 Task: Look for space in Porsa, India from 2nd June, 2023 to 9th June, 2023 for 5 adults in price range Rs.7000 to Rs.13000. Place can be shared room with 2 bedrooms having 5 beds and 2 bathrooms. Property type can be house, flat, guest house. Amenities needed are: wifi. Booking option can be shelf check-in. Required host language is English.
Action: Mouse moved to (573, 80)
Screenshot: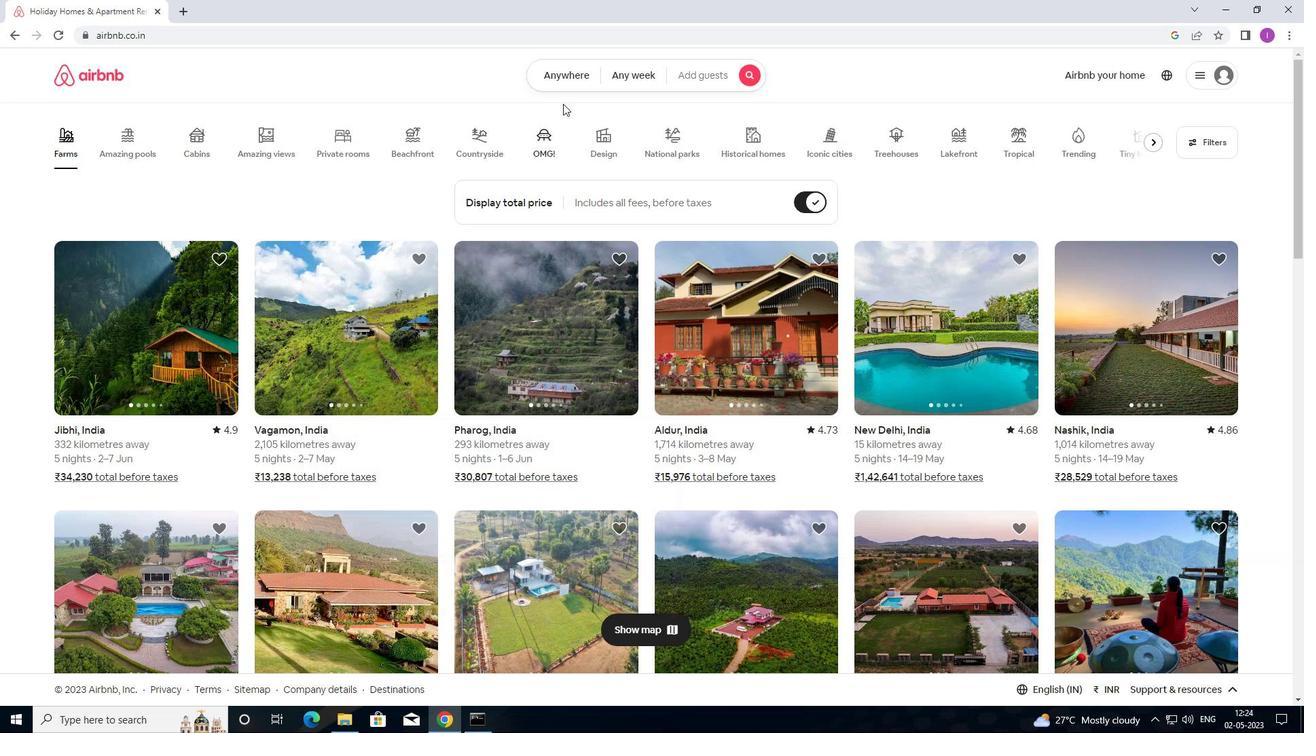 
Action: Mouse pressed left at (573, 80)
Screenshot: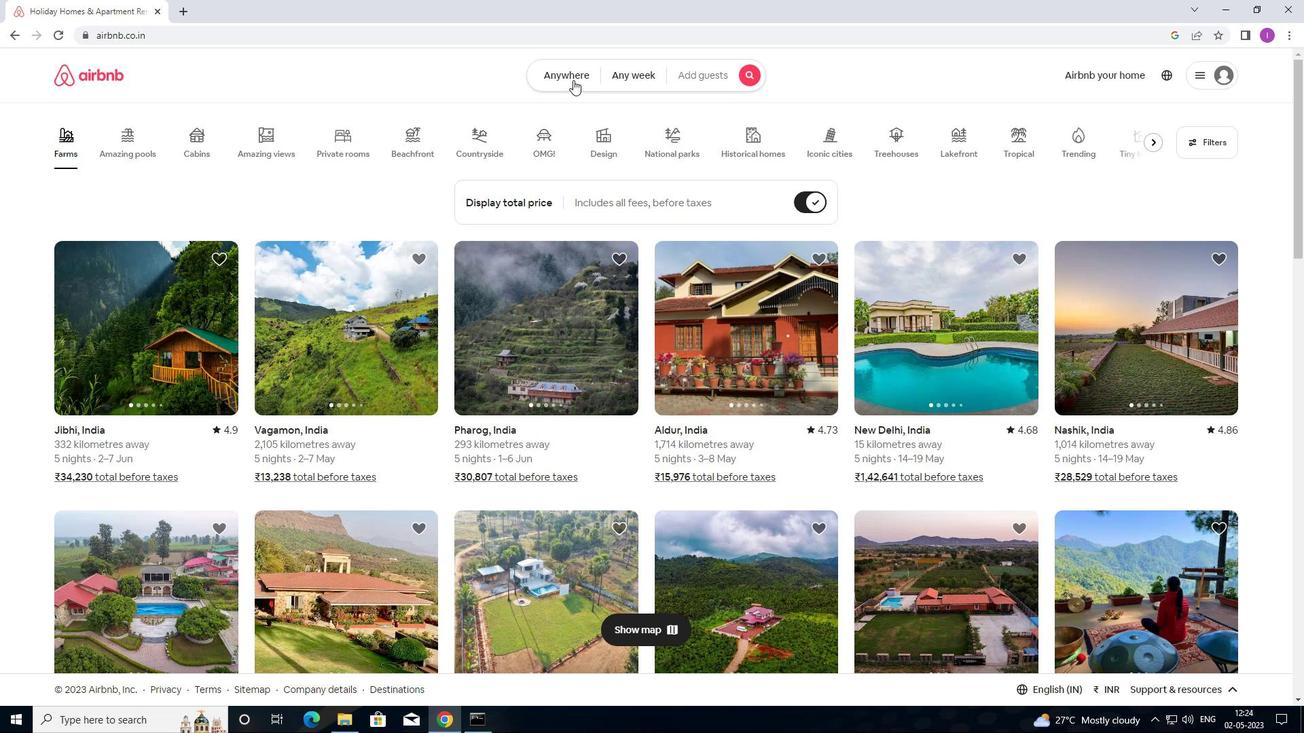 
Action: Mouse moved to (449, 133)
Screenshot: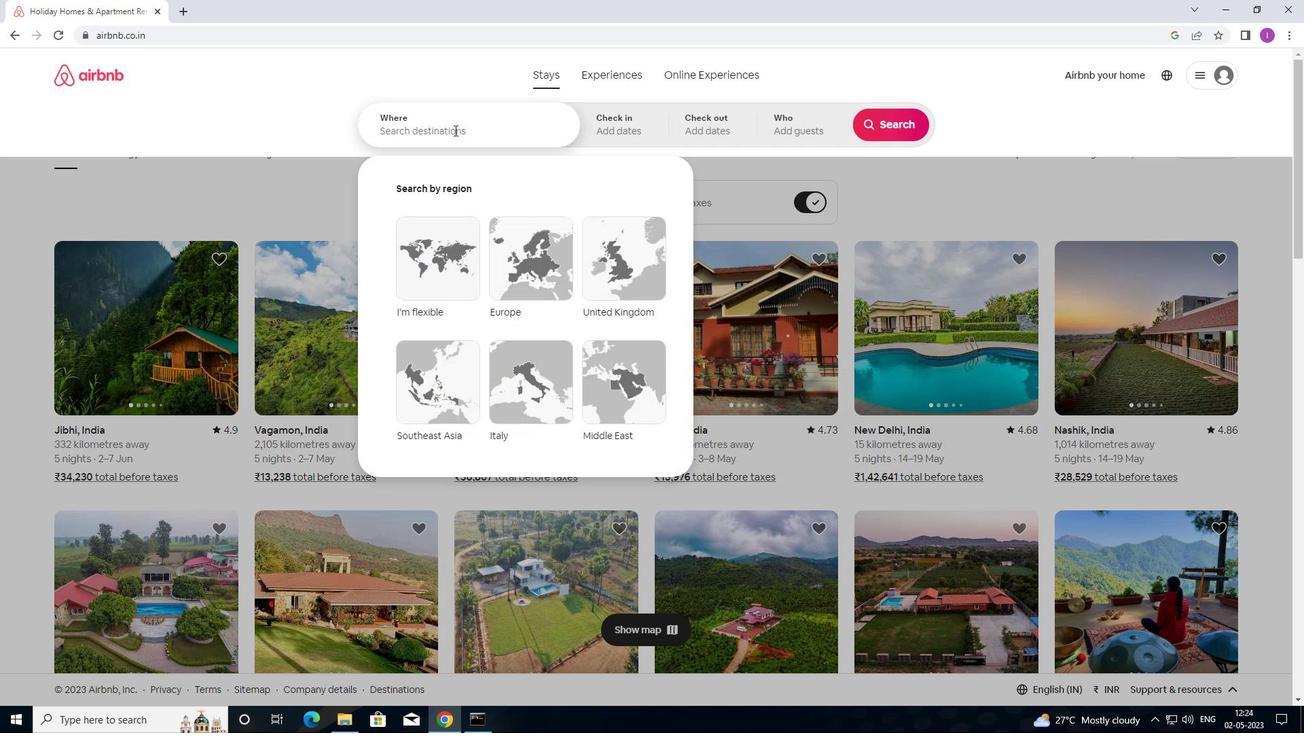 
Action: Mouse pressed left at (449, 133)
Screenshot: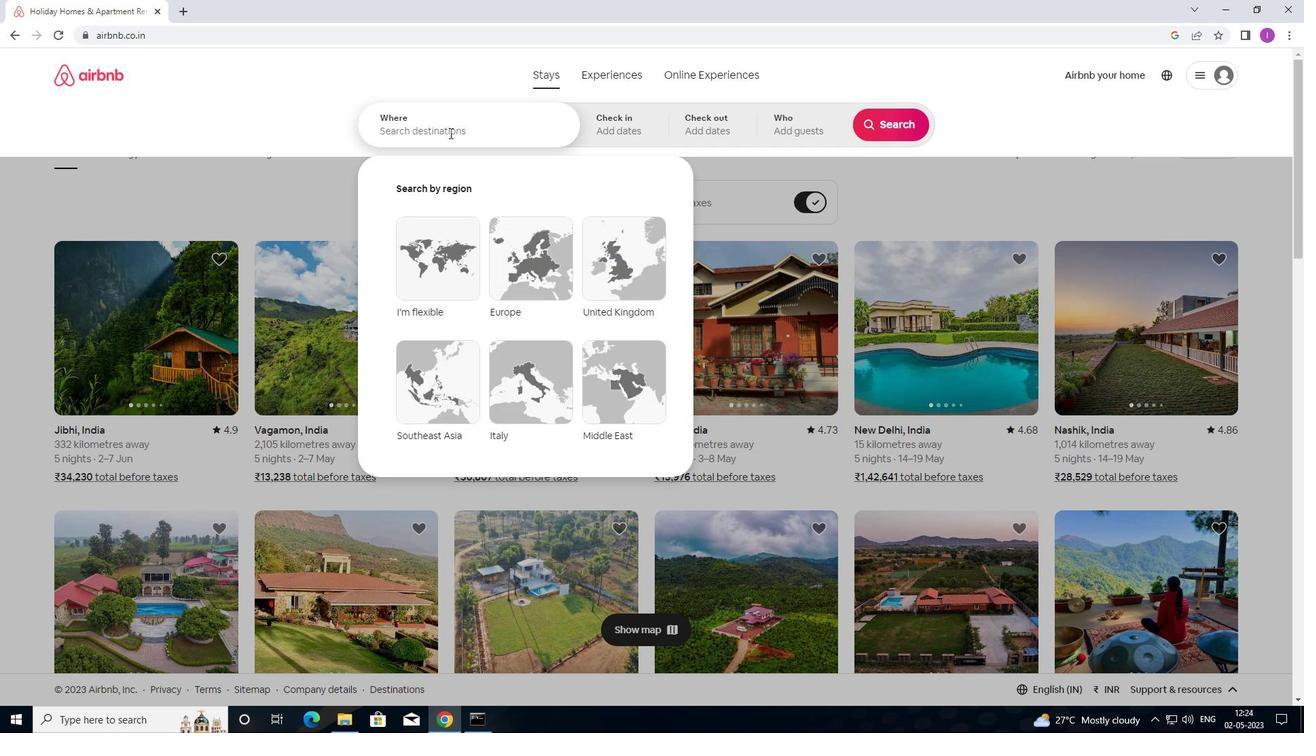 
Action: Mouse moved to (766, 114)
Screenshot: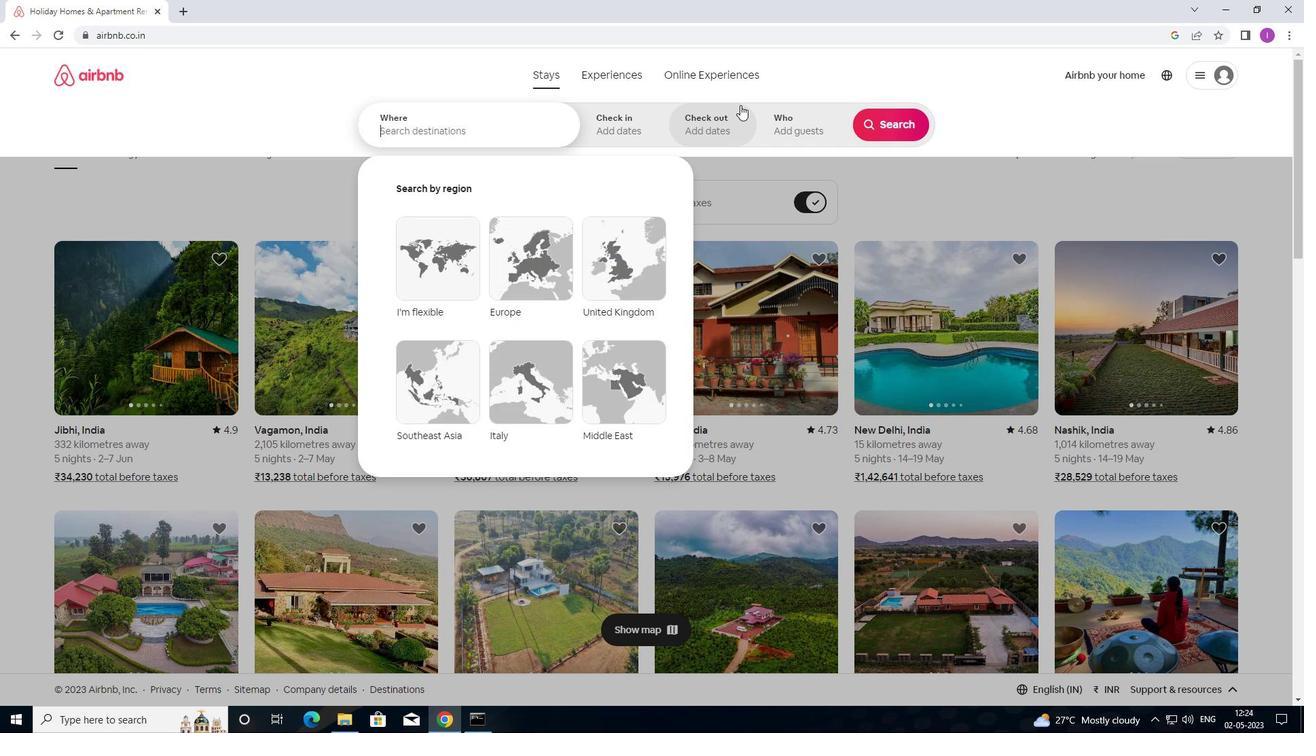 
Action: Key pressed <Key.shift>P
Screenshot: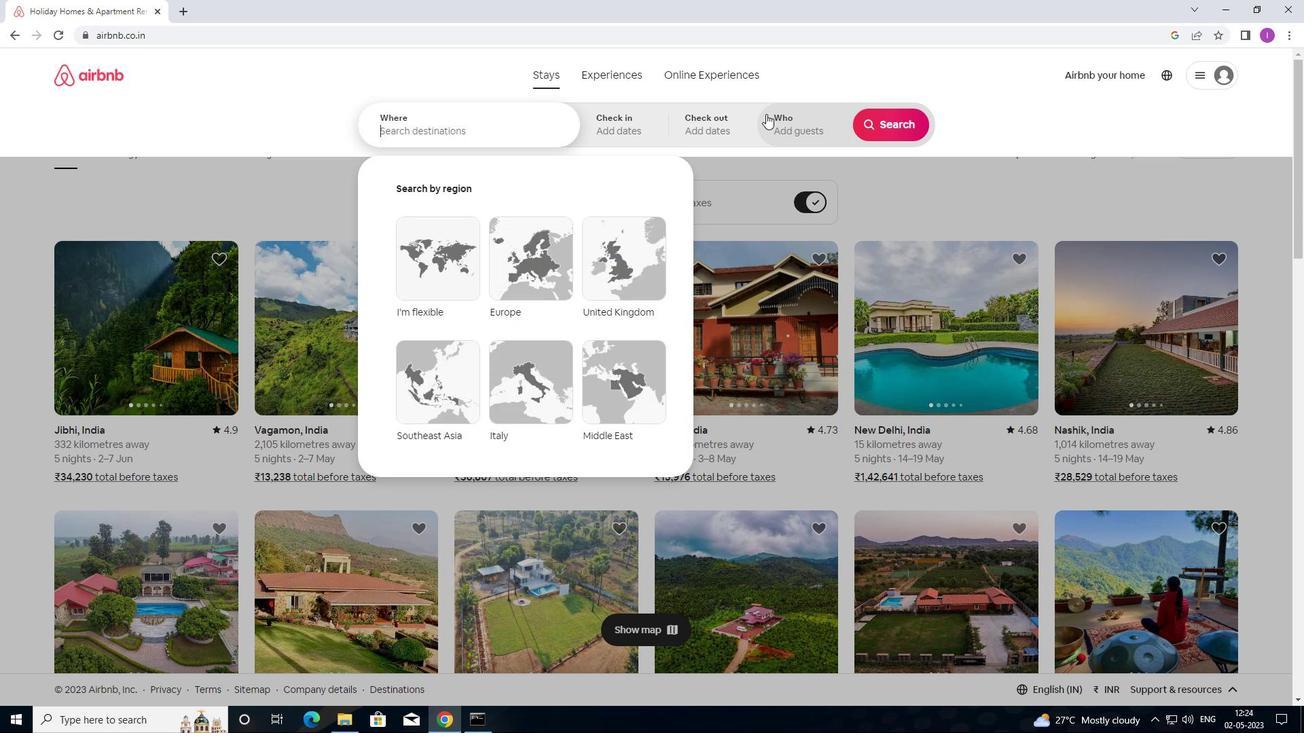
Action: Mouse moved to (765, 114)
Screenshot: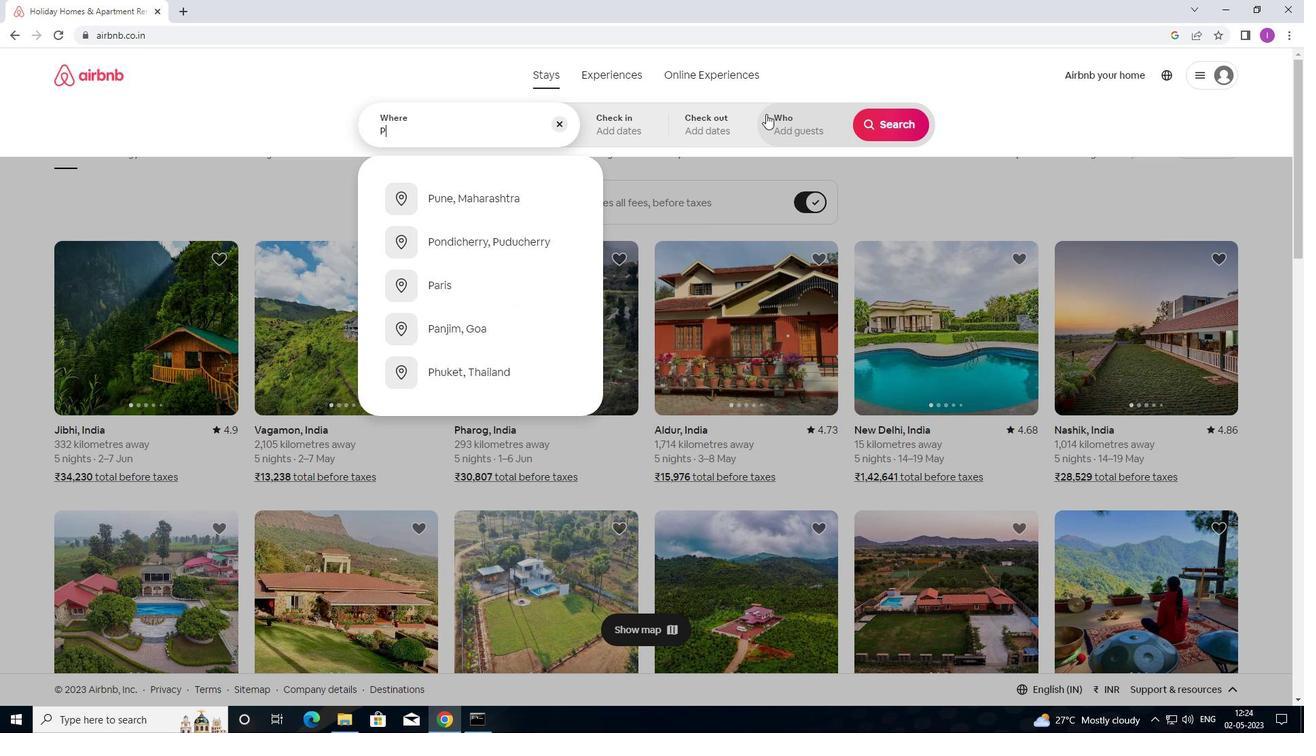 
Action: Key pressed ORSA,<Key.shift>INDIA
Screenshot: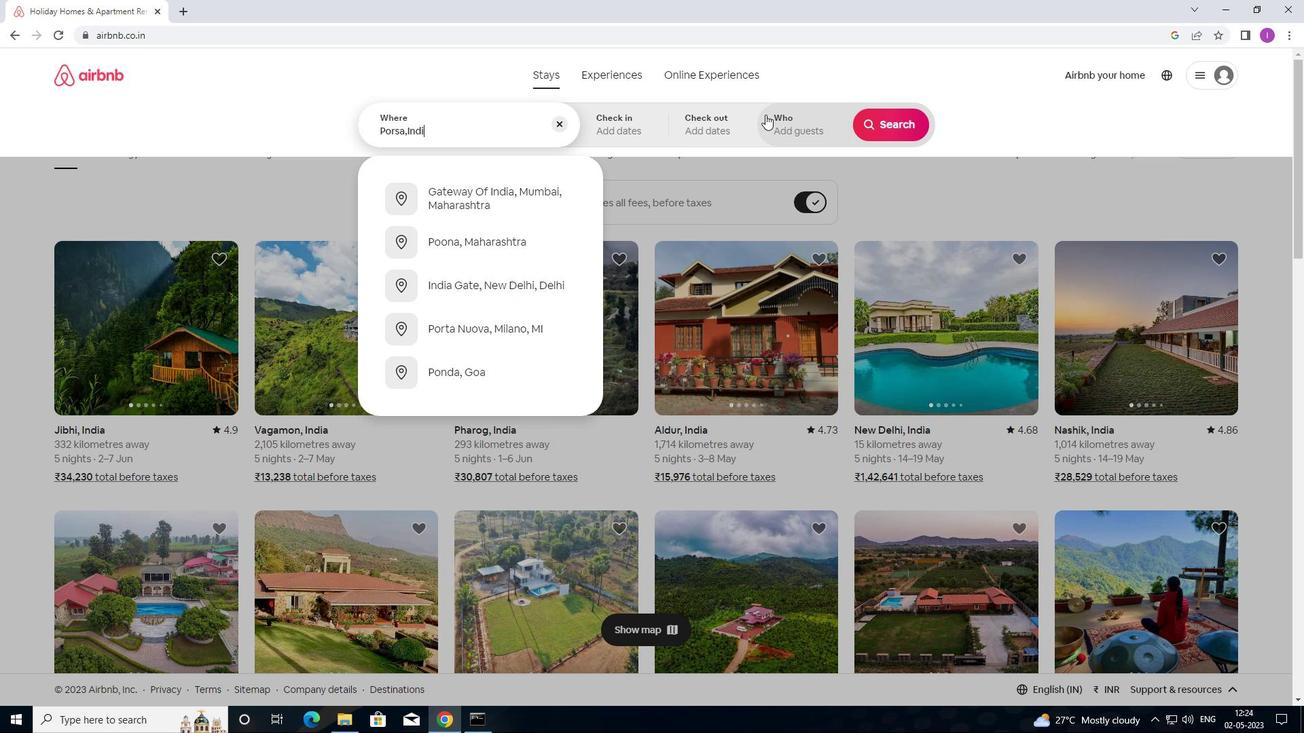 
Action: Mouse moved to (585, 116)
Screenshot: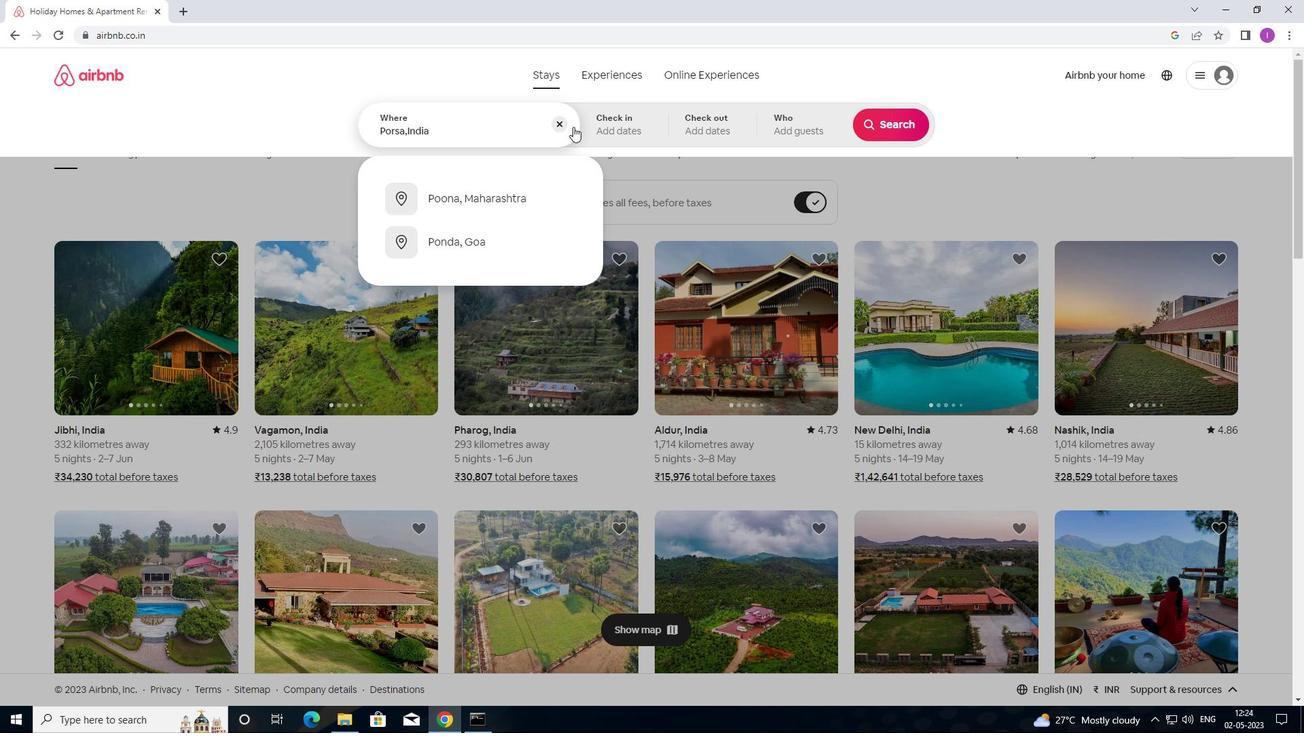 
Action: Mouse pressed left at (585, 116)
Screenshot: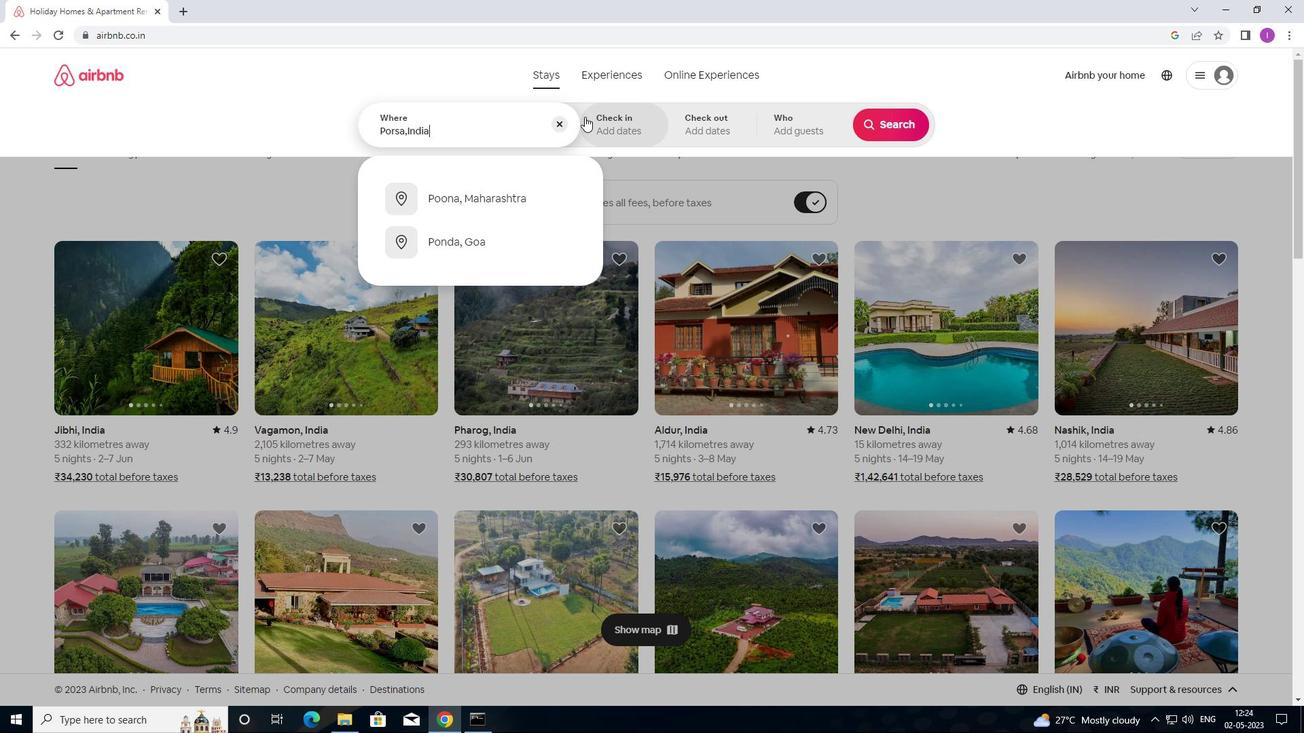 
Action: Mouse moved to (835, 285)
Screenshot: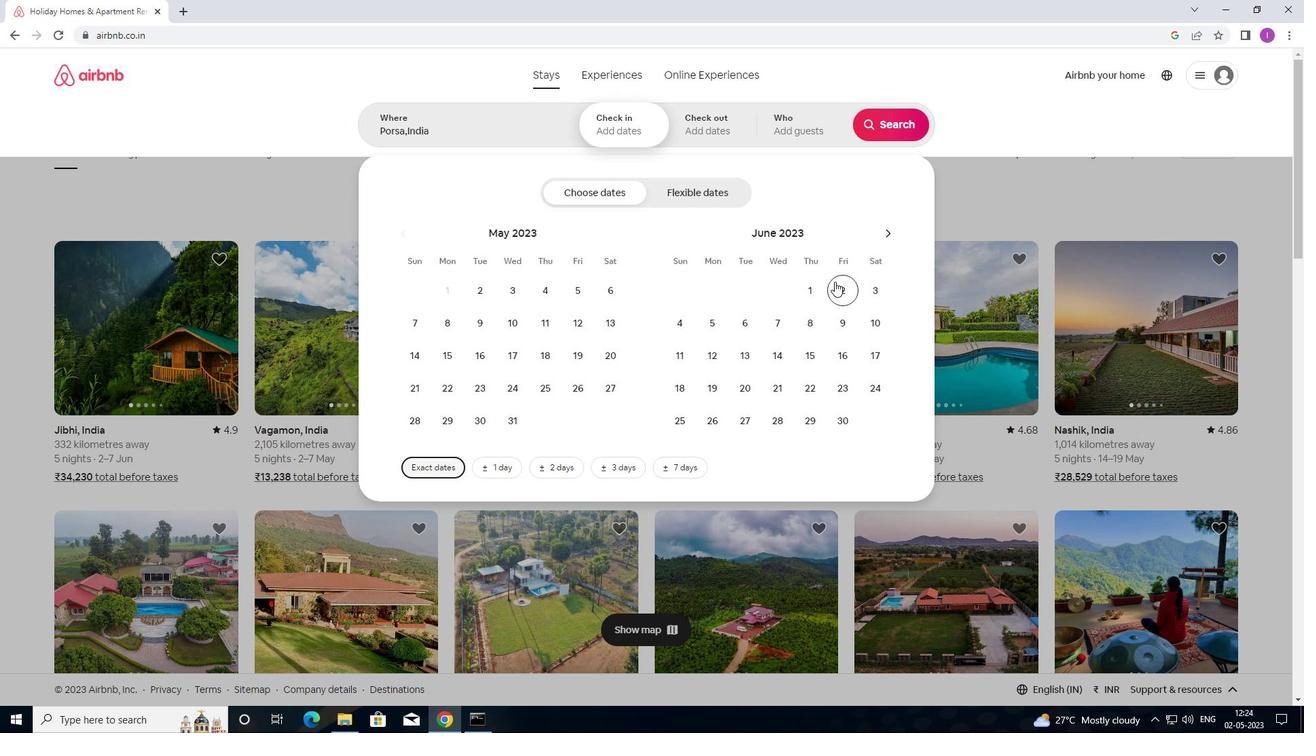 
Action: Mouse pressed left at (835, 285)
Screenshot: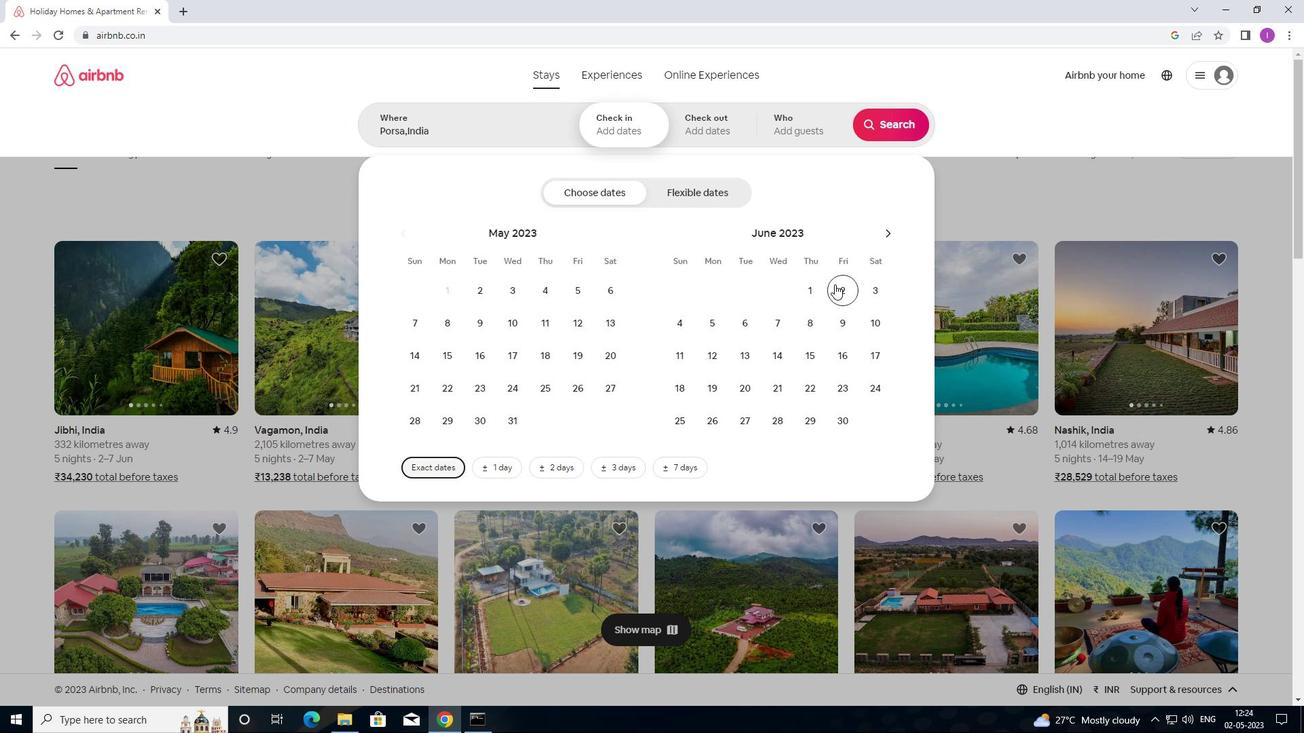
Action: Mouse moved to (837, 329)
Screenshot: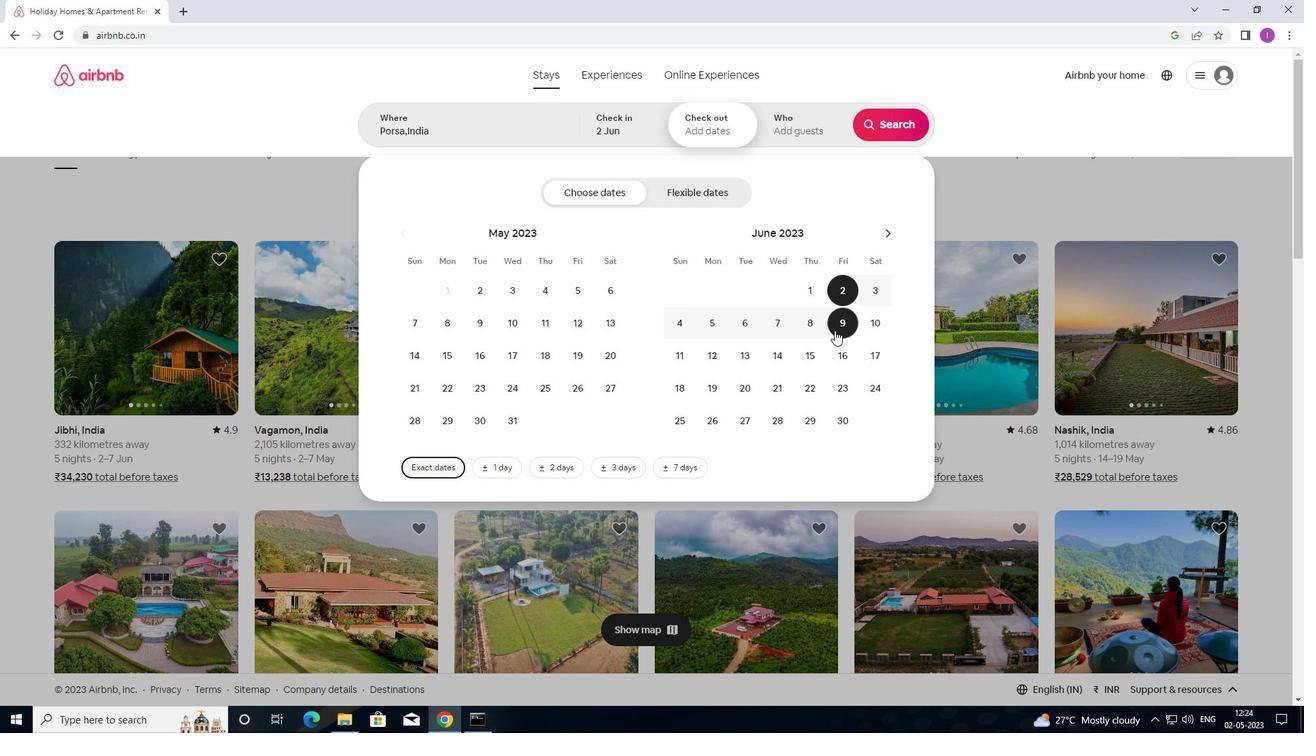 
Action: Mouse pressed left at (837, 329)
Screenshot: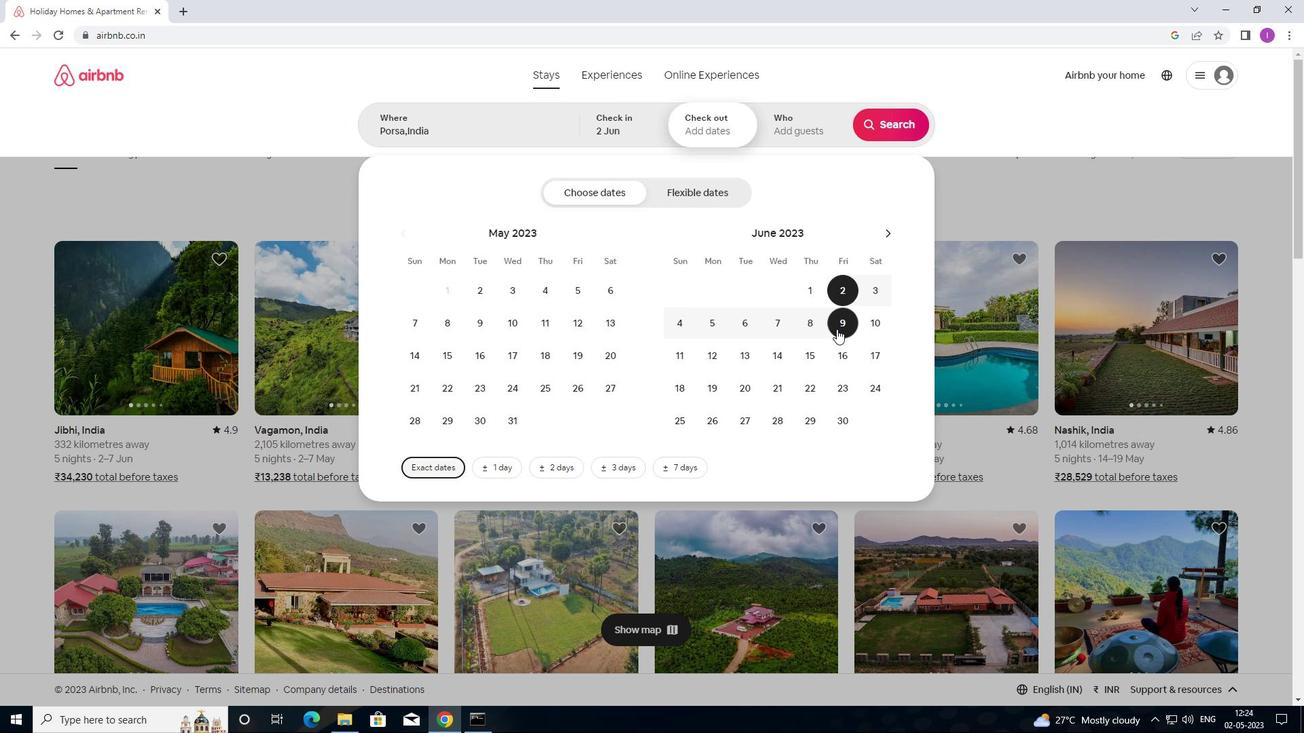 
Action: Mouse moved to (818, 129)
Screenshot: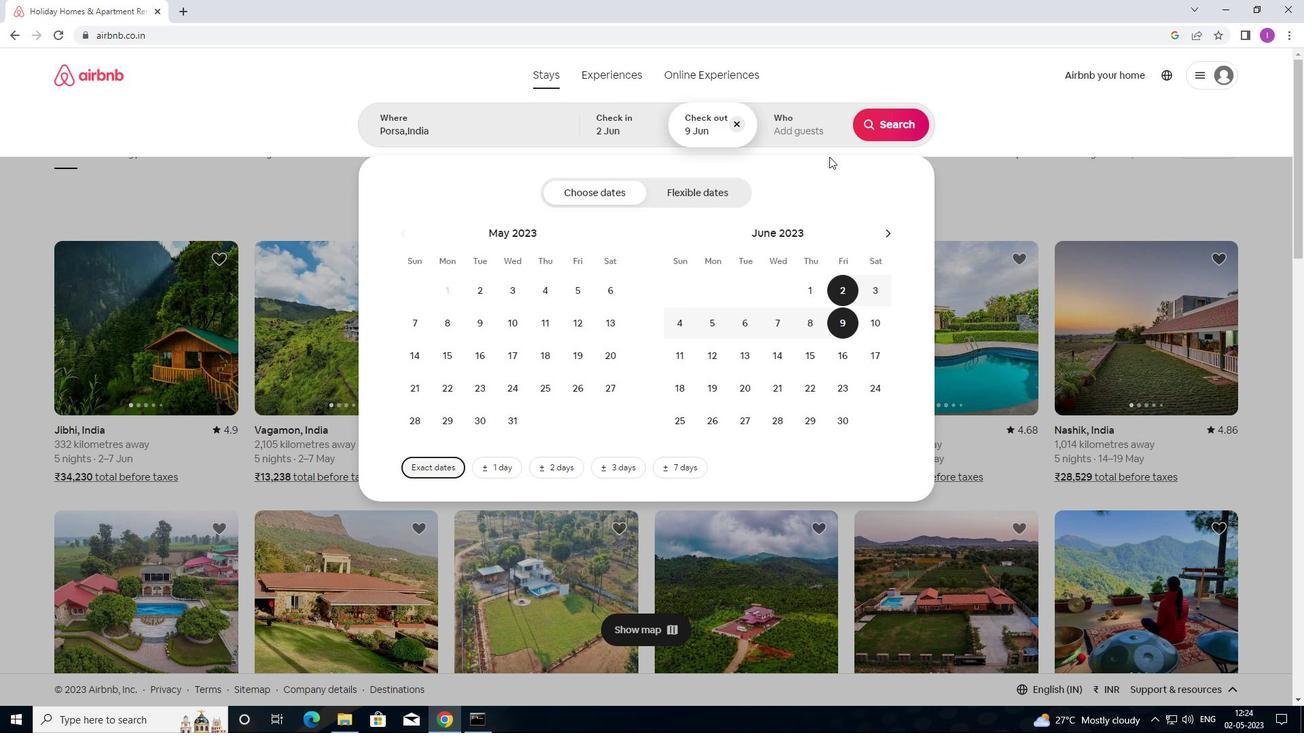 
Action: Mouse pressed left at (818, 129)
Screenshot: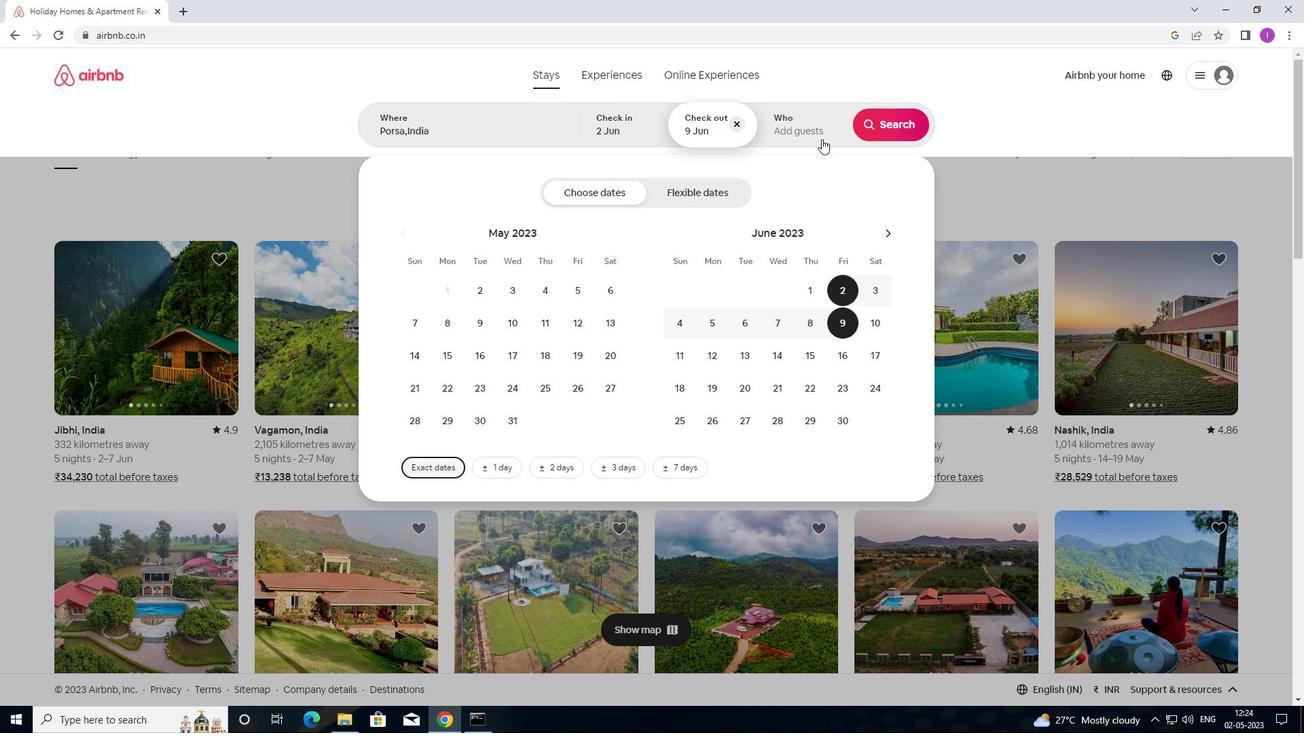 
Action: Mouse moved to (894, 197)
Screenshot: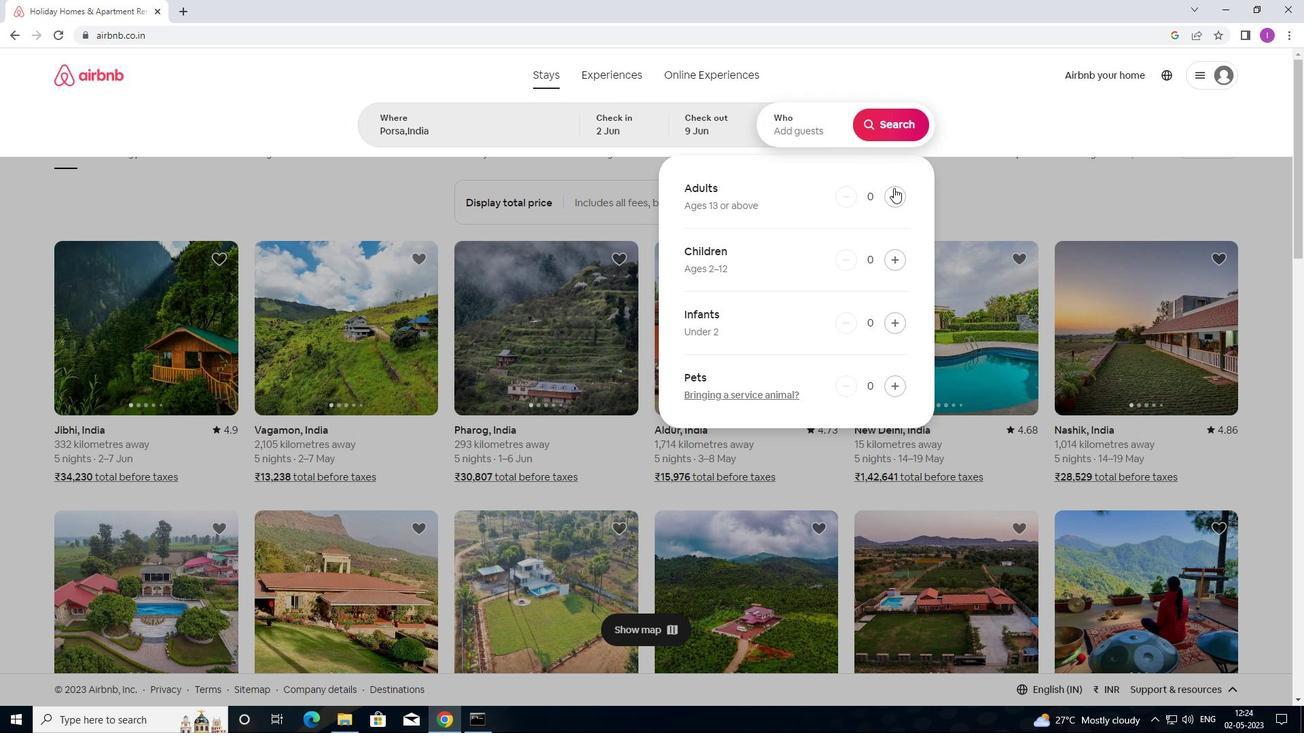 
Action: Mouse pressed left at (894, 197)
Screenshot: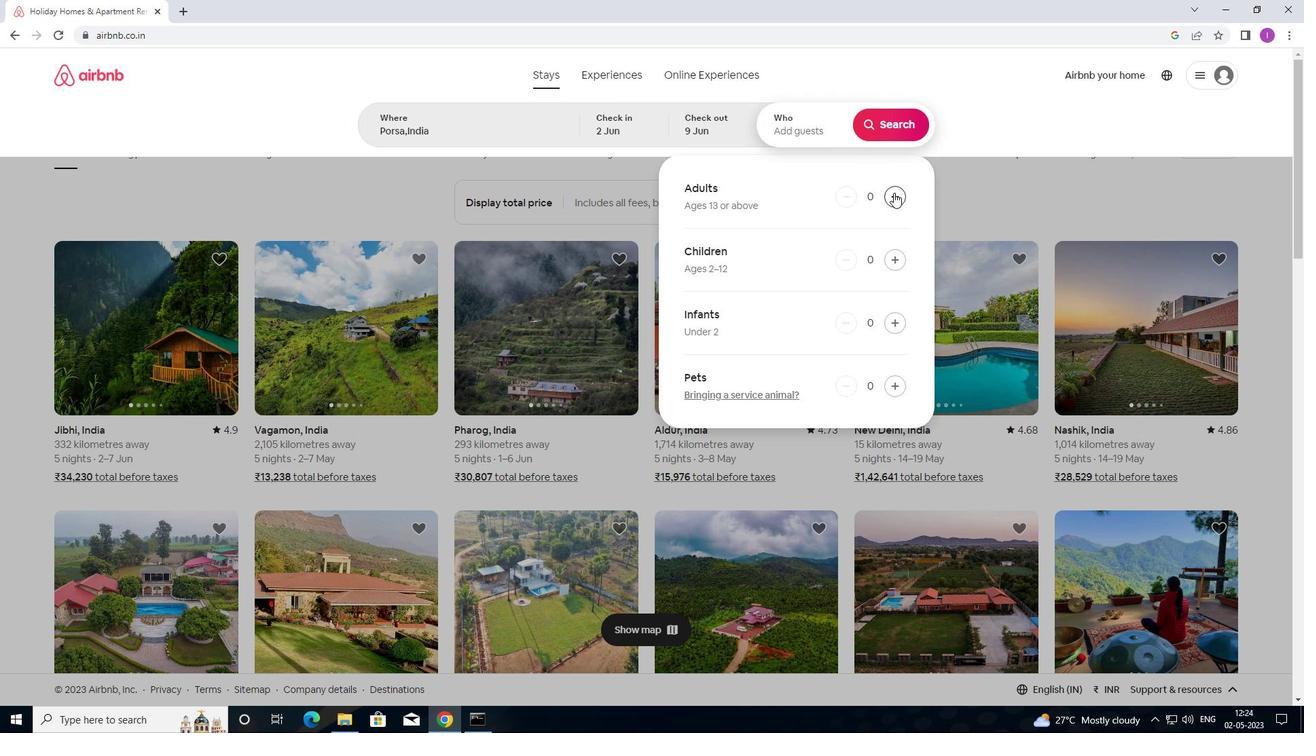 
Action: Mouse pressed left at (894, 197)
Screenshot: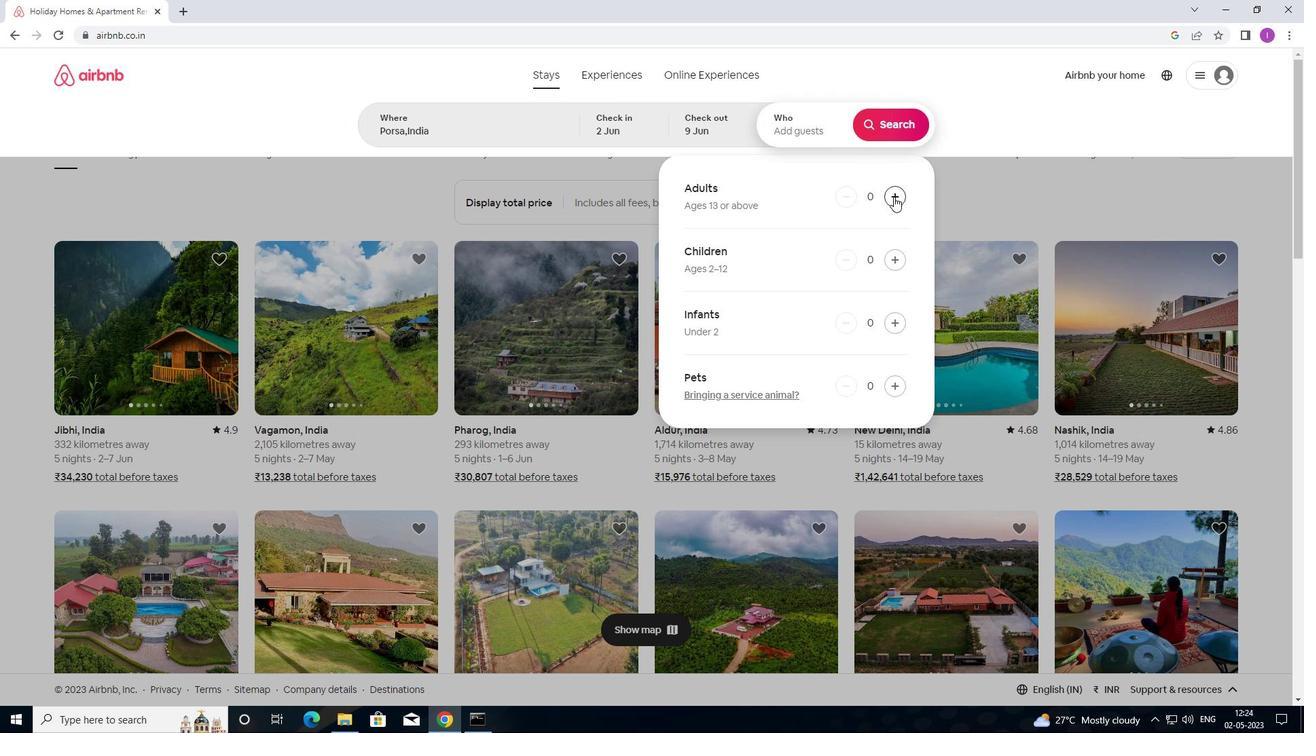 
Action: Mouse pressed left at (894, 197)
Screenshot: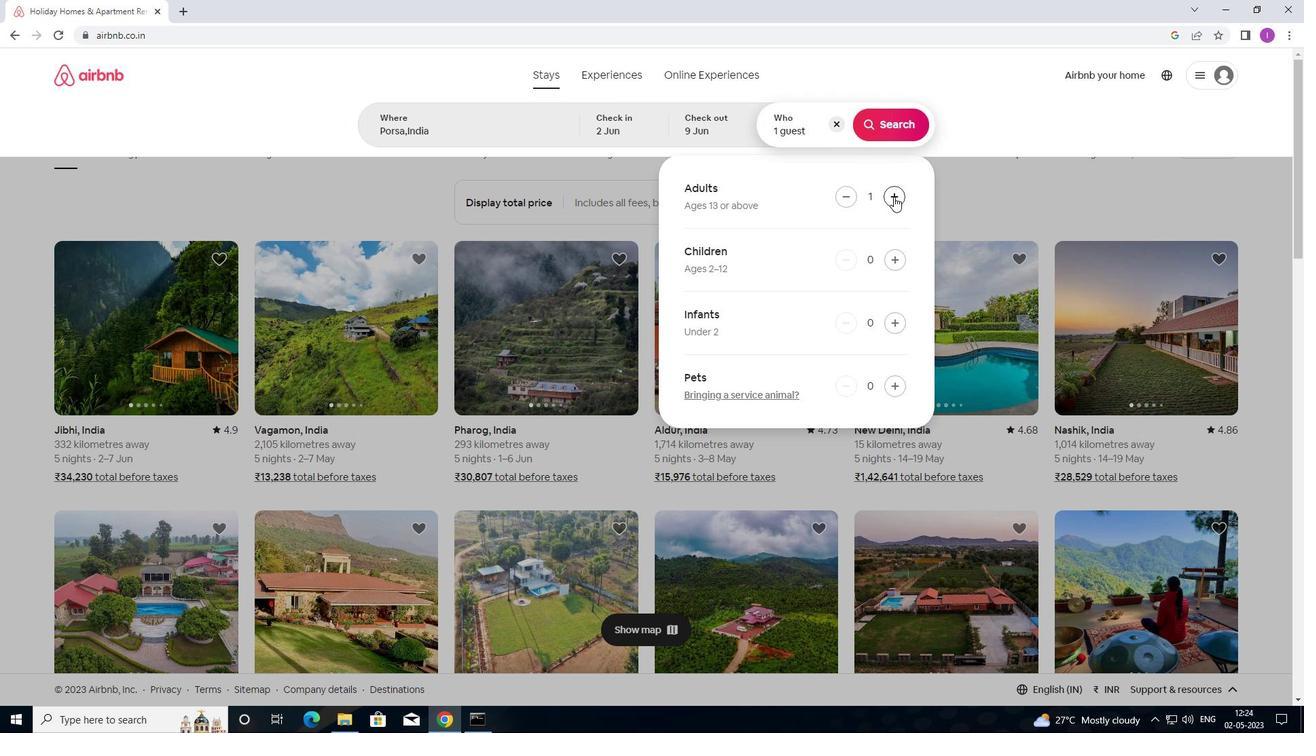 
Action: Mouse moved to (894, 197)
Screenshot: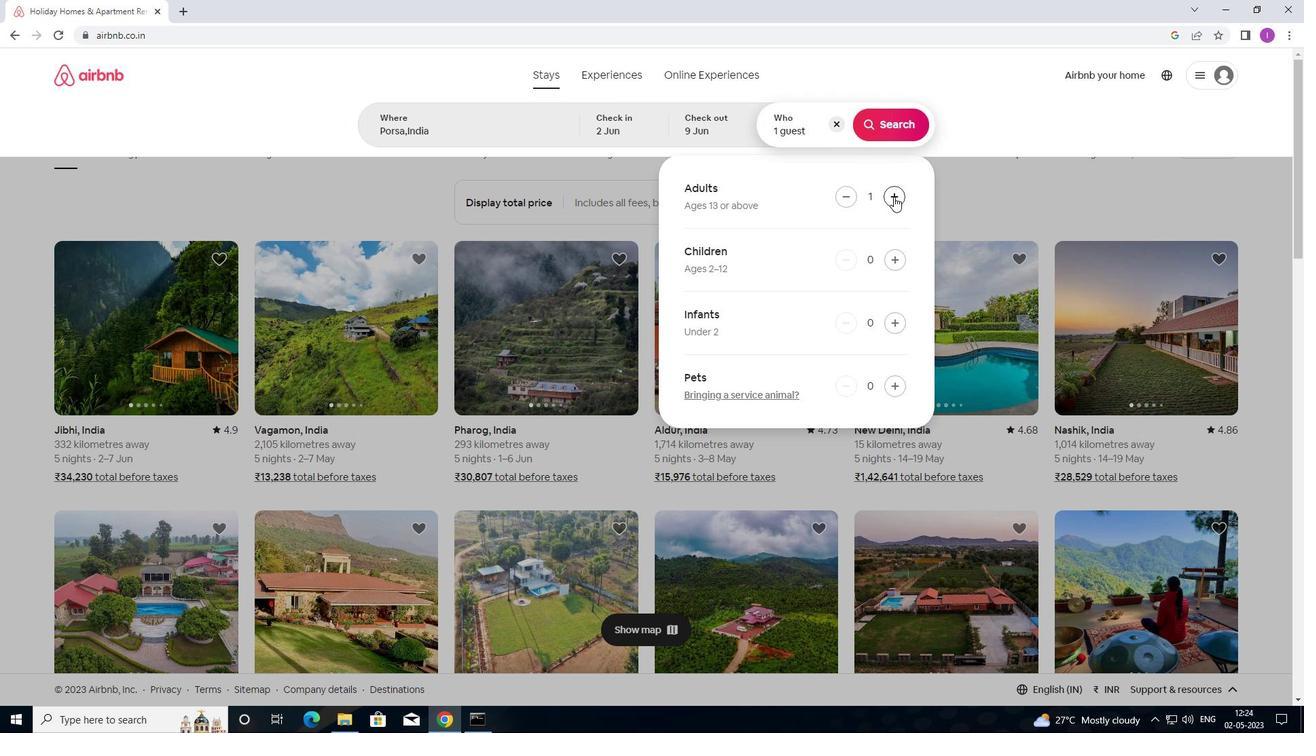 
Action: Mouse pressed left at (894, 197)
Screenshot: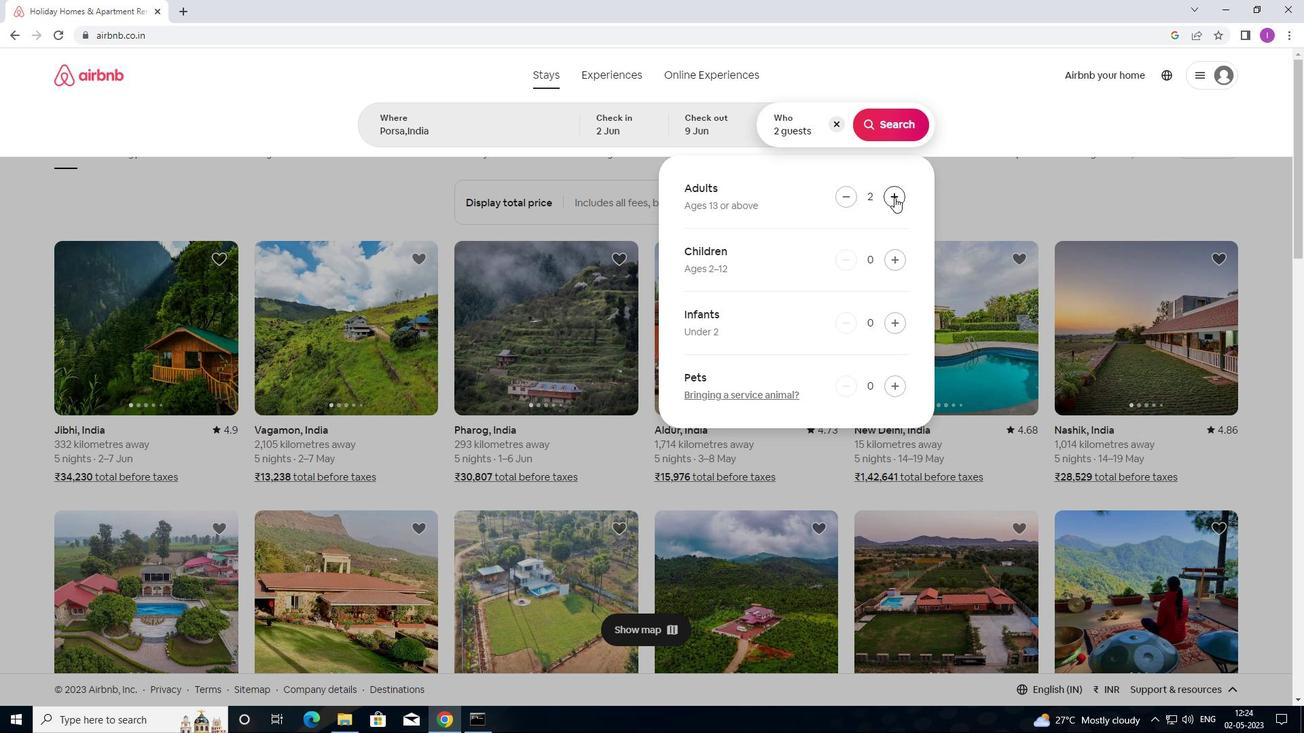
Action: Mouse moved to (894, 196)
Screenshot: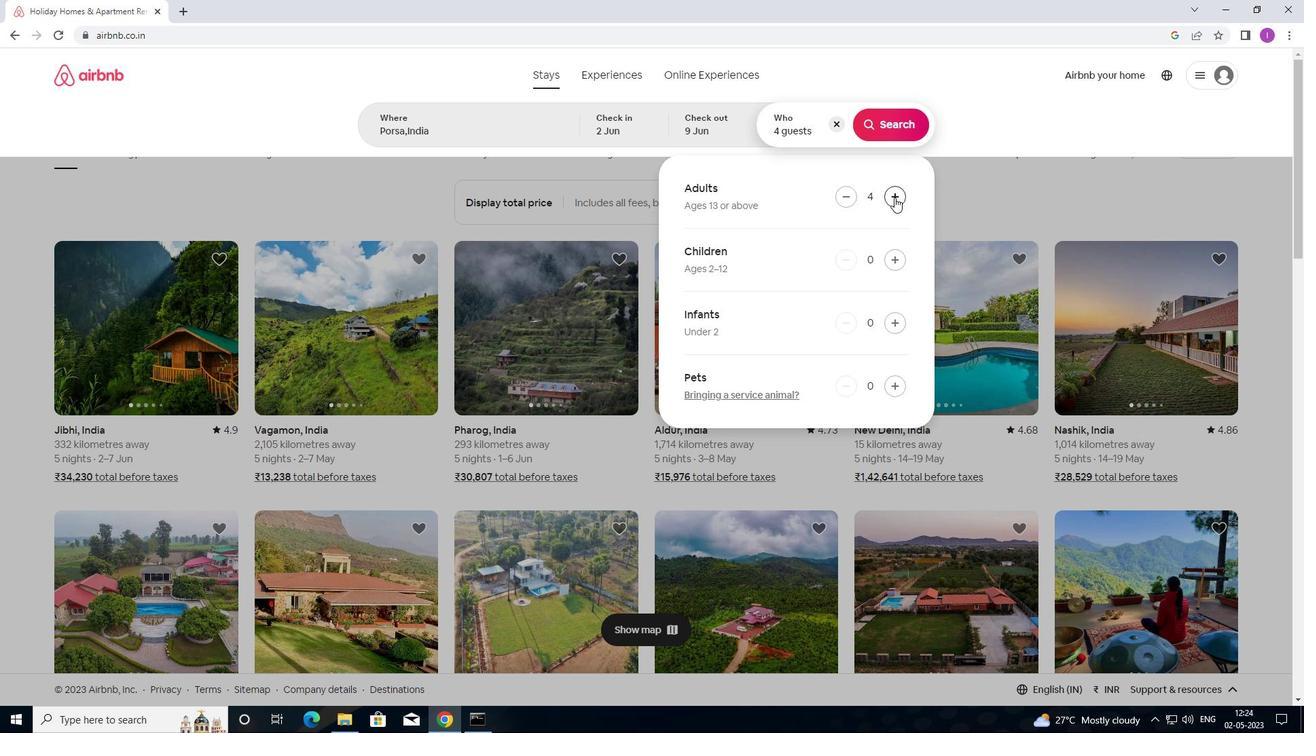 
Action: Mouse pressed left at (894, 196)
Screenshot: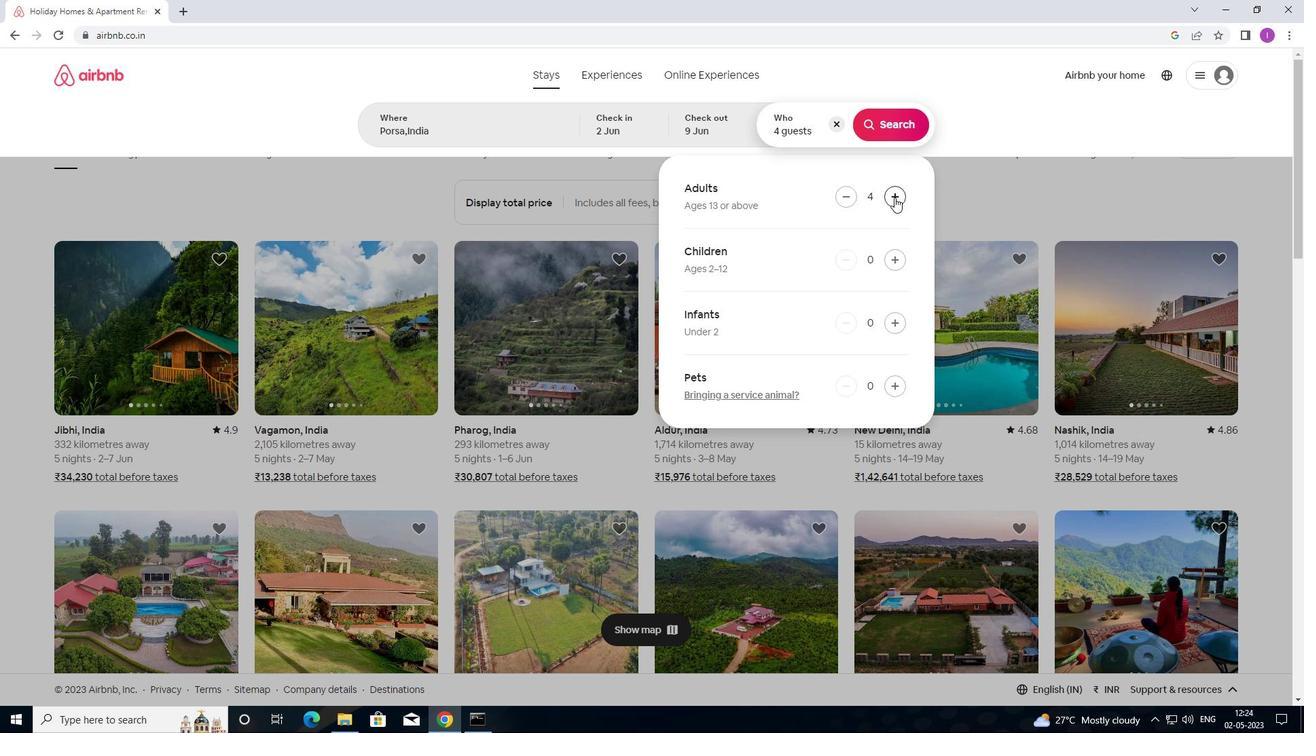 
Action: Mouse moved to (869, 120)
Screenshot: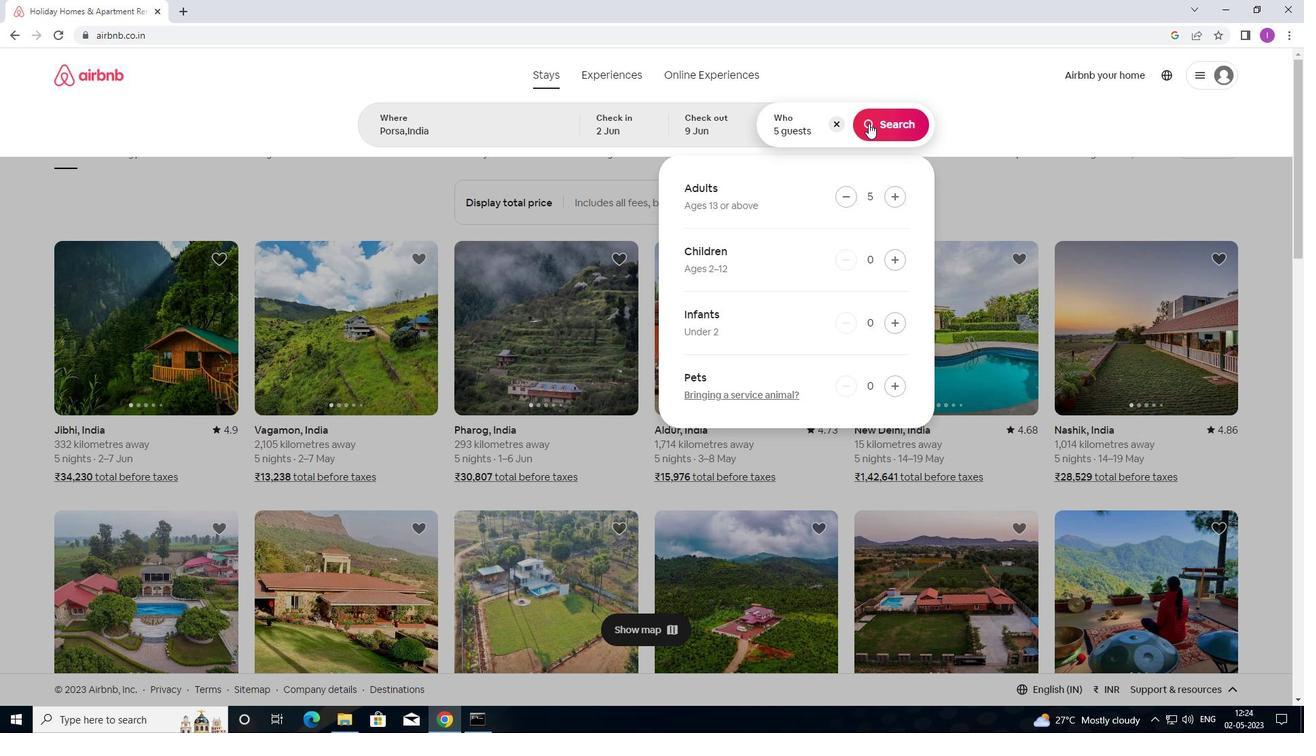 
Action: Mouse pressed left at (869, 120)
Screenshot: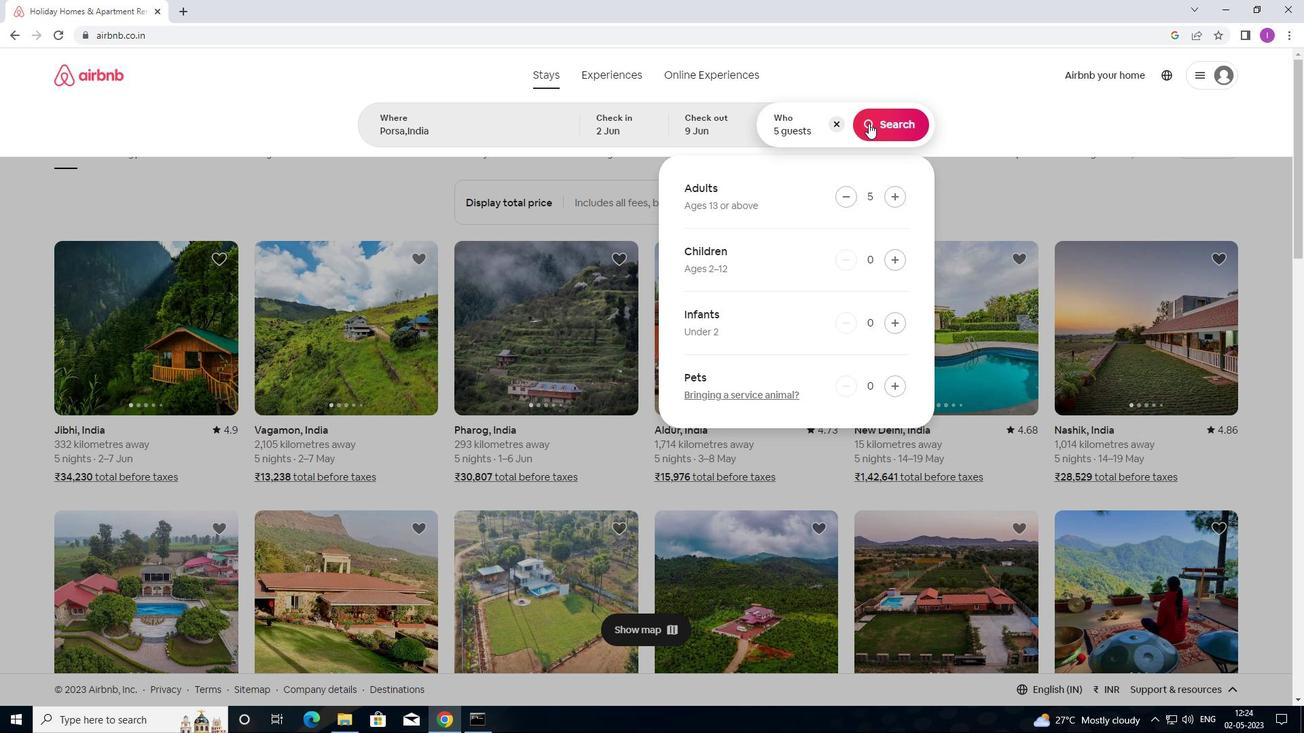 
Action: Mouse moved to (1230, 125)
Screenshot: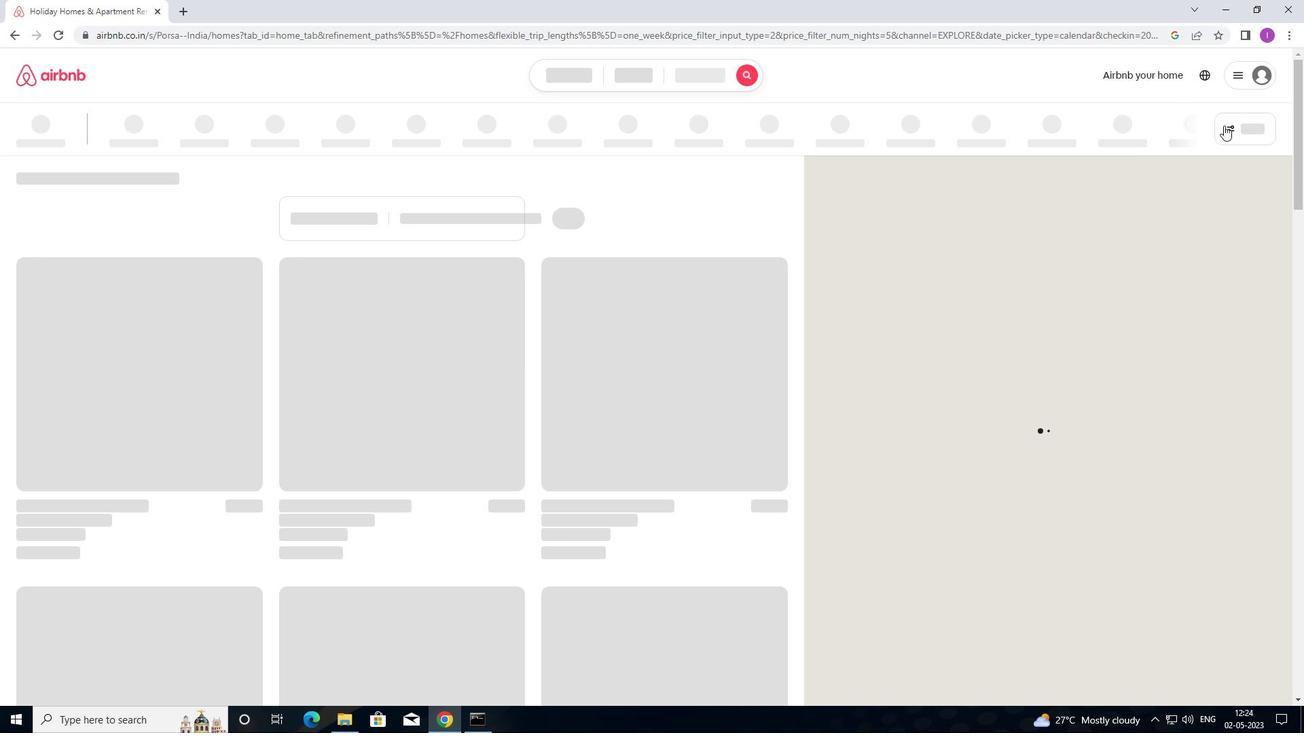 
Action: Mouse pressed left at (1230, 125)
Screenshot: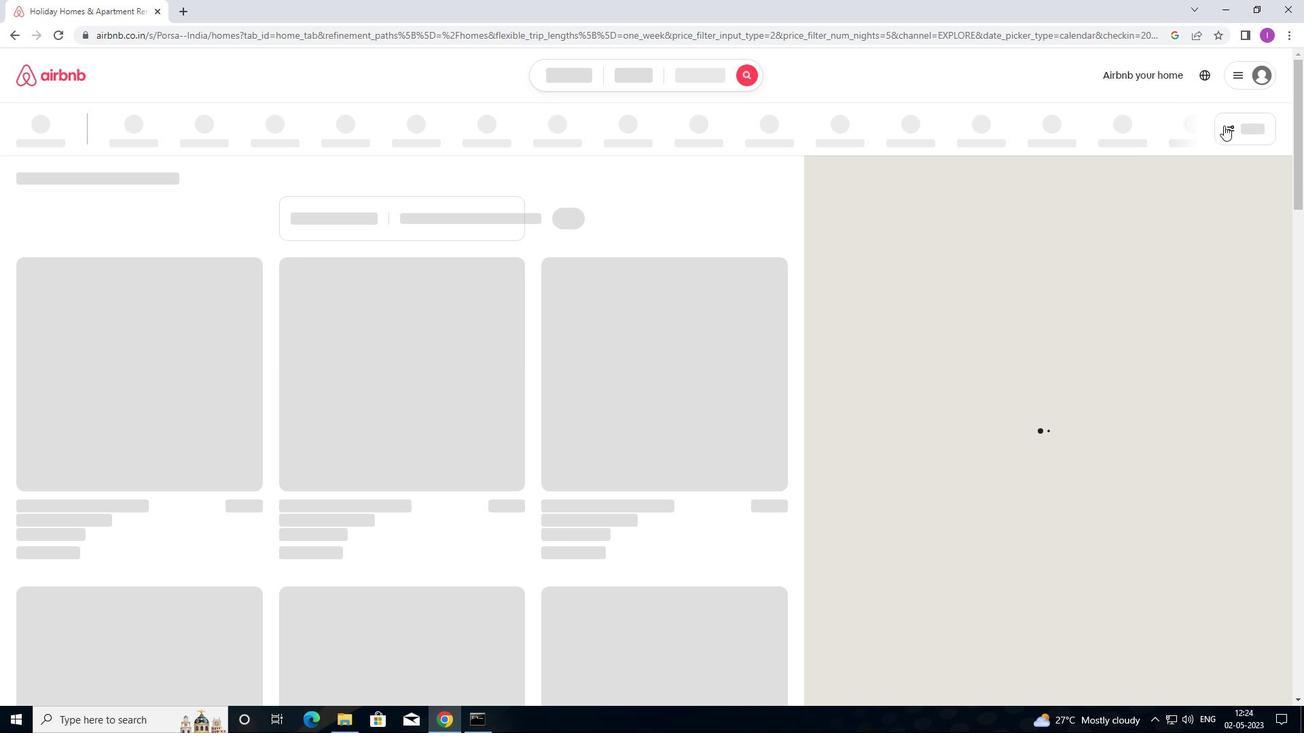 
Action: Mouse moved to (486, 296)
Screenshot: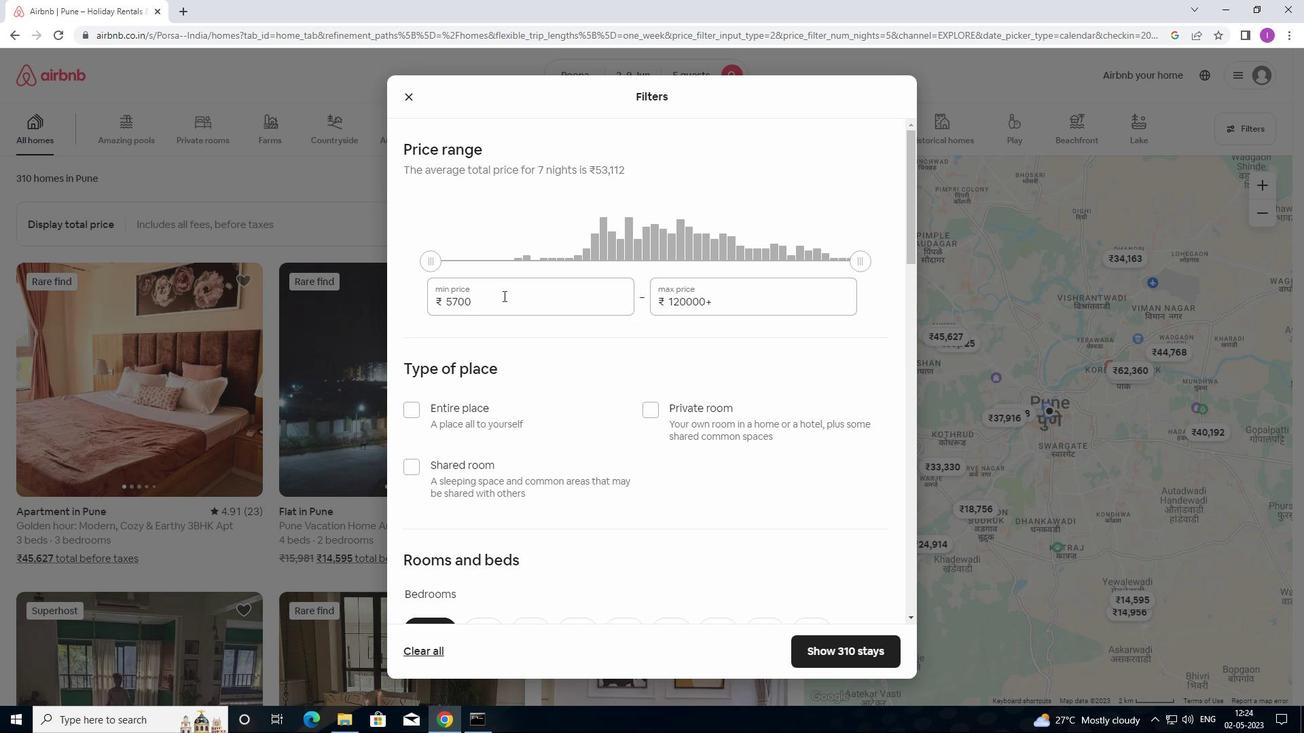 
Action: Mouse pressed left at (486, 296)
Screenshot: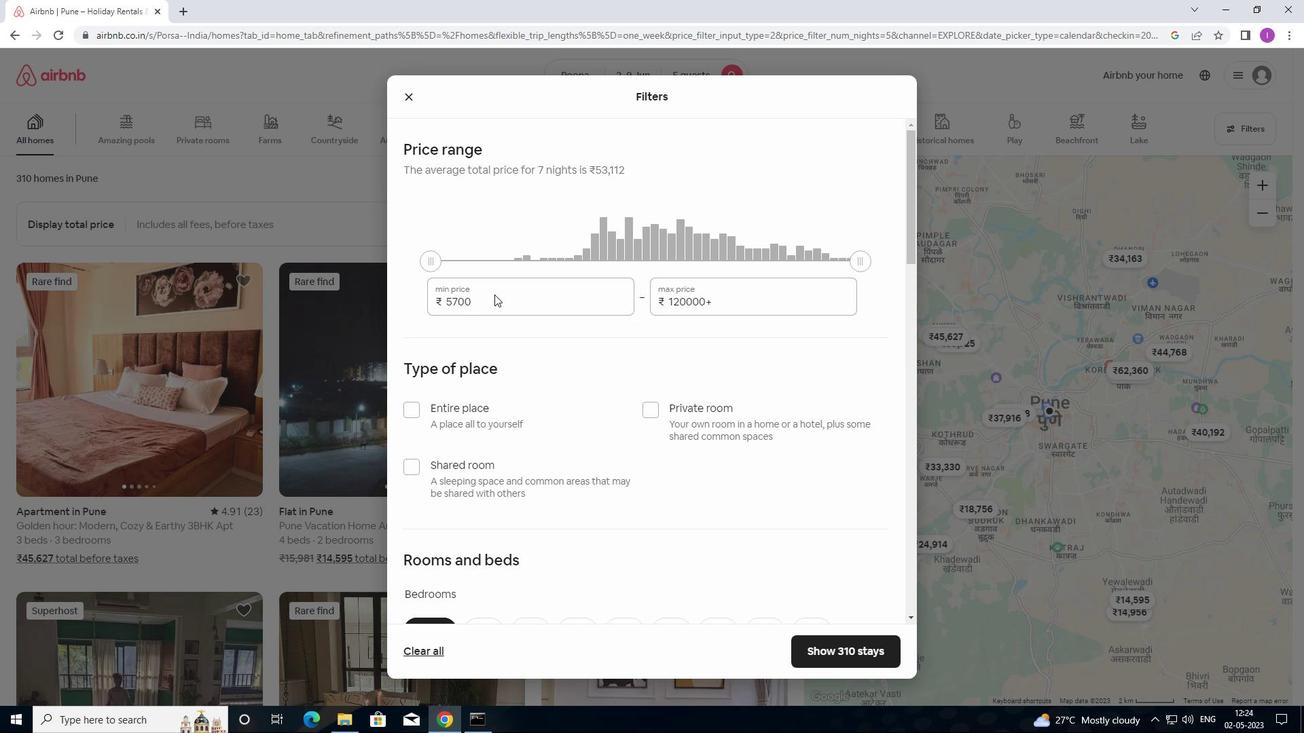 
Action: Mouse moved to (434, 305)
Screenshot: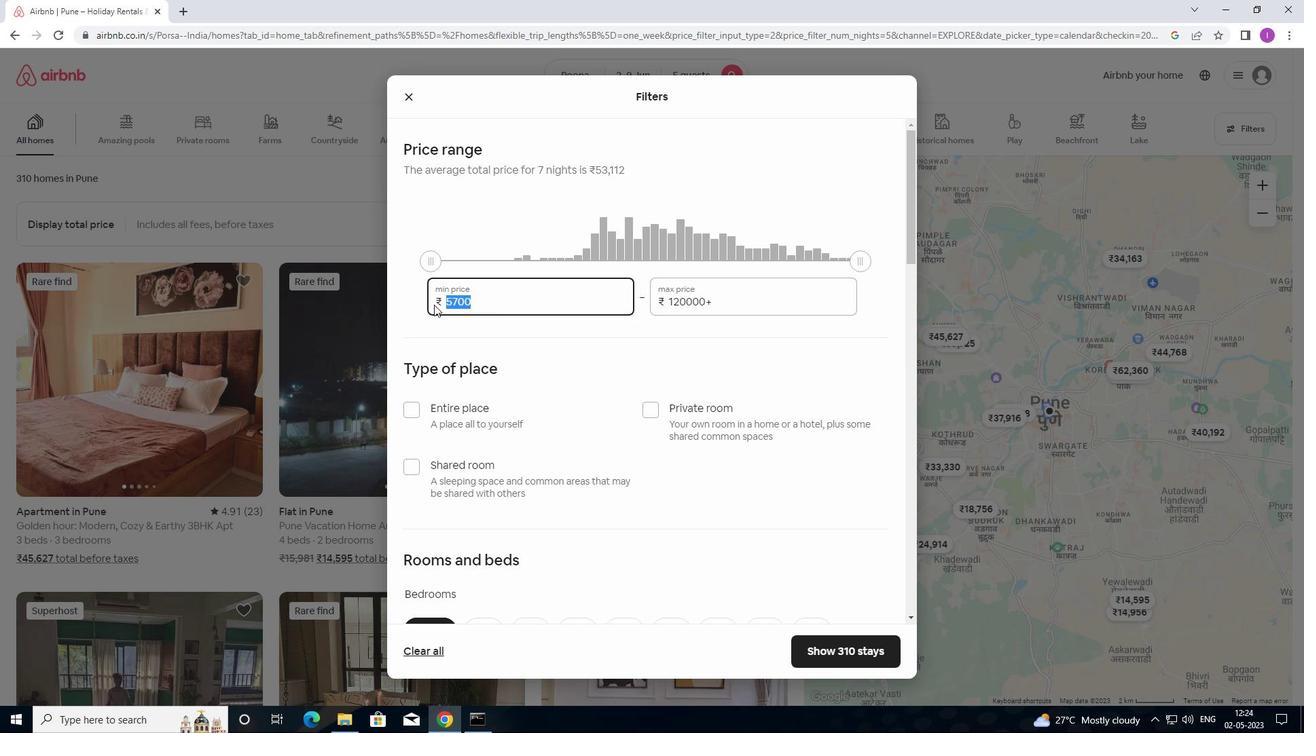 
Action: Key pressed 7000
Screenshot: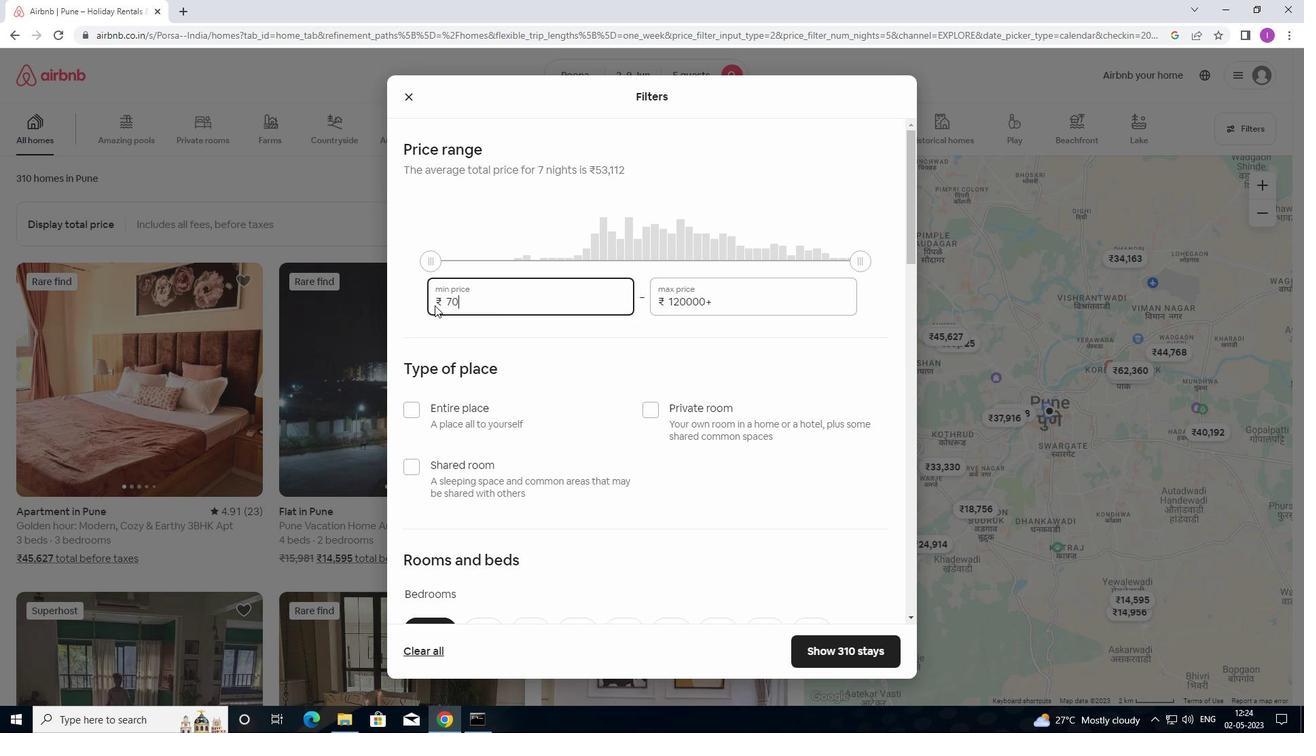 
Action: Mouse moved to (718, 302)
Screenshot: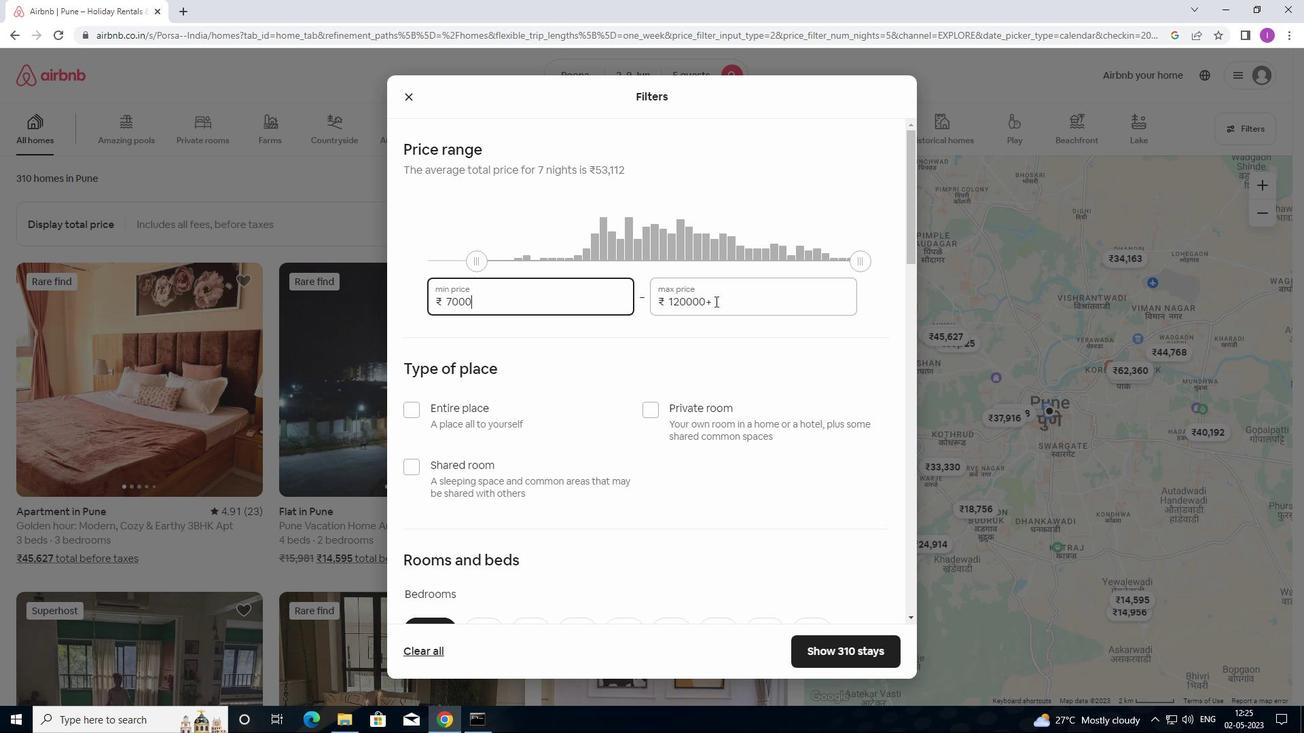 
Action: Mouse pressed left at (718, 302)
Screenshot: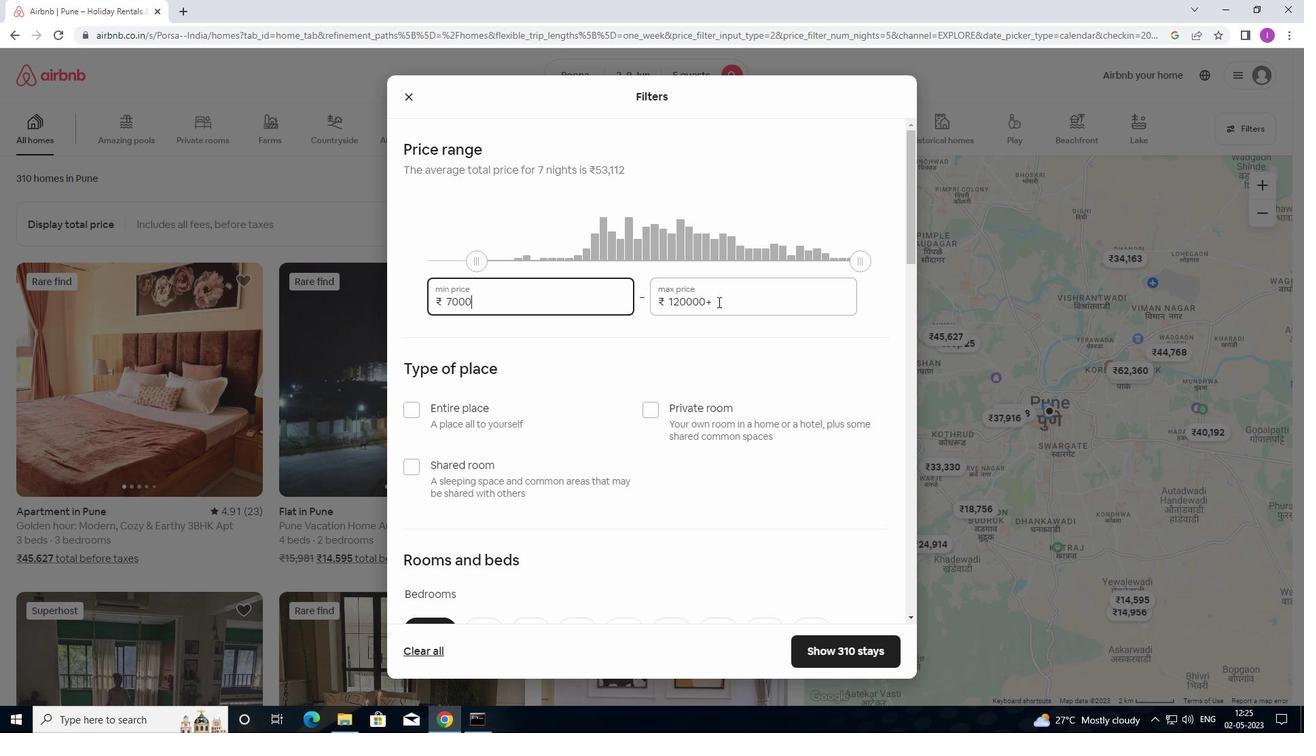
Action: Mouse moved to (671, 294)
Screenshot: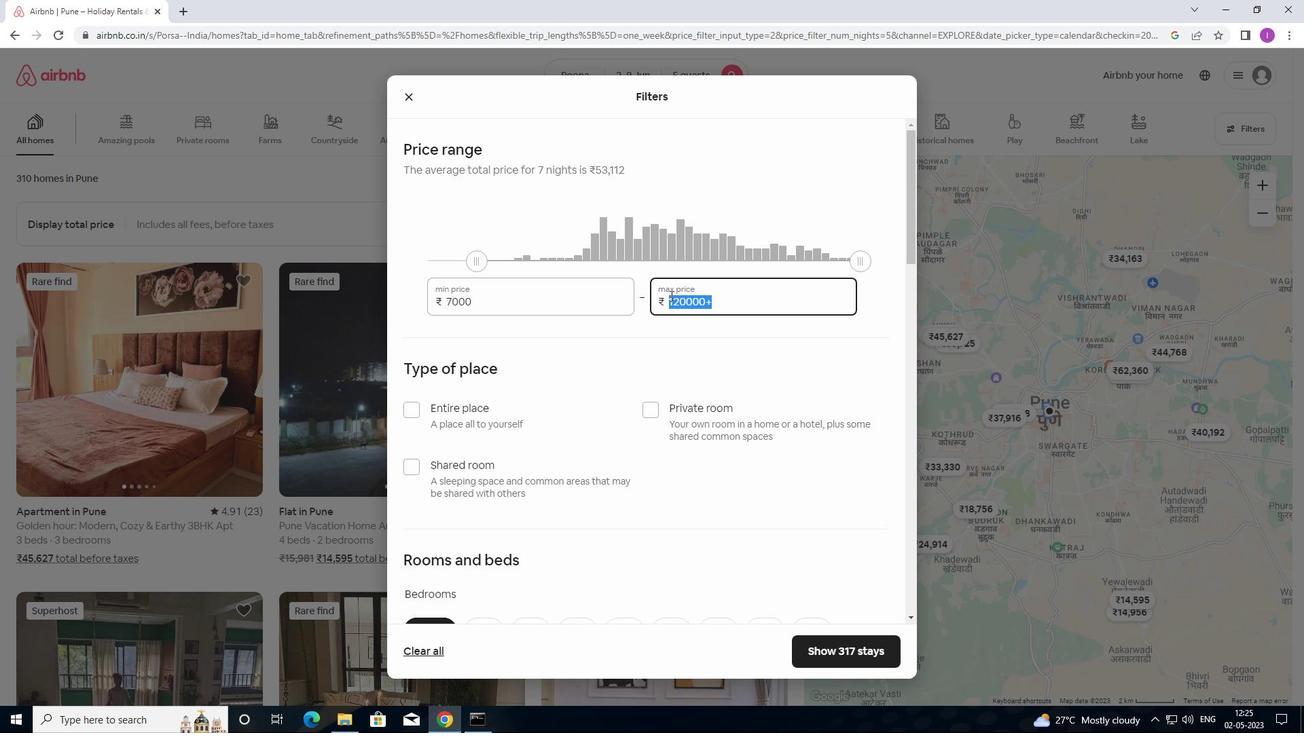 
Action: Key pressed 1
Screenshot: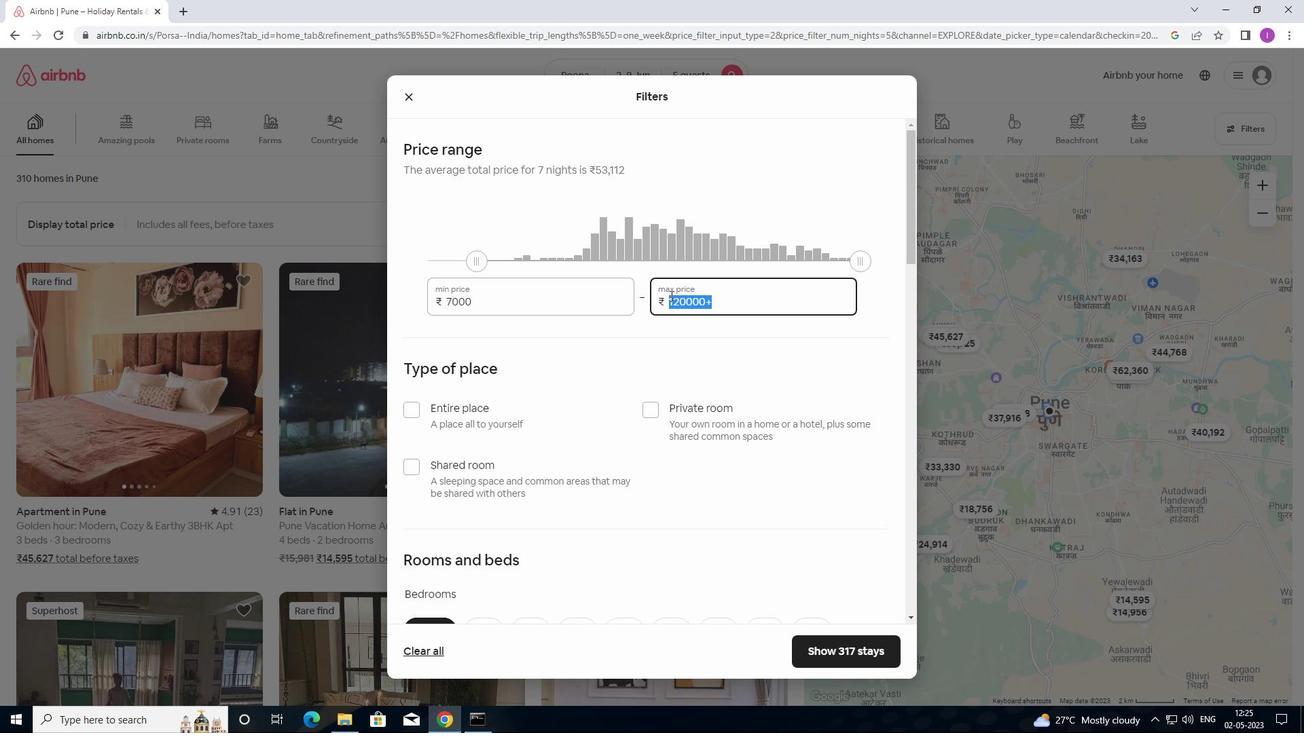 
Action: Mouse moved to (671, 294)
Screenshot: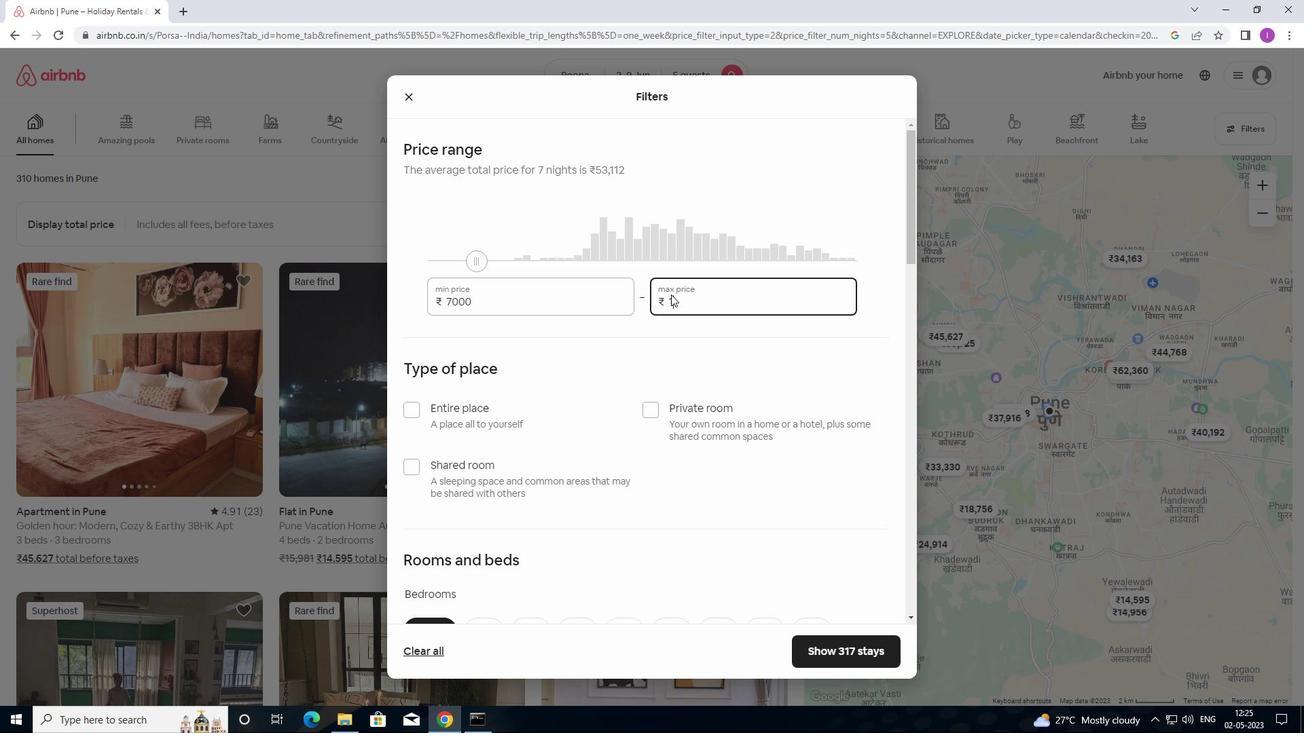 
Action: Key pressed 300
Screenshot: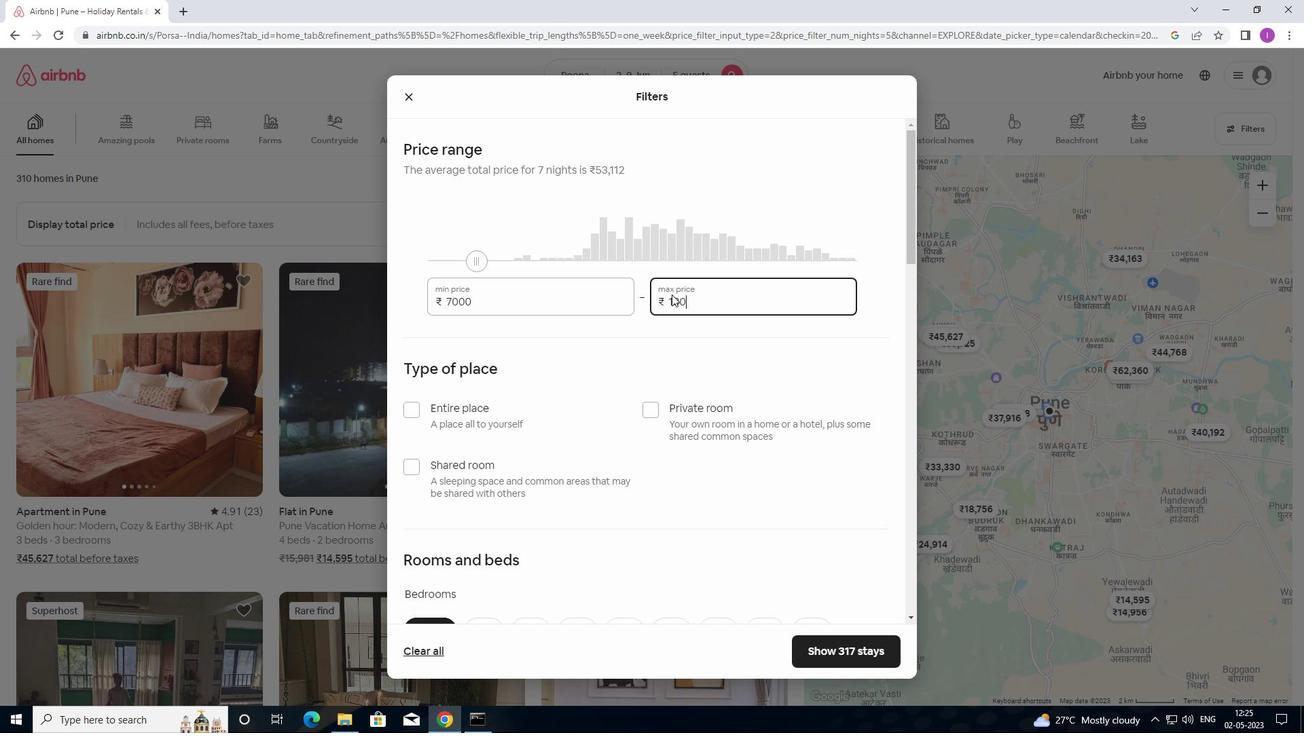 
Action: Mouse moved to (671, 294)
Screenshot: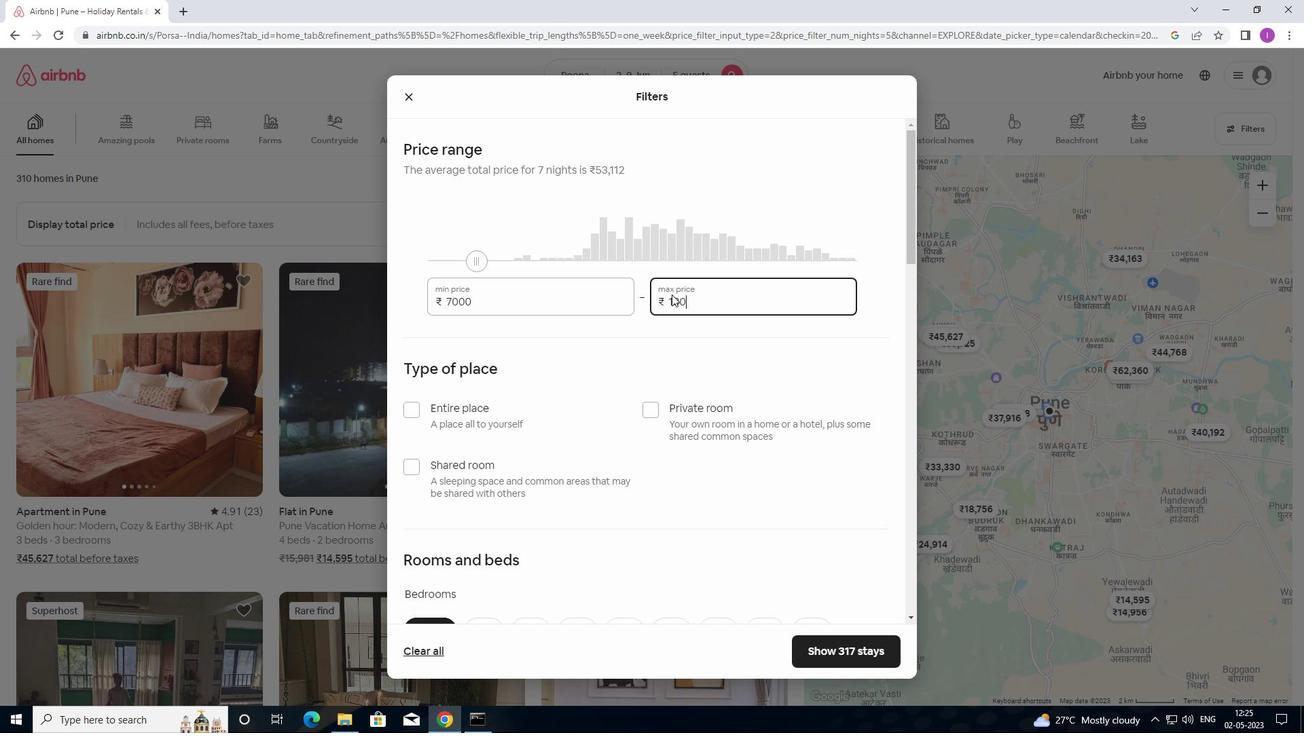 
Action: Key pressed 0
Screenshot: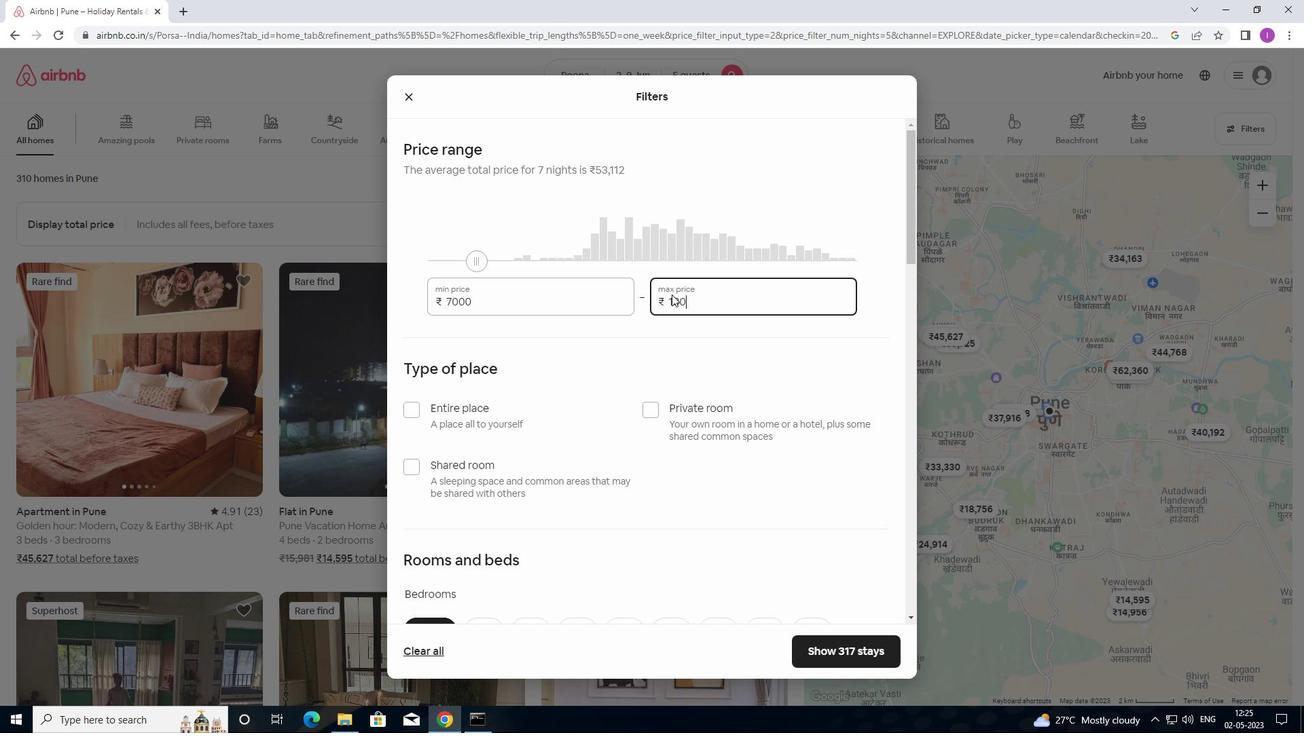 
Action: Mouse moved to (639, 392)
Screenshot: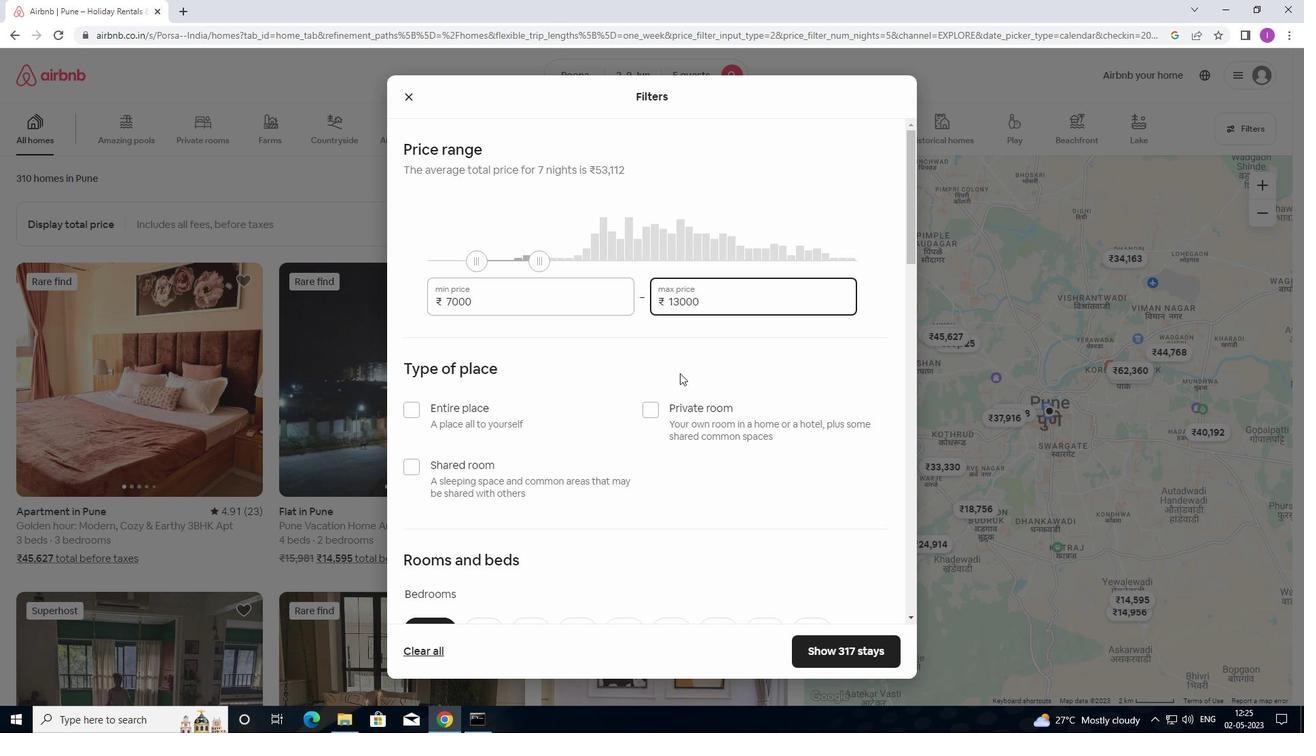 
Action: Mouse scrolled (639, 392) with delta (0, 0)
Screenshot: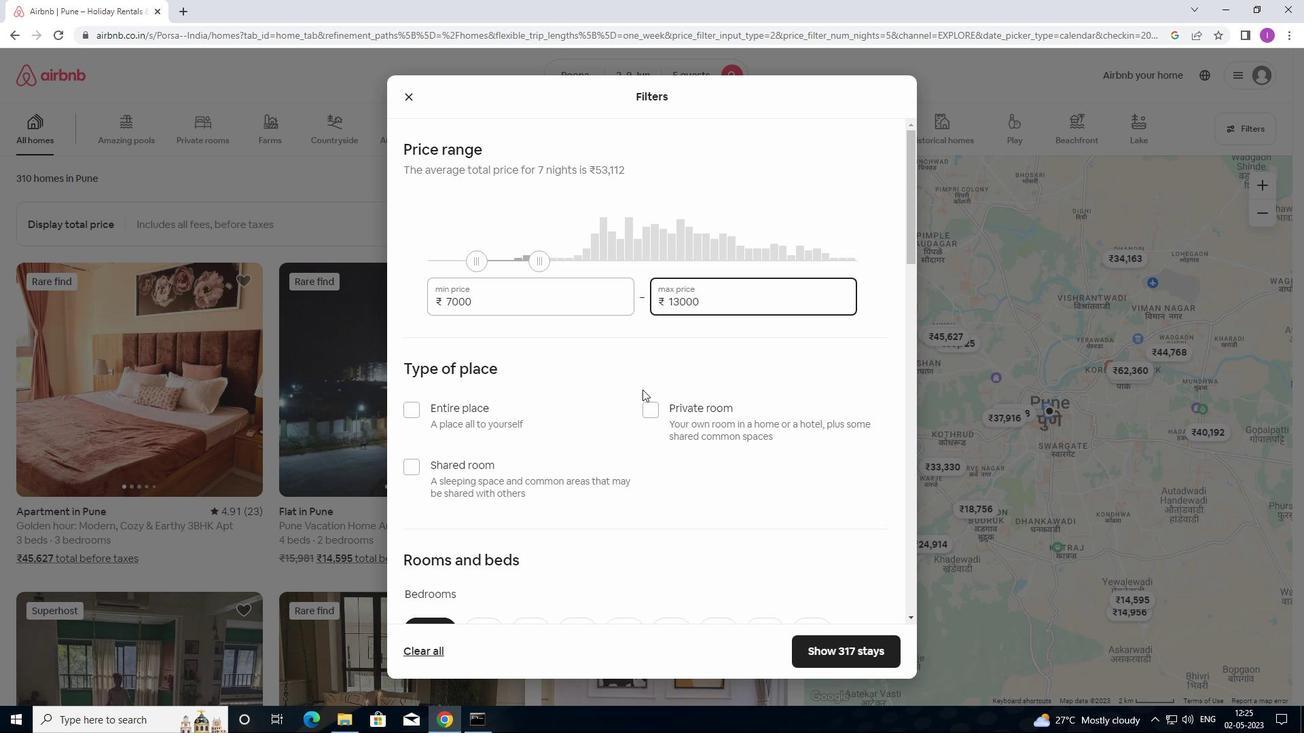 
Action: Mouse moved to (639, 394)
Screenshot: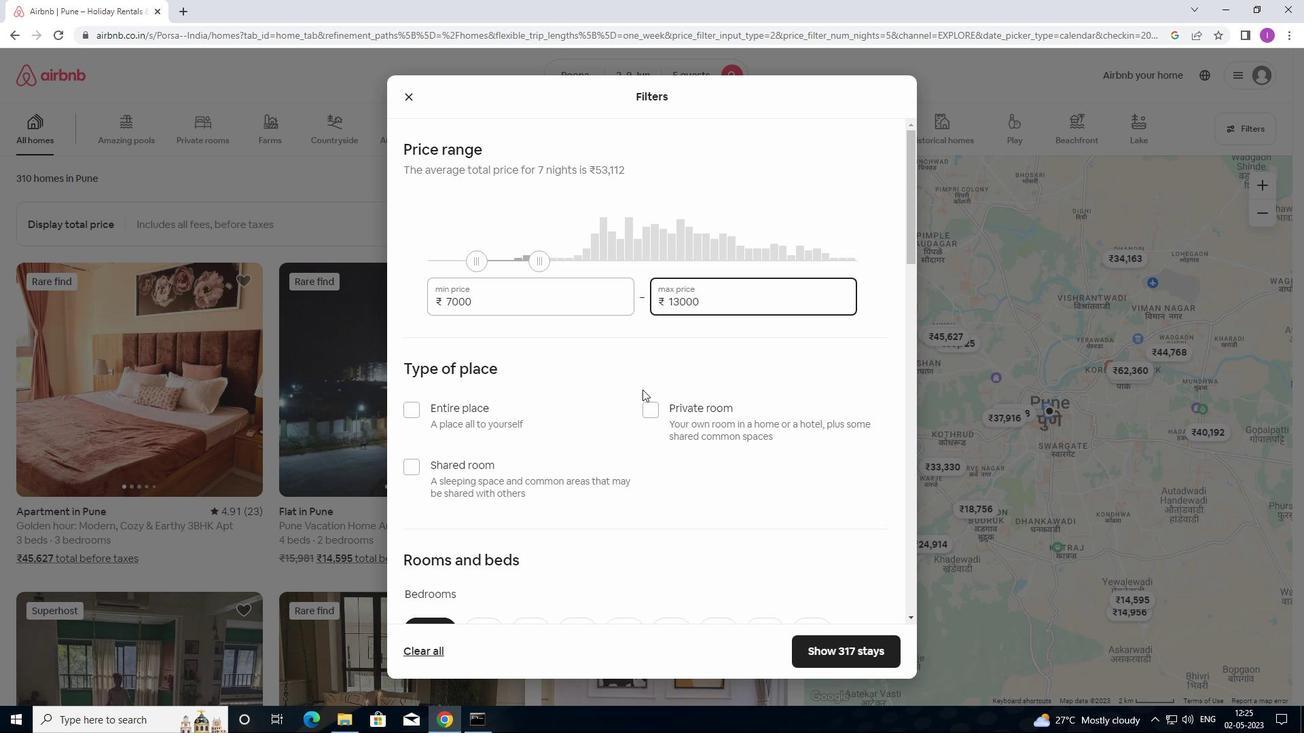 
Action: Mouse scrolled (639, 393) with delta (0, 0)
Screenshot: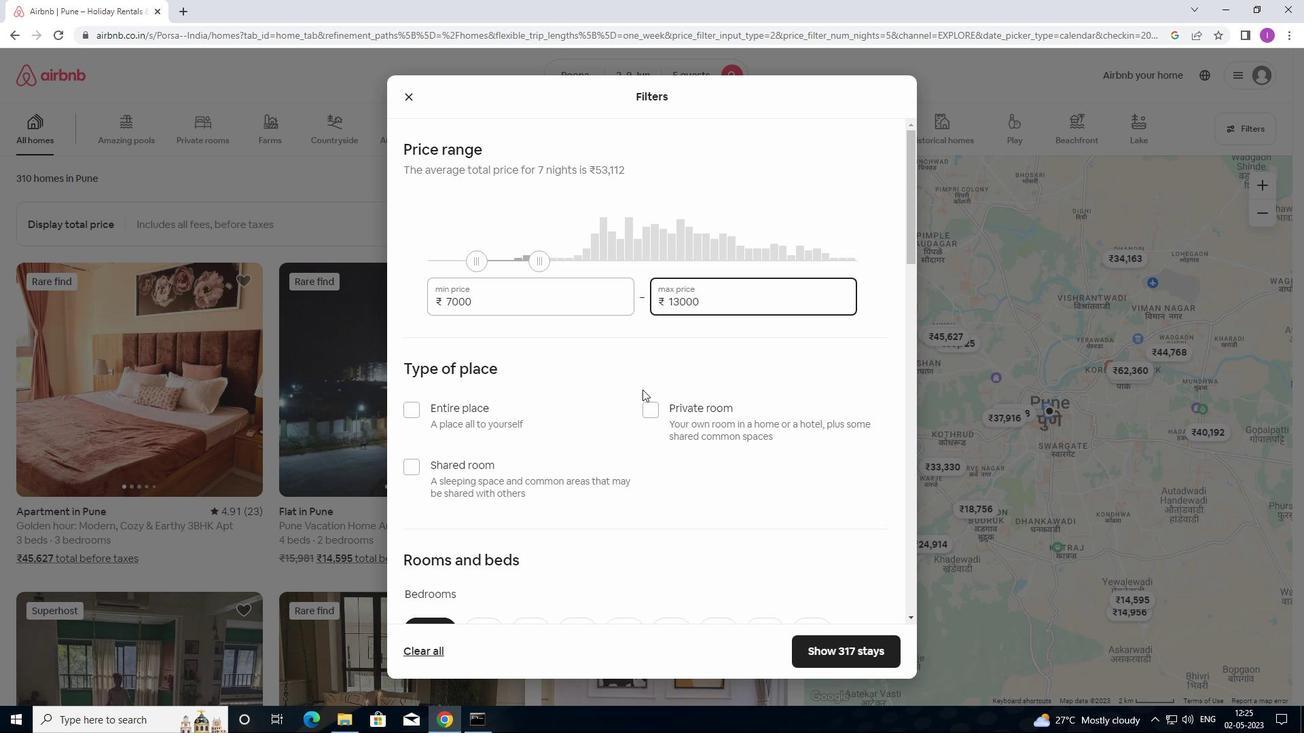 
Action: Mouse scrolled (639, 393) with delta (0, 0)
Screenshot: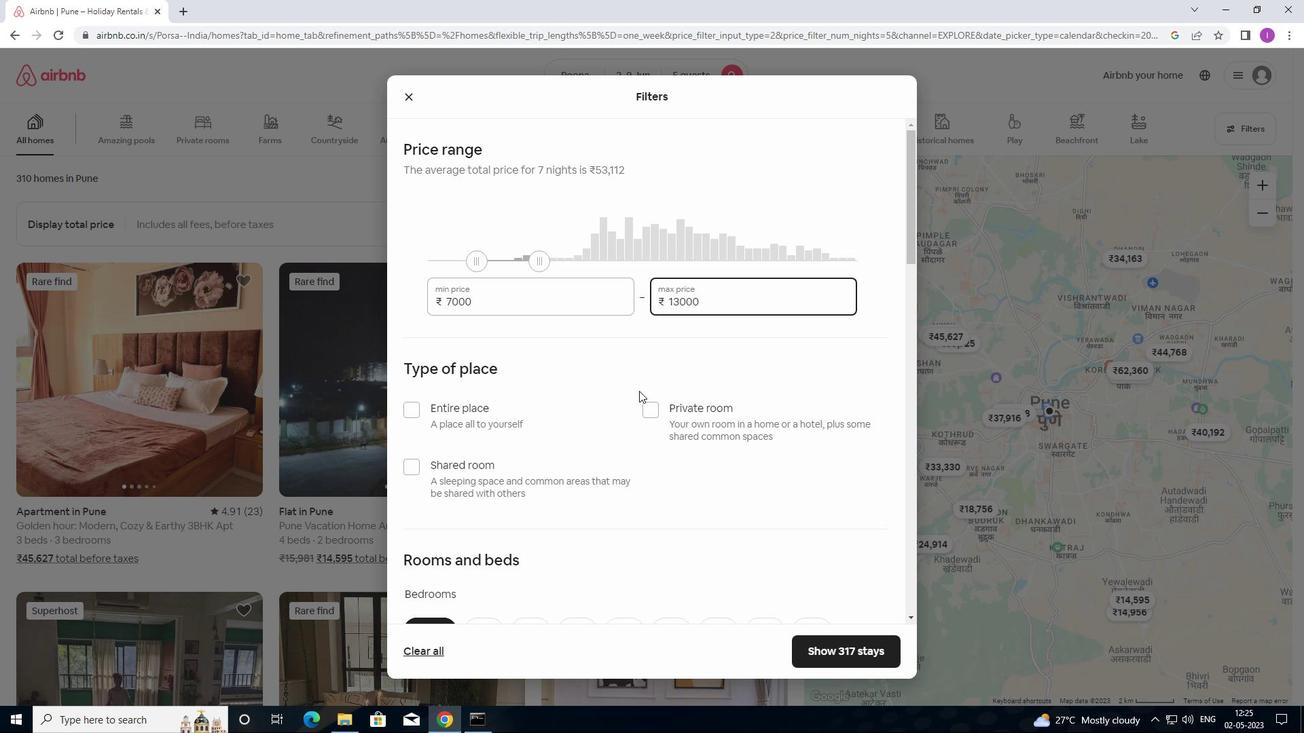 
Action: Mouse scrolled (639, 393) with delta (0, 0)
Screenshot: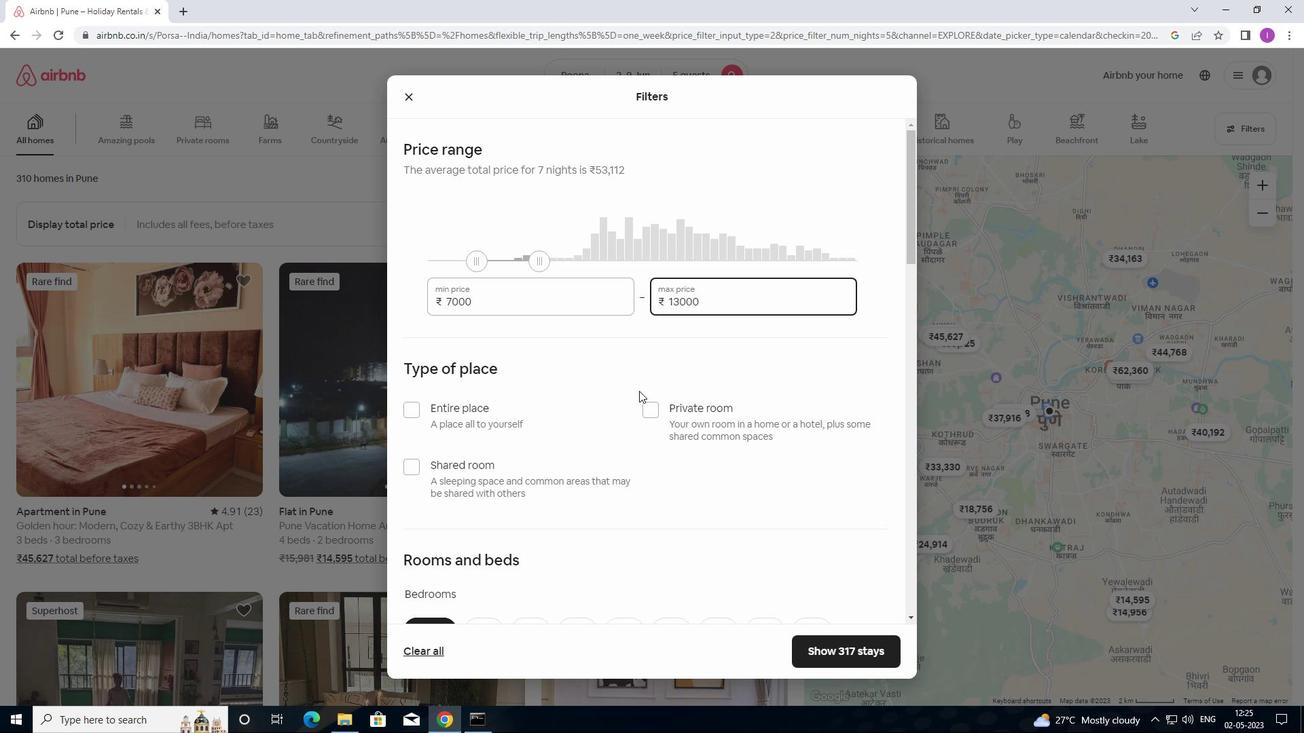 
Action: Mouse moved to (415, 194)
Screenshot: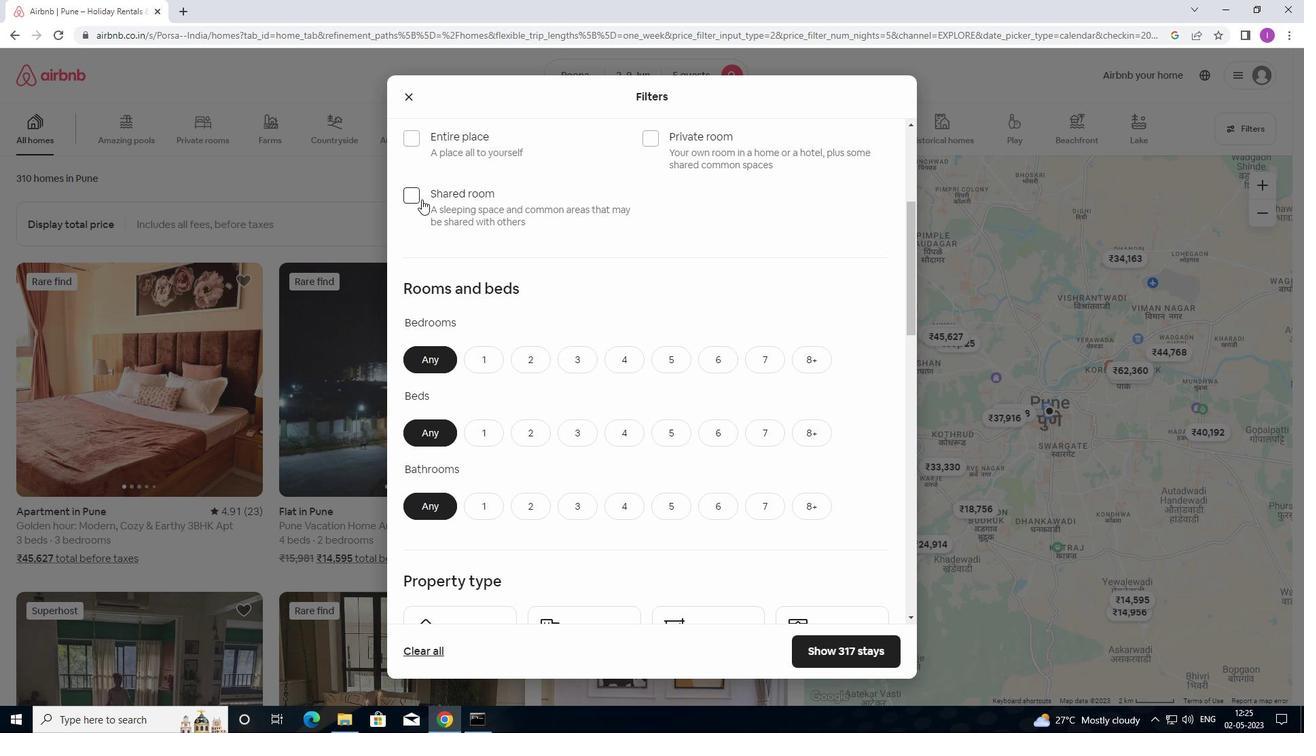 
Action: Mouse pressed left at (415, 194)
Screenshot: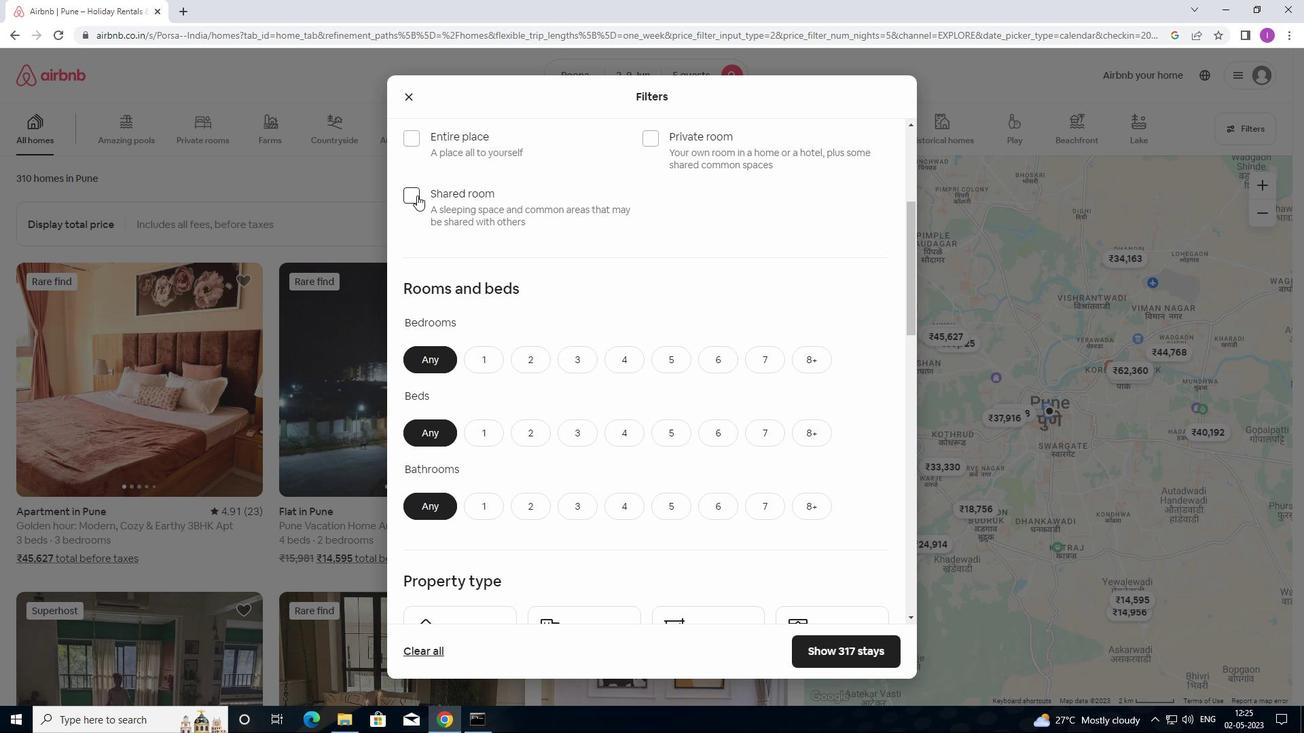 
Action: Mouse moved to (539, 356)
Screenshot: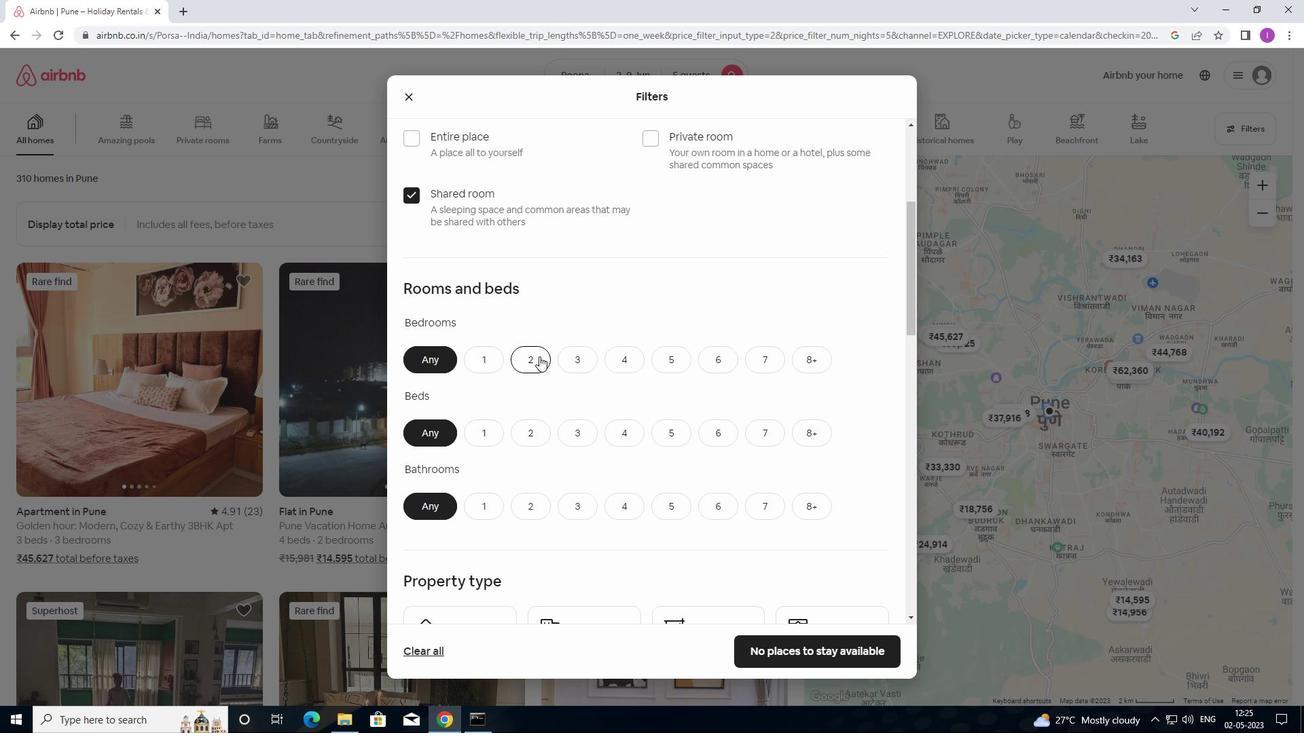 
Action: Mouse pressed left at (539, 356)
Screenshot: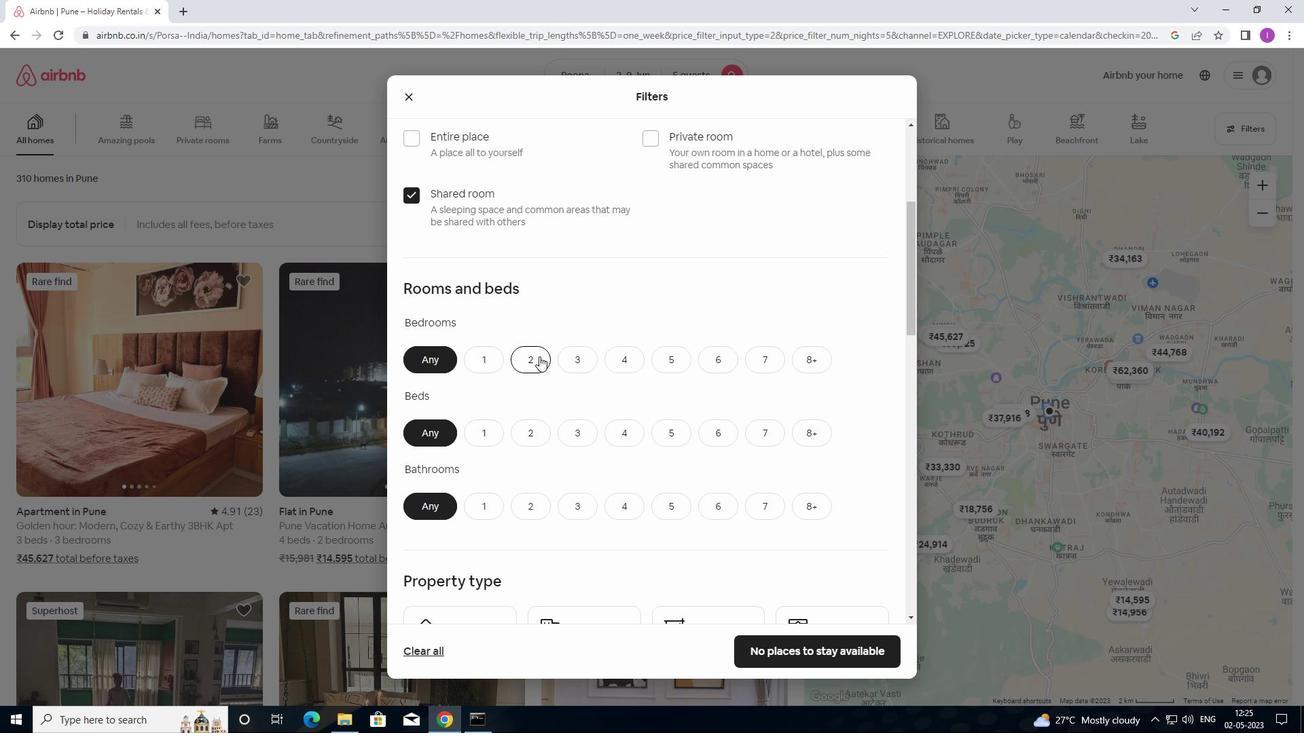 
Action: Mouse moved to (576, 425)
Screenshot: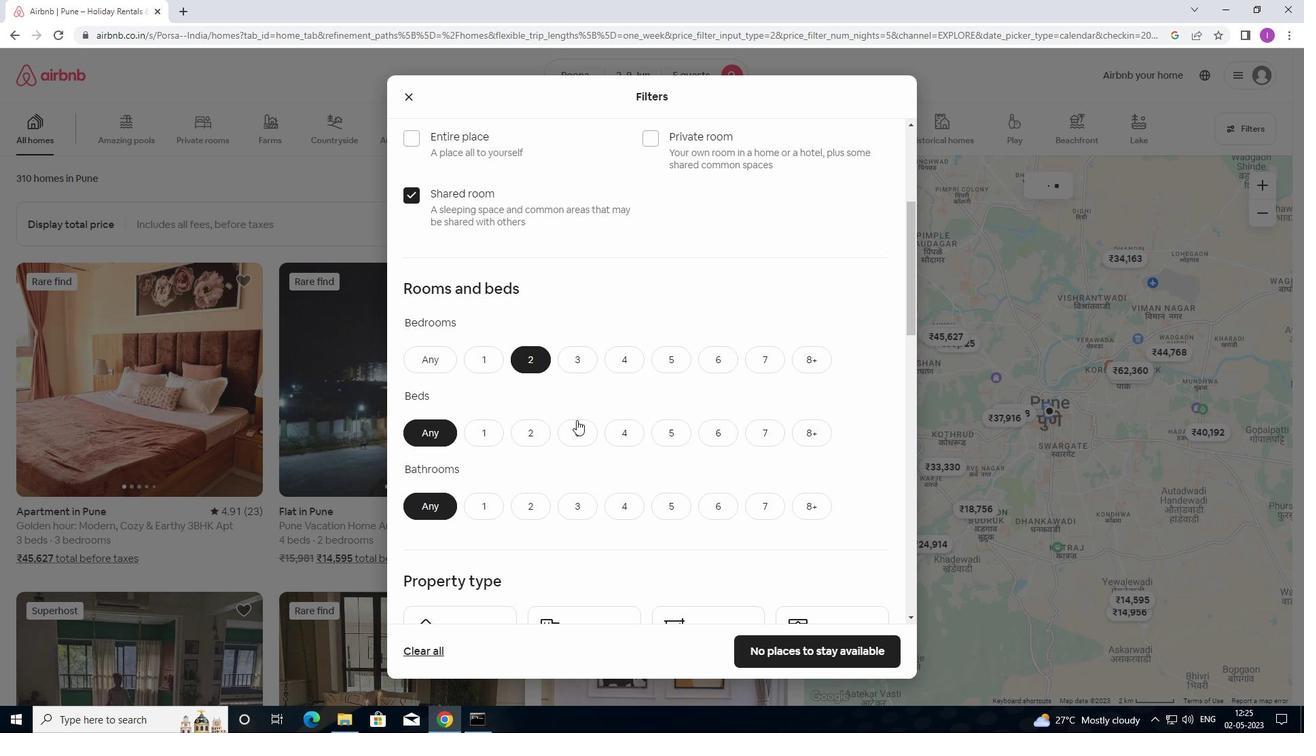 
Action: Mouse pressed left at (576, 425)
Screenshot: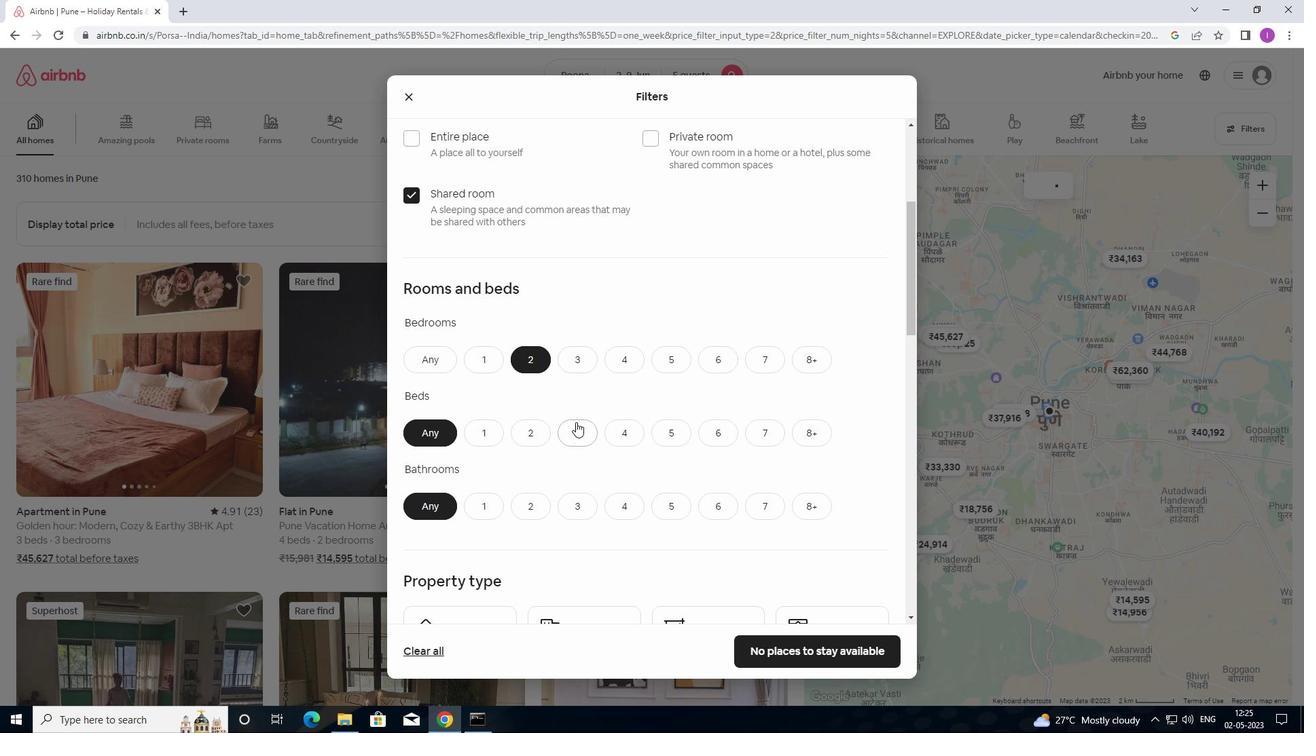 
Action: Mouse moved to (587, 423)
Screenshot: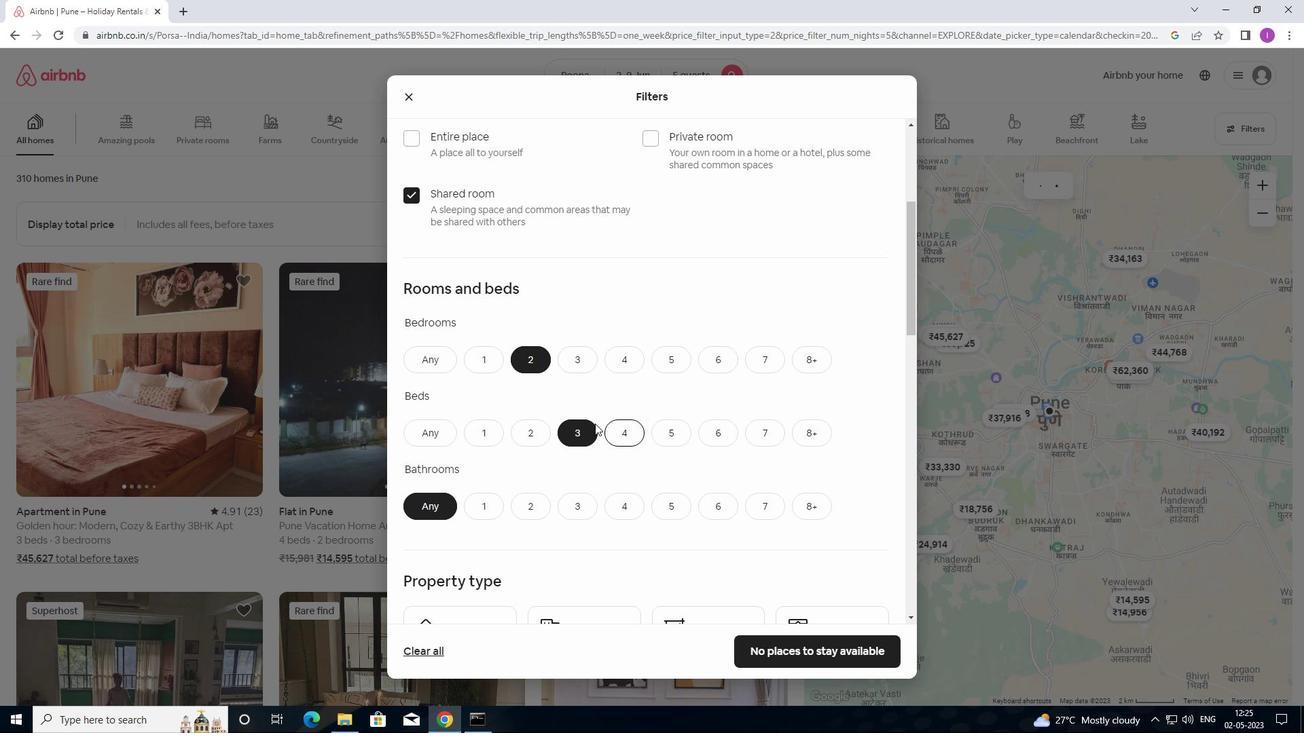 
Action: Mouse pressed left at (587, 423)
Screenshot: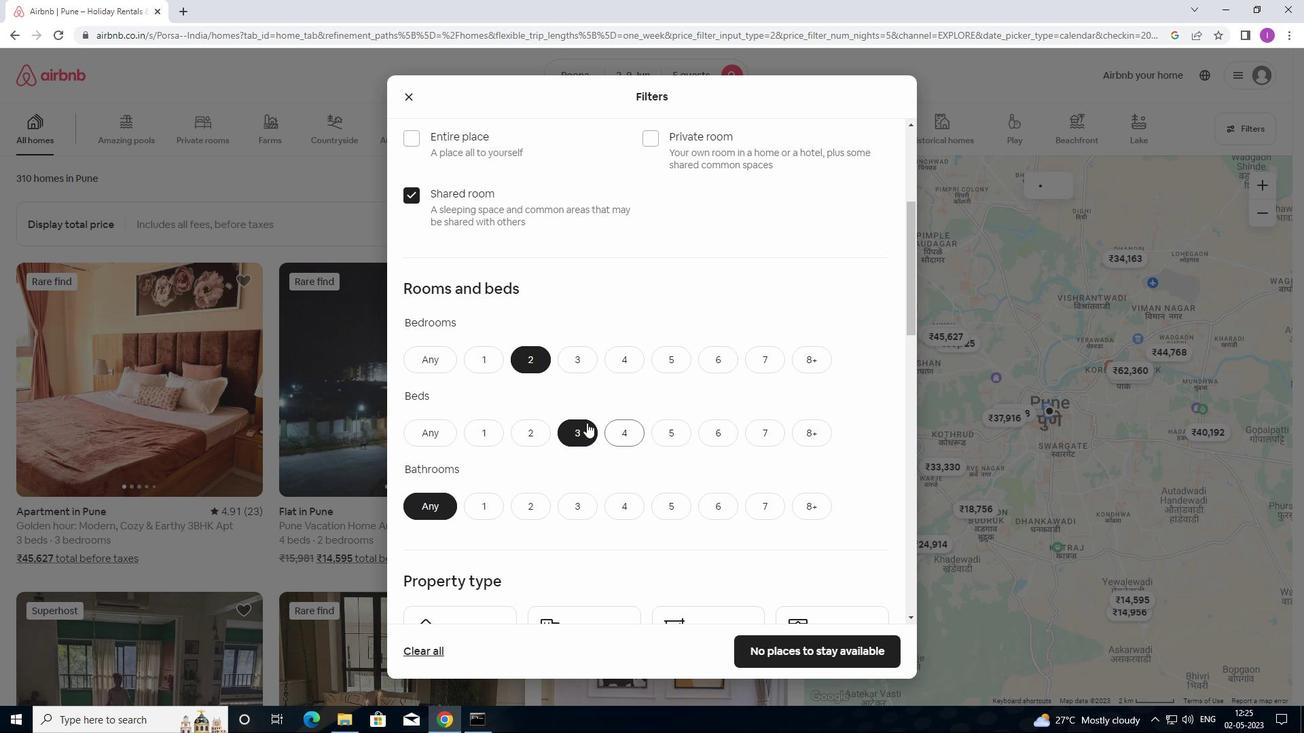 
Action: Mouse moved to (681, 428)
Screenshot: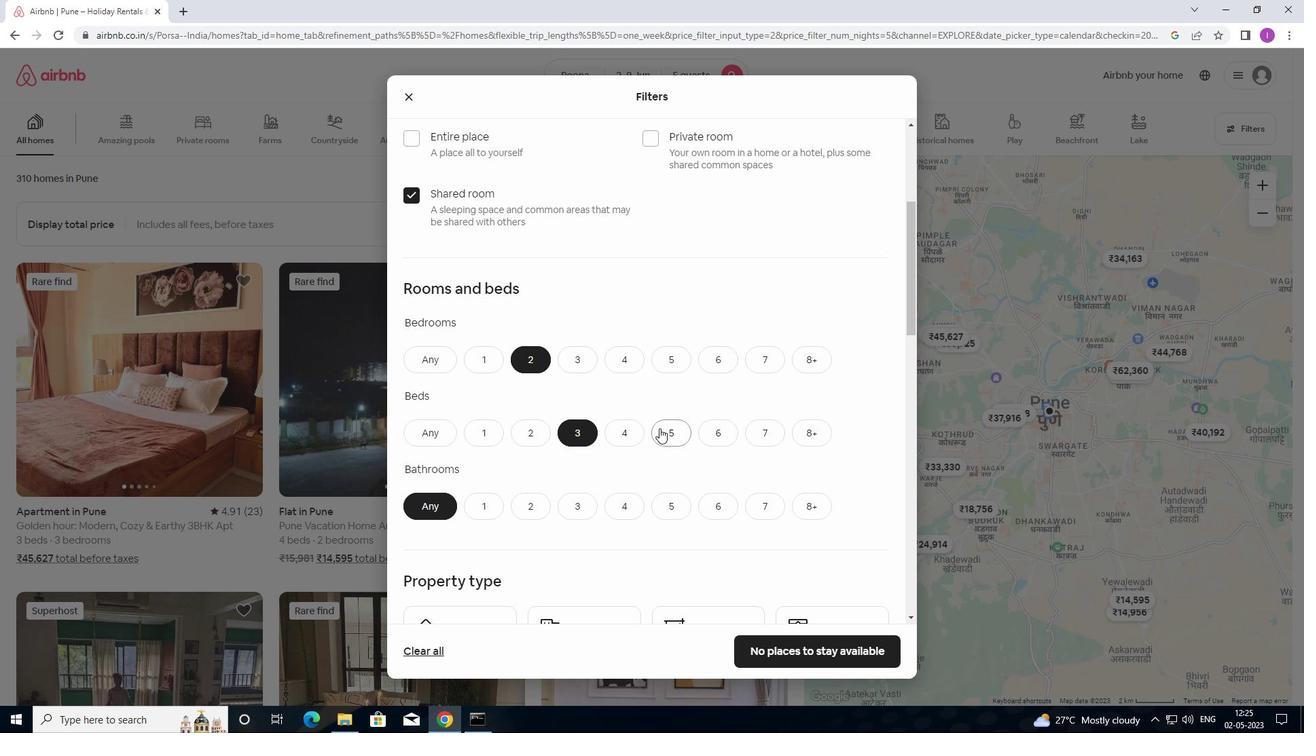 
Action: Mouse pressed left at (681, 428)
Screenshot: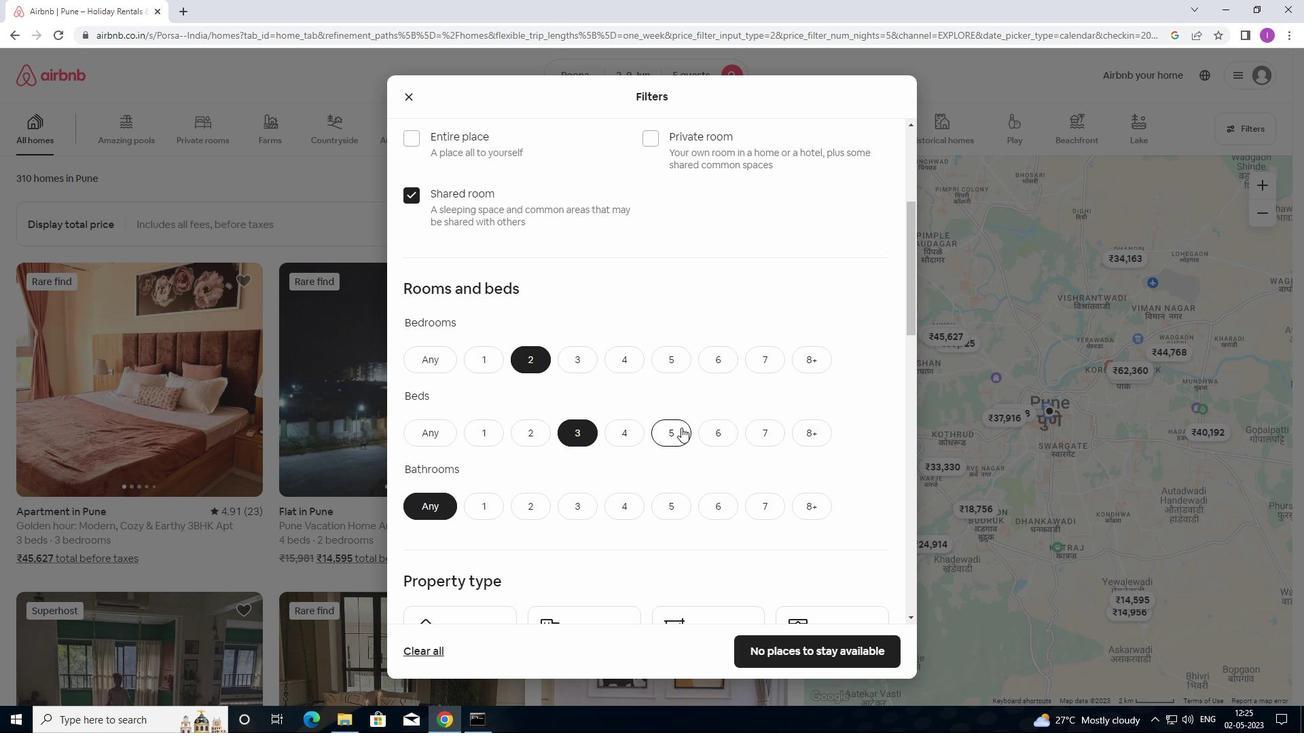
Action: Mouse moved to (529, 507)
Screenshot: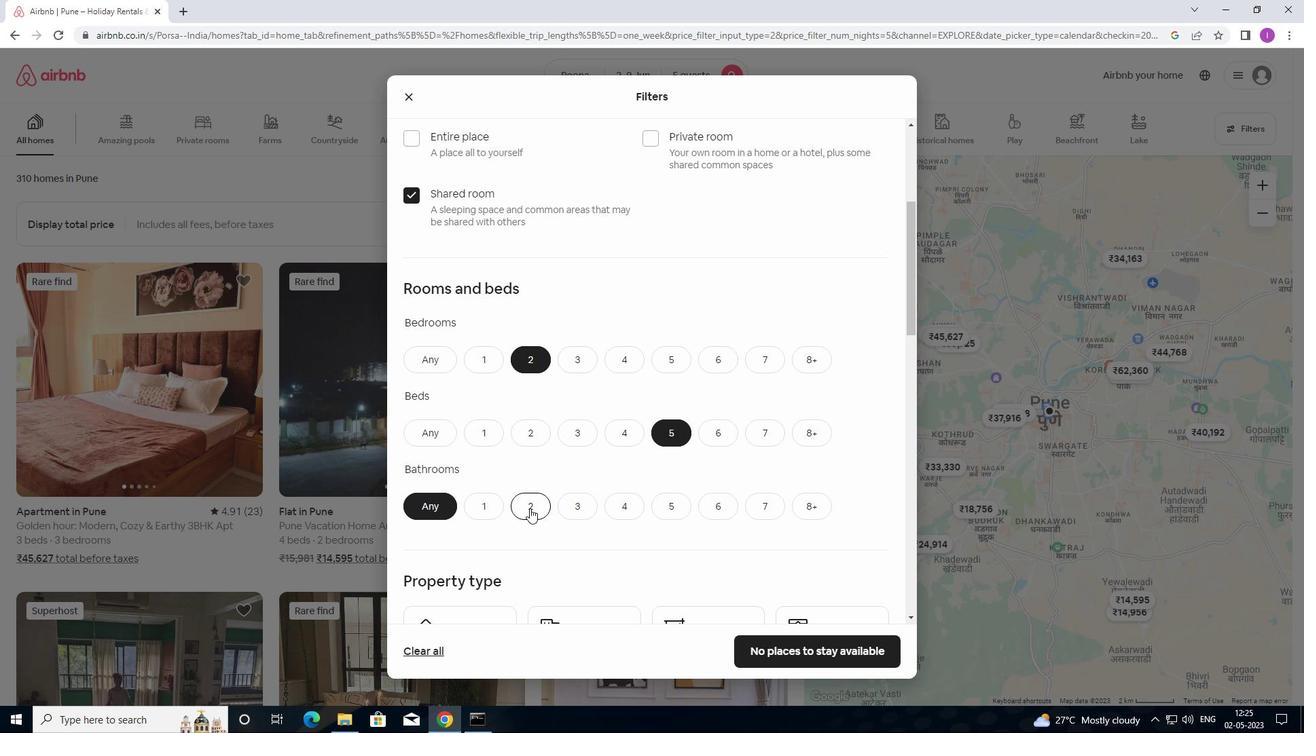 
Action: Mouse pressed left at (529, 507)
Screenshot: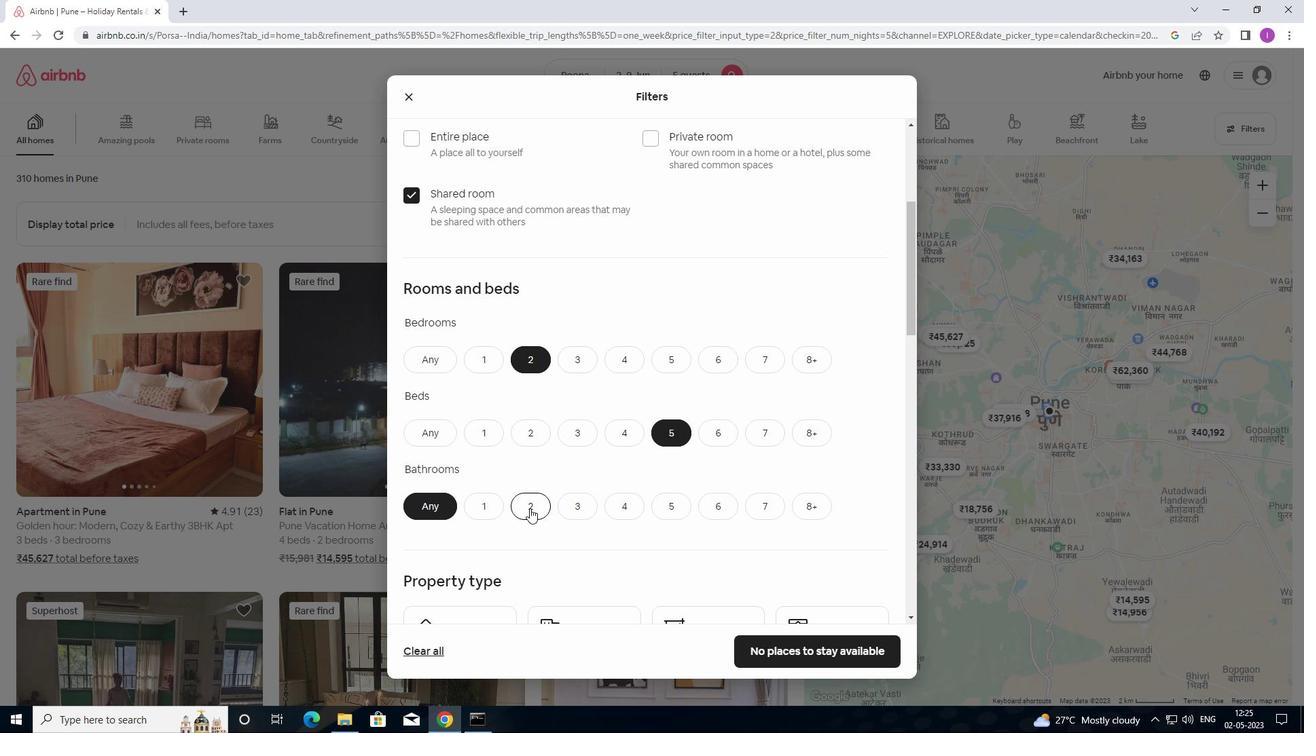 
Action: Mouse moved to (560, 500)
Screenshot: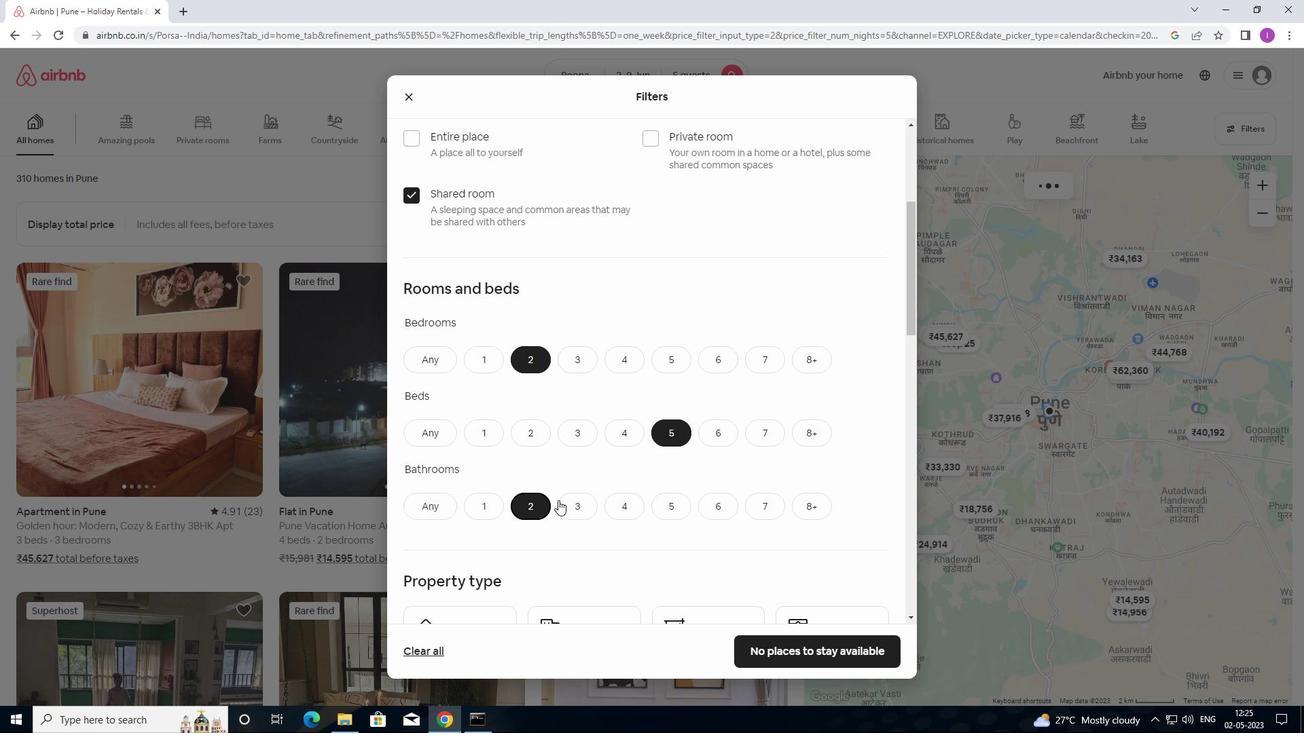
Action: Mouse scrolled (560, 500) with delta (0, 0)
Screenshot: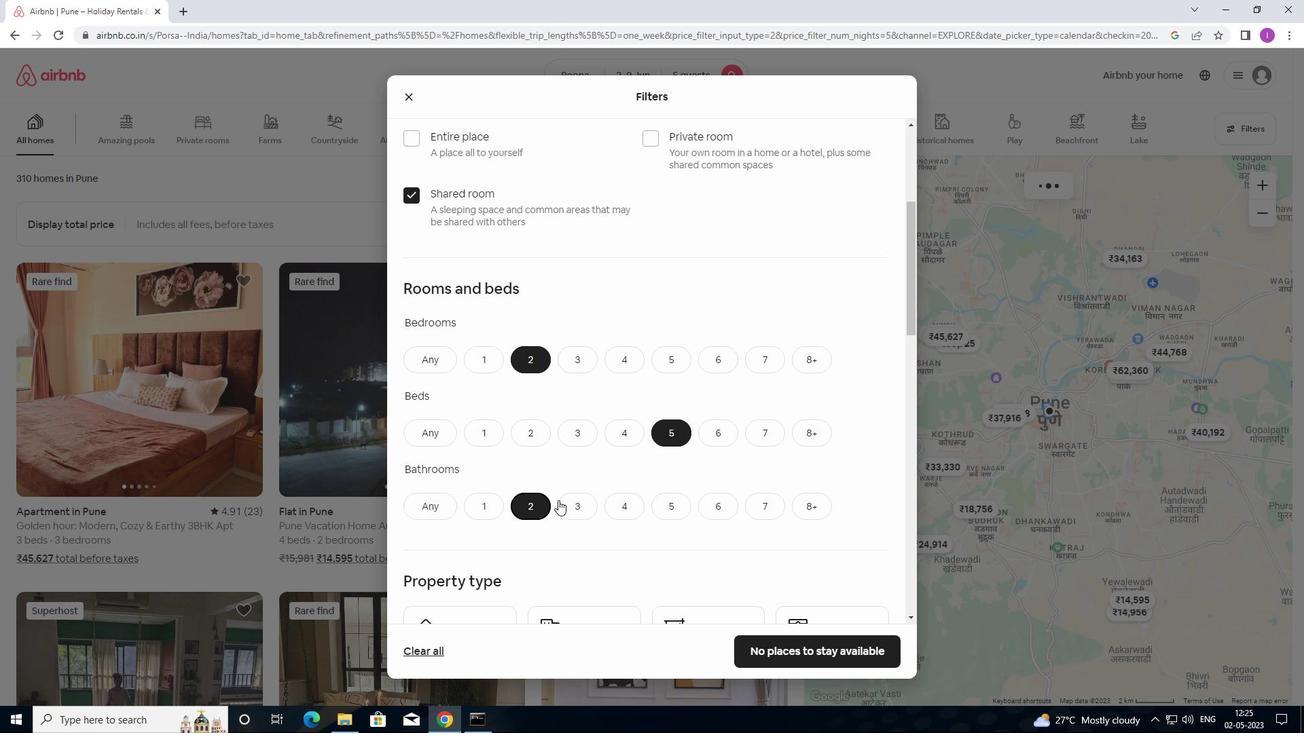 
Action: Mouse moved to (562, 500)
Screenshot: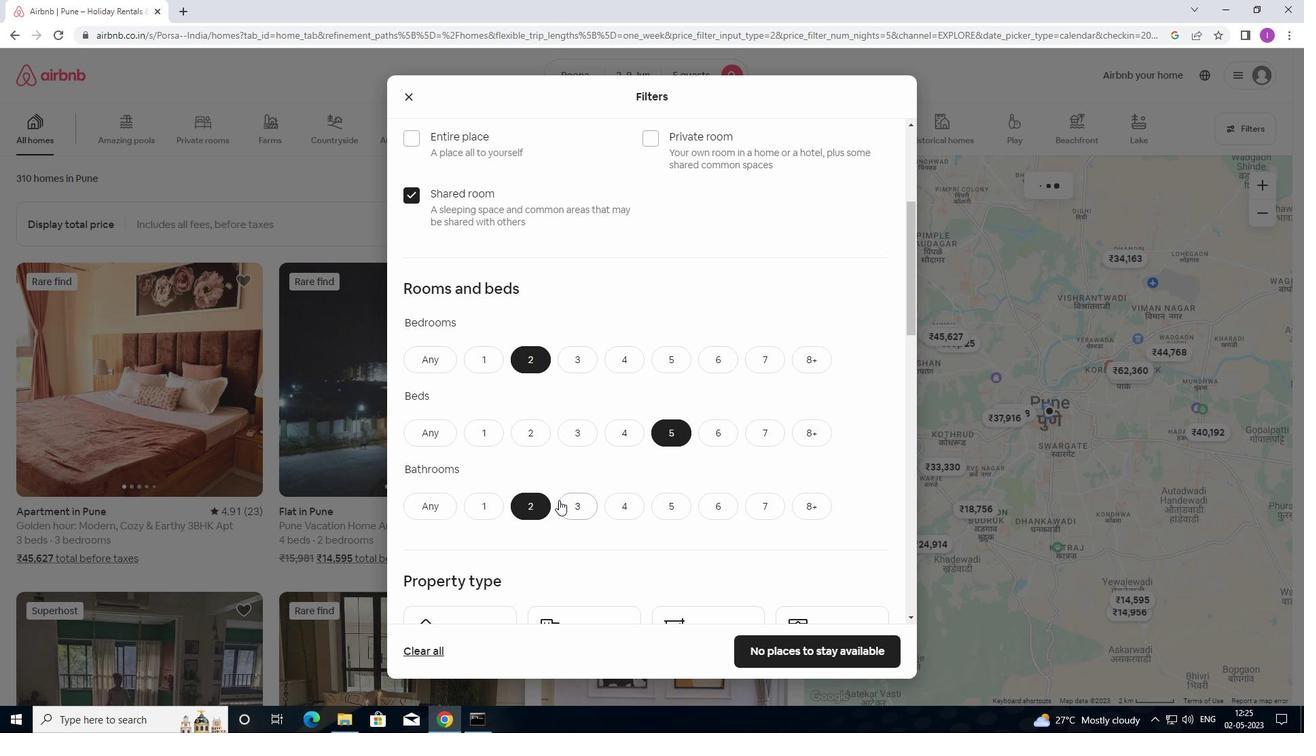 
Action: Mouse scrolled (562, 499) with delta (0, 0)
Screenshot: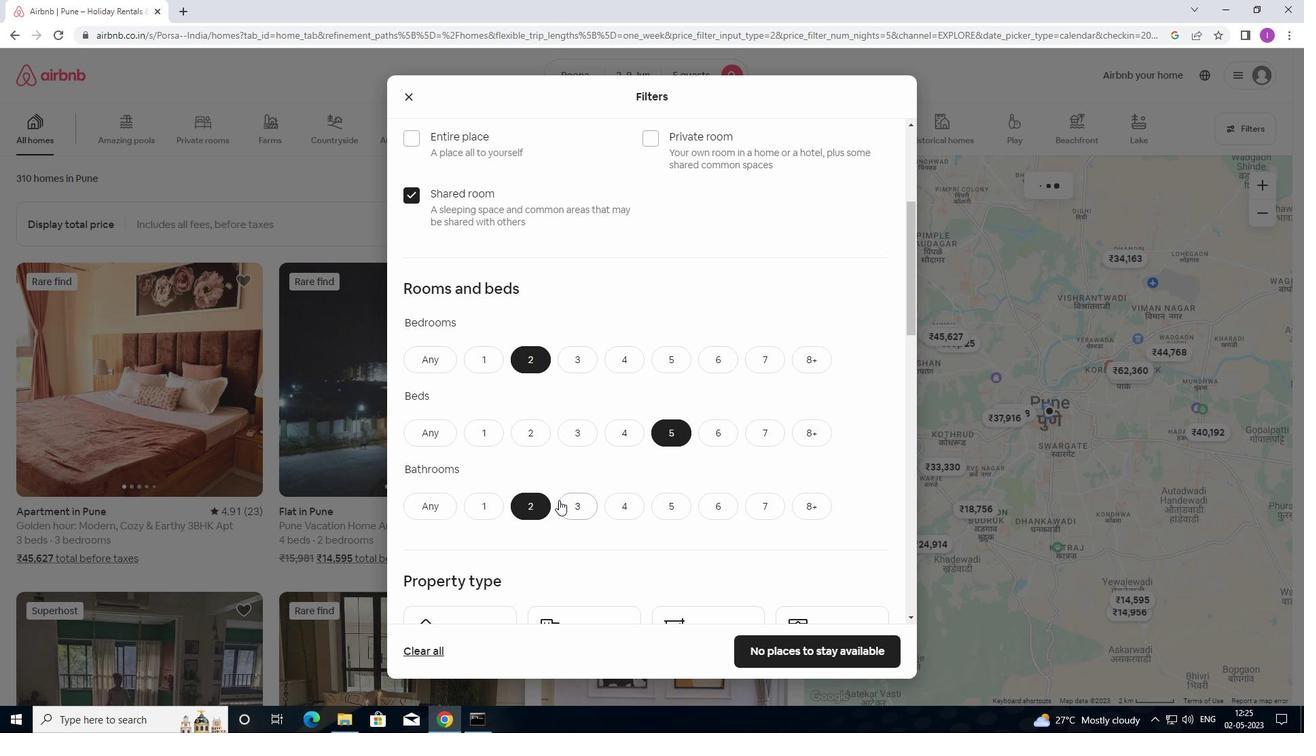 
Action: Mouse moved to (570, 489)
Screenshot: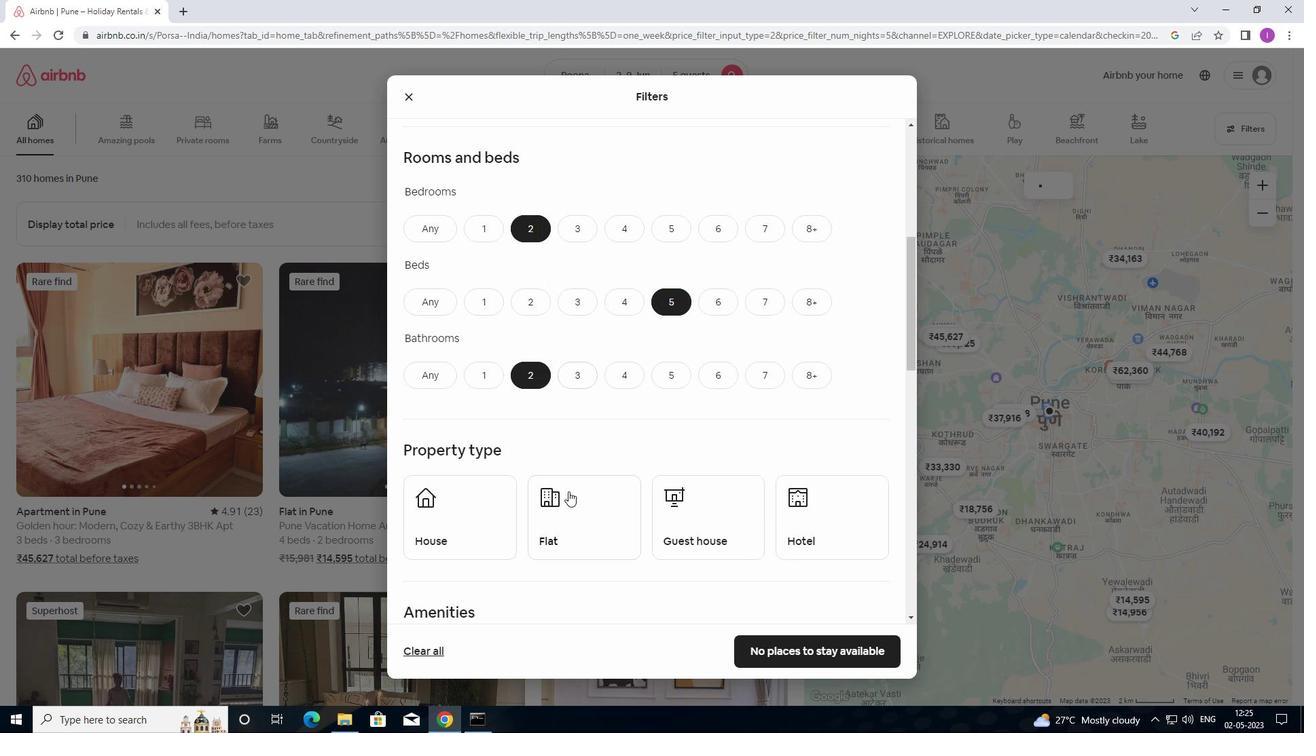 
Action: Mouse scrolled (570, 489) with delta (0, 0)
Screenshot: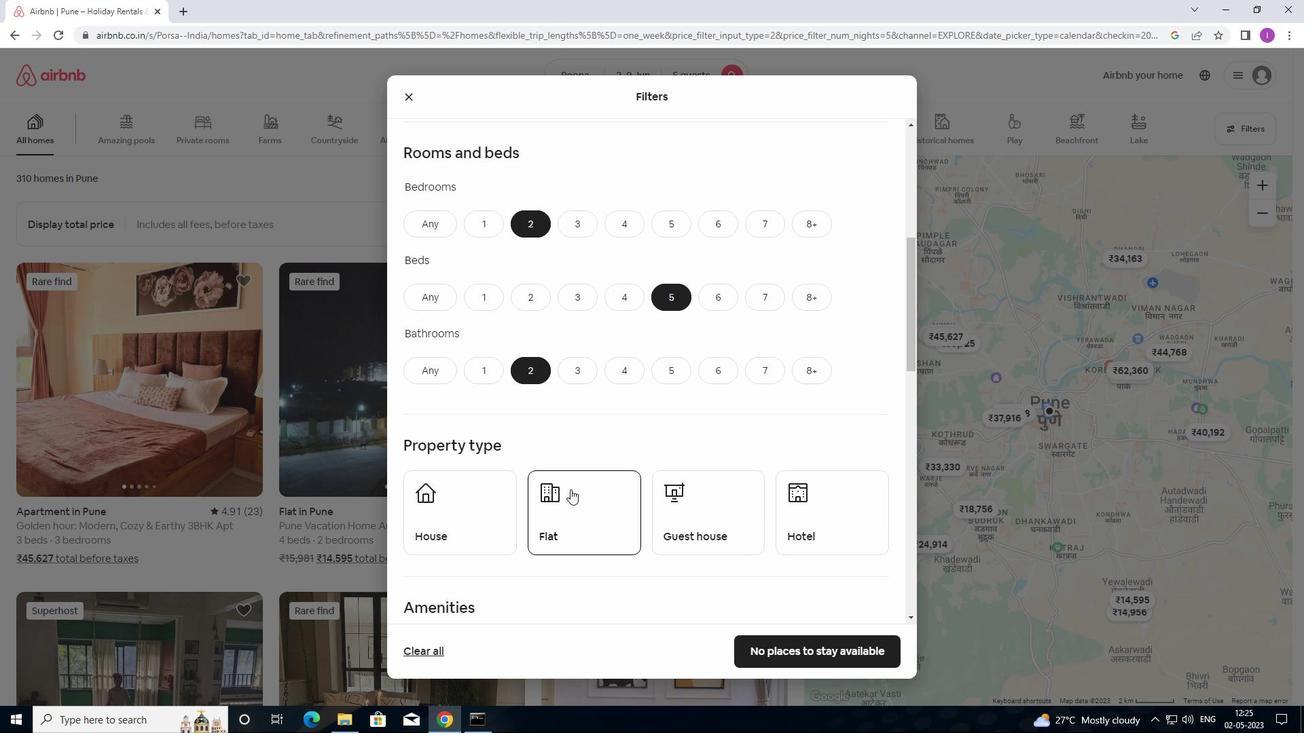 
Action: Mouse moved to (570, 482)
Screenshot: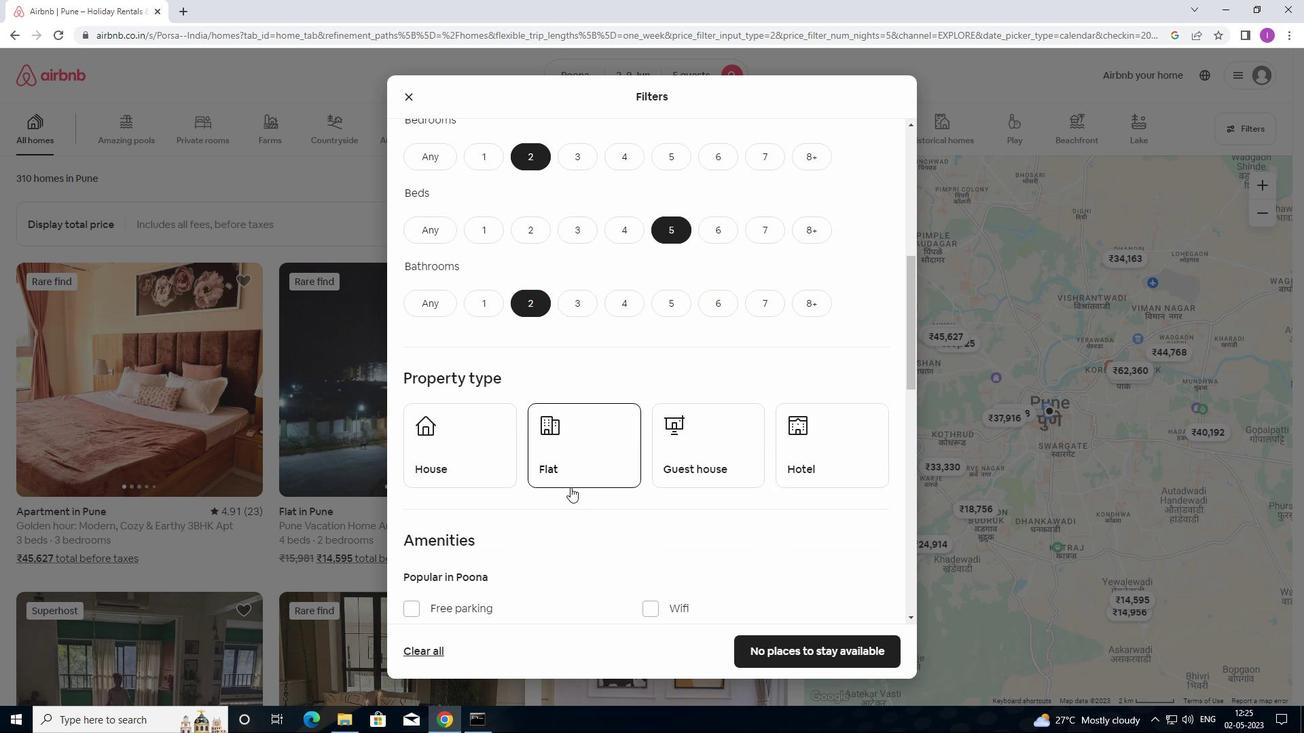 
Action: Mouse scrolled (570, 481) with delta (0, 0)
Screenshot: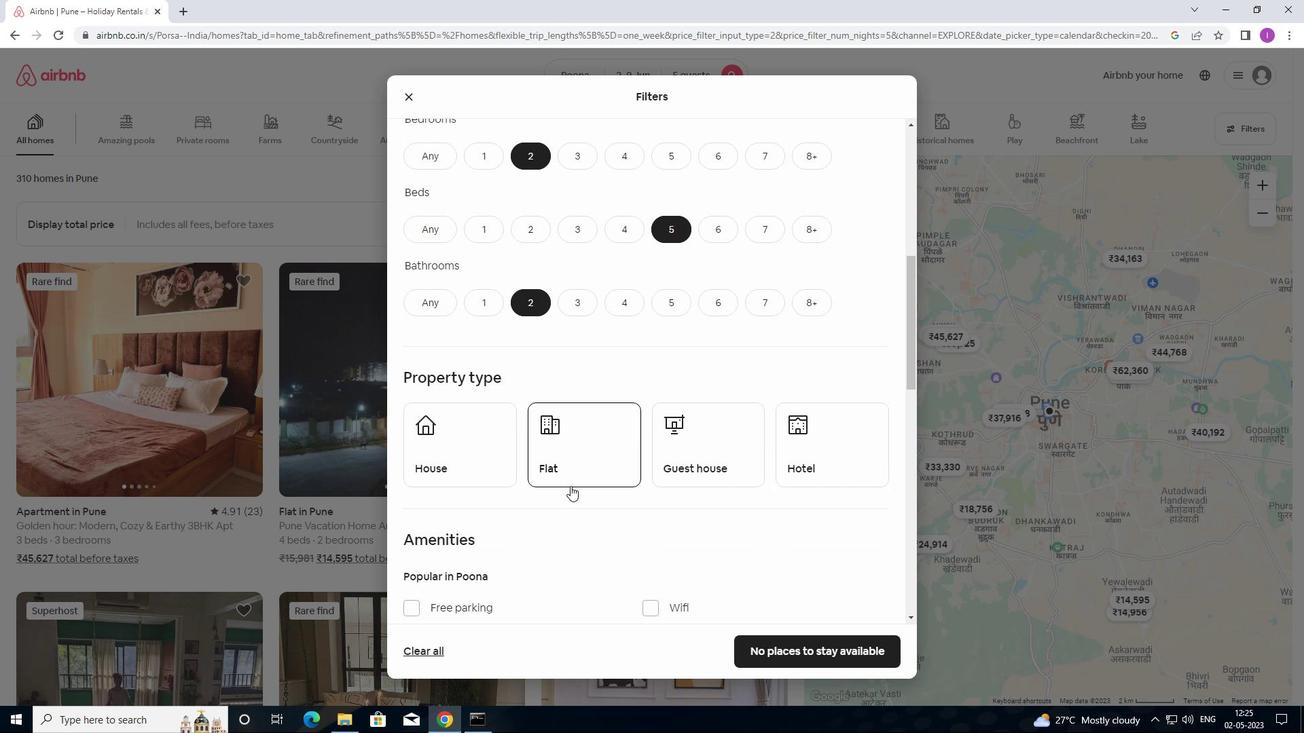
Action: Mouse scrolled (570, 481) with delta (0, 0)
Screenshot: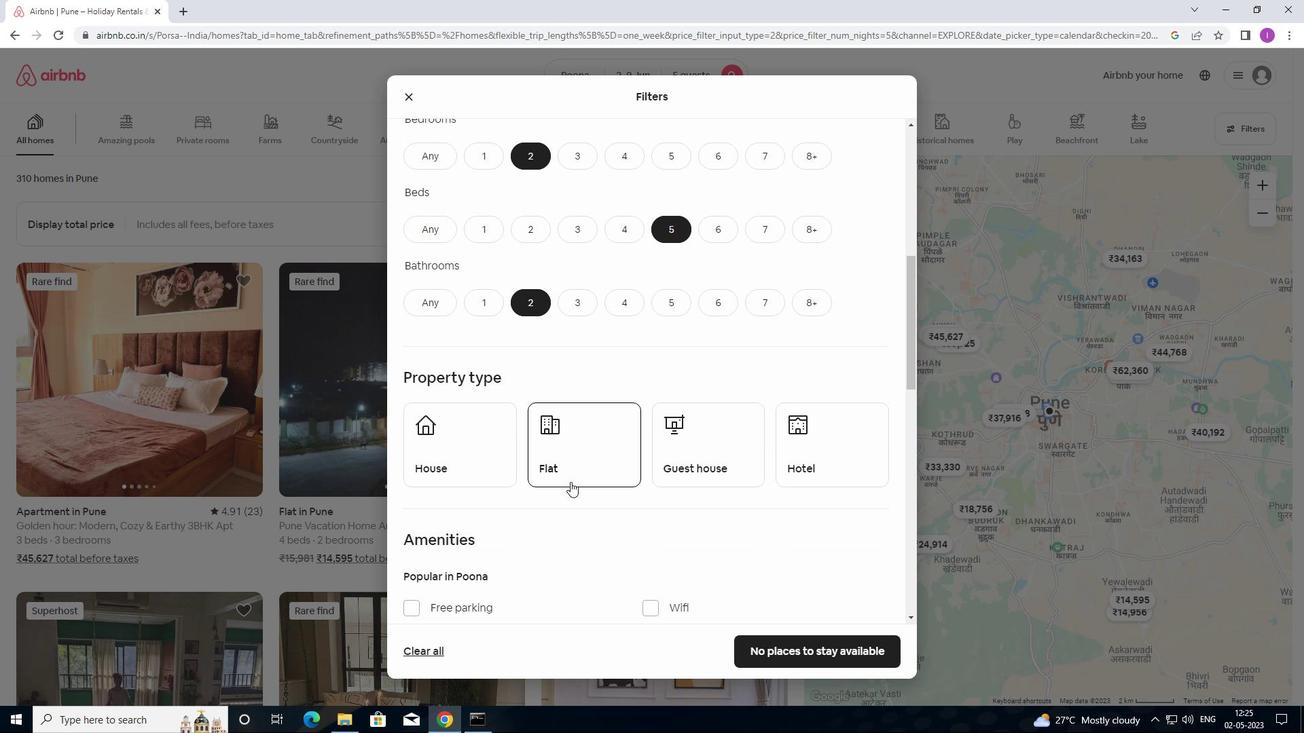 
Action: Mouse moved to (469, 329)
Screenshot: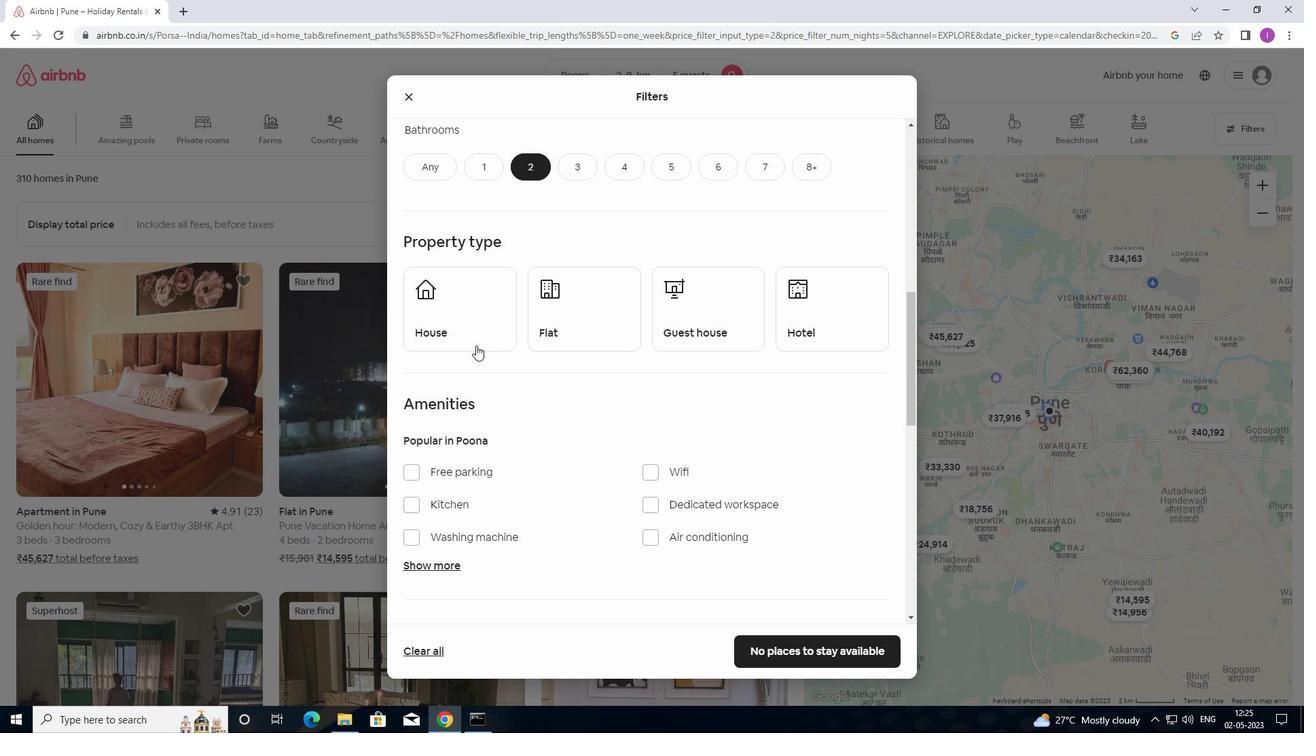 
Action: Mouse pressed left at (469, 329)
Screenshot: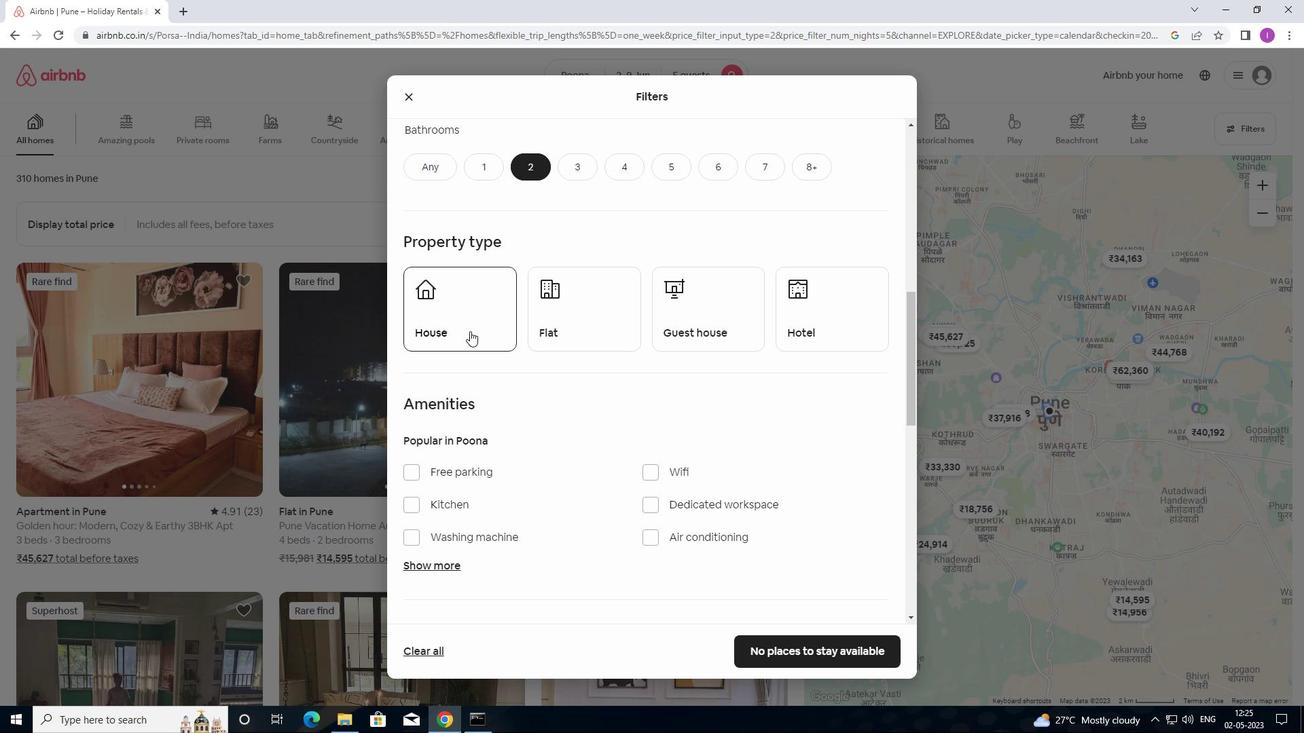 
Action: Mouse moved to (578, 333)
Screenshot: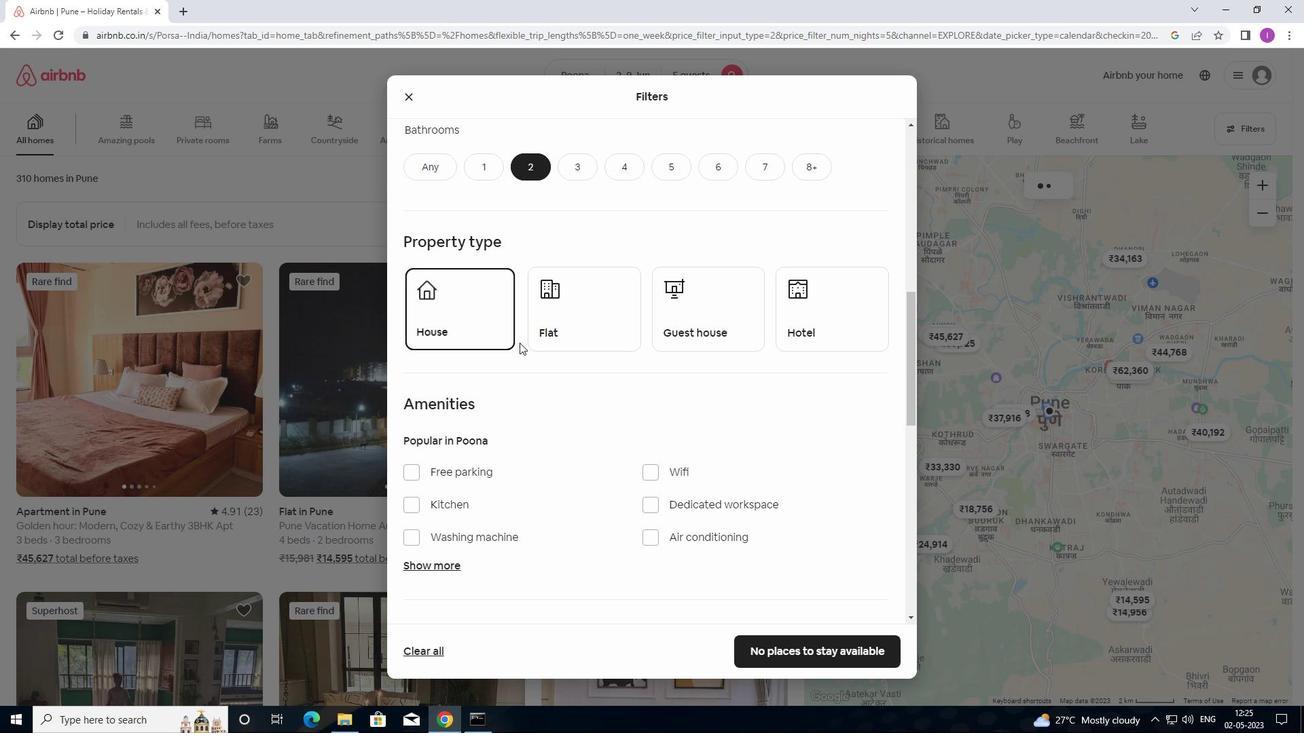 
Action: Mouse pressed left at (578, 333)
Screenshot: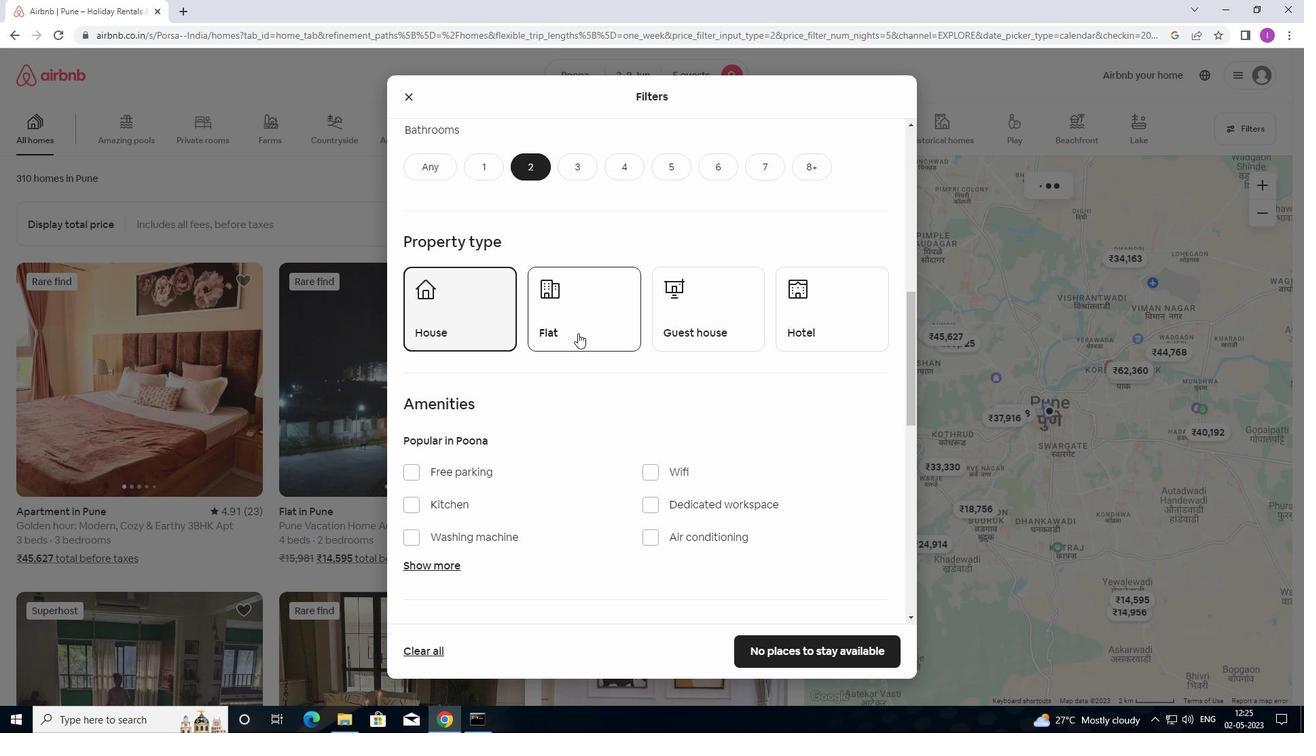 
Action: Mouse moved to (790, 337)
Screenshot: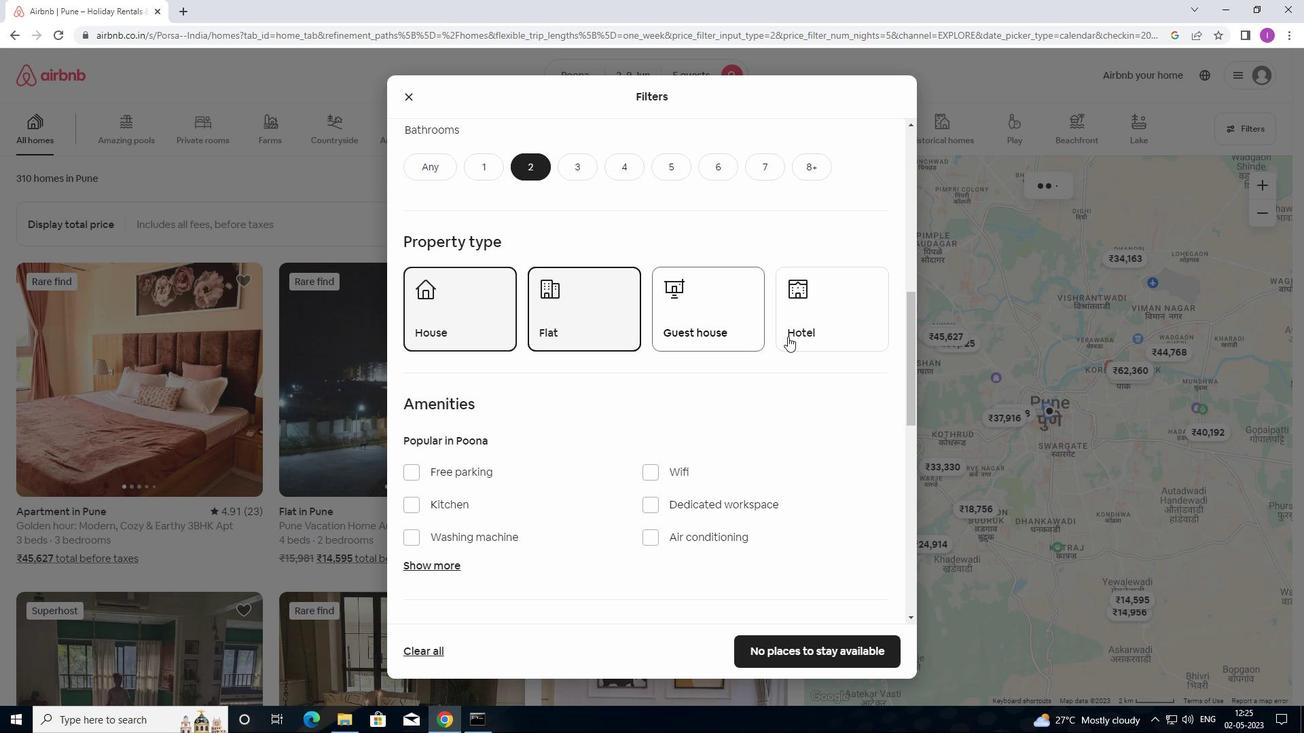 
Action: Mouse pressed left at (790, 337)
Screenshot: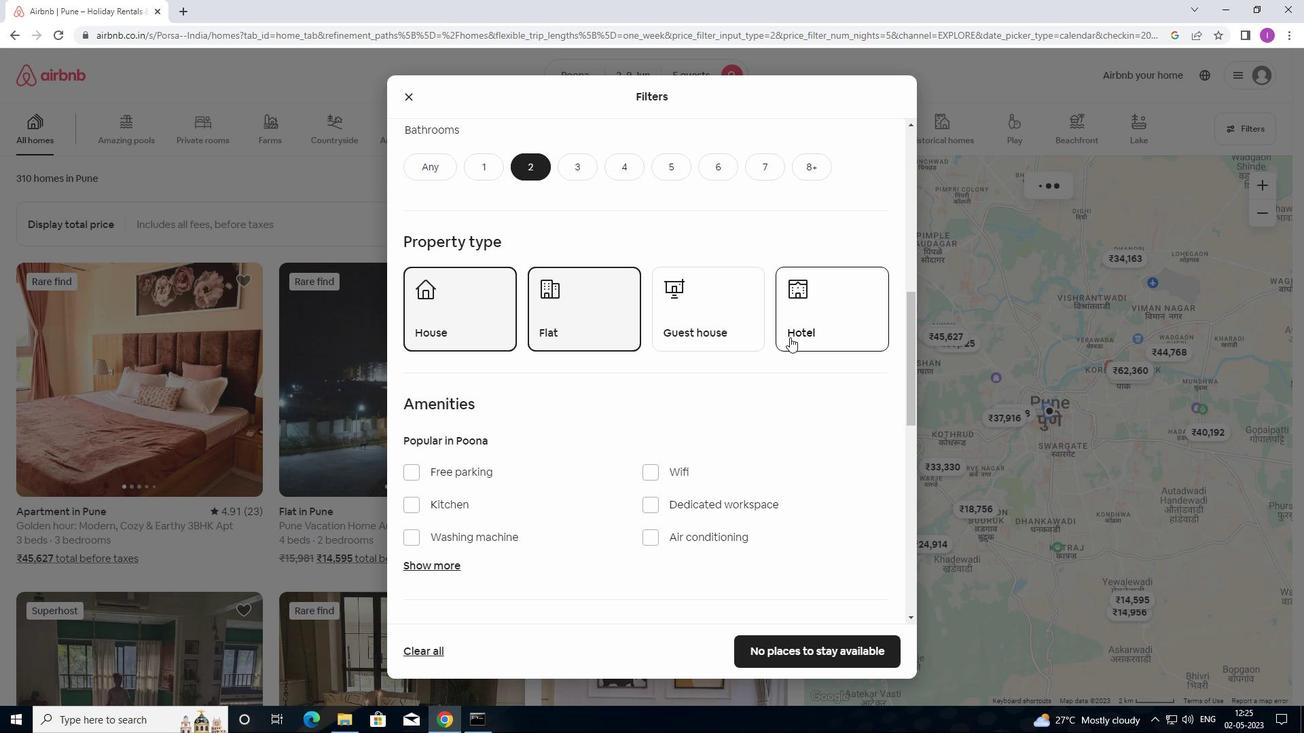 
Action: Mouse moved to (707, 401)
Screenshot: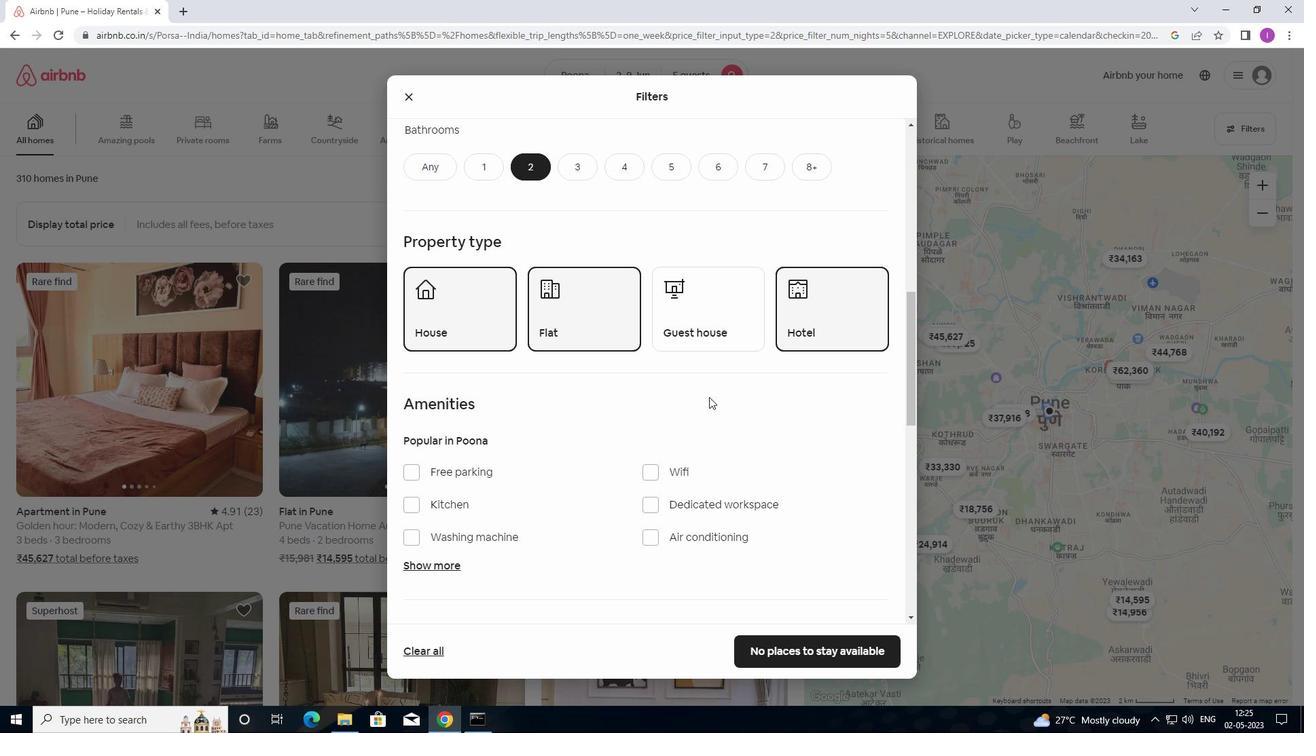 
Action: Mouse scrolled (707, 400) with delta (0, 0)
Screenshot: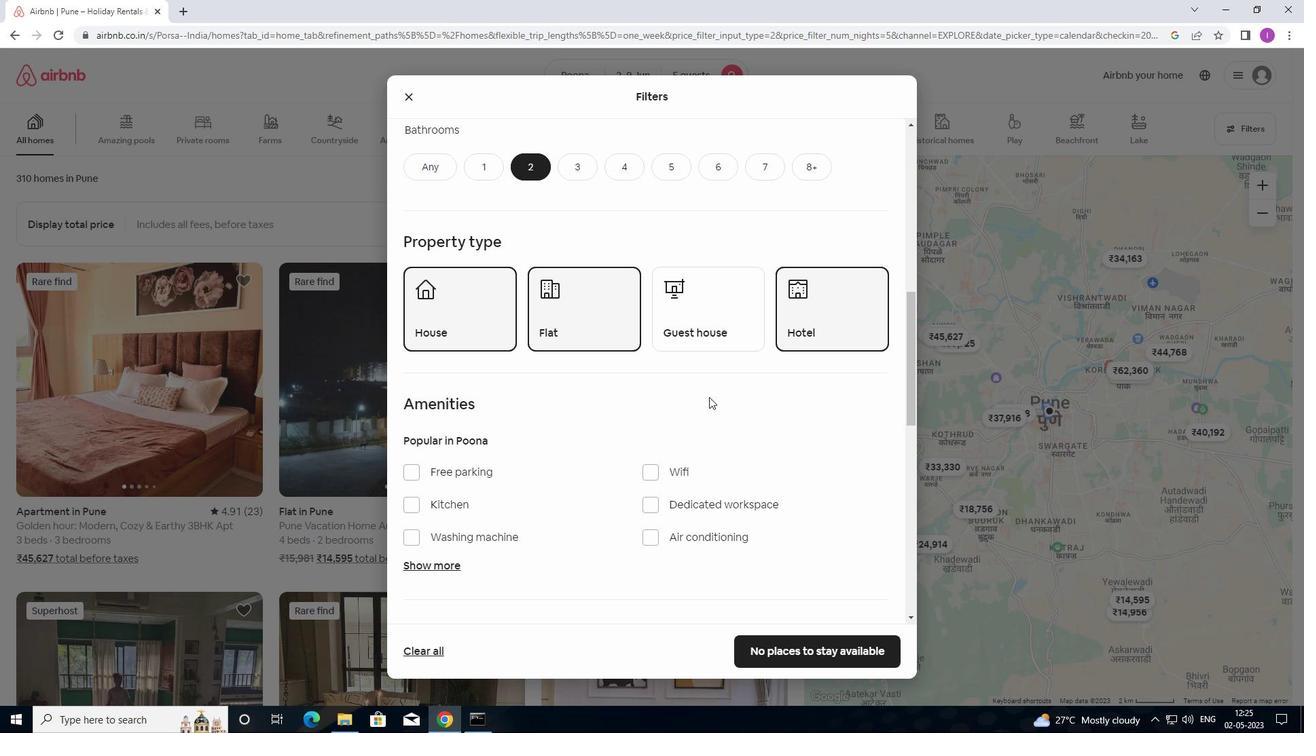 
Action: Mouse scrolled (707, 400) with delta (0, 0)
Screenshot: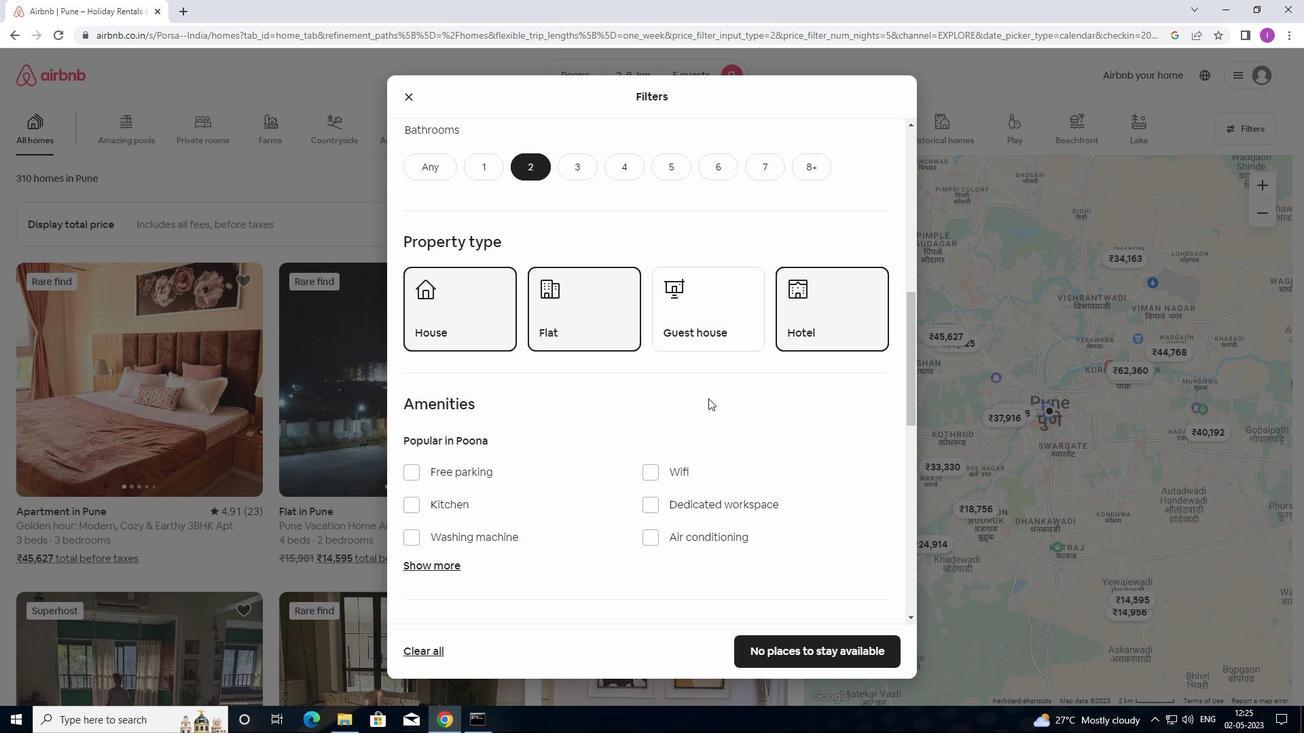 
Action: Mouse moved to (713, 187)
Screenshot: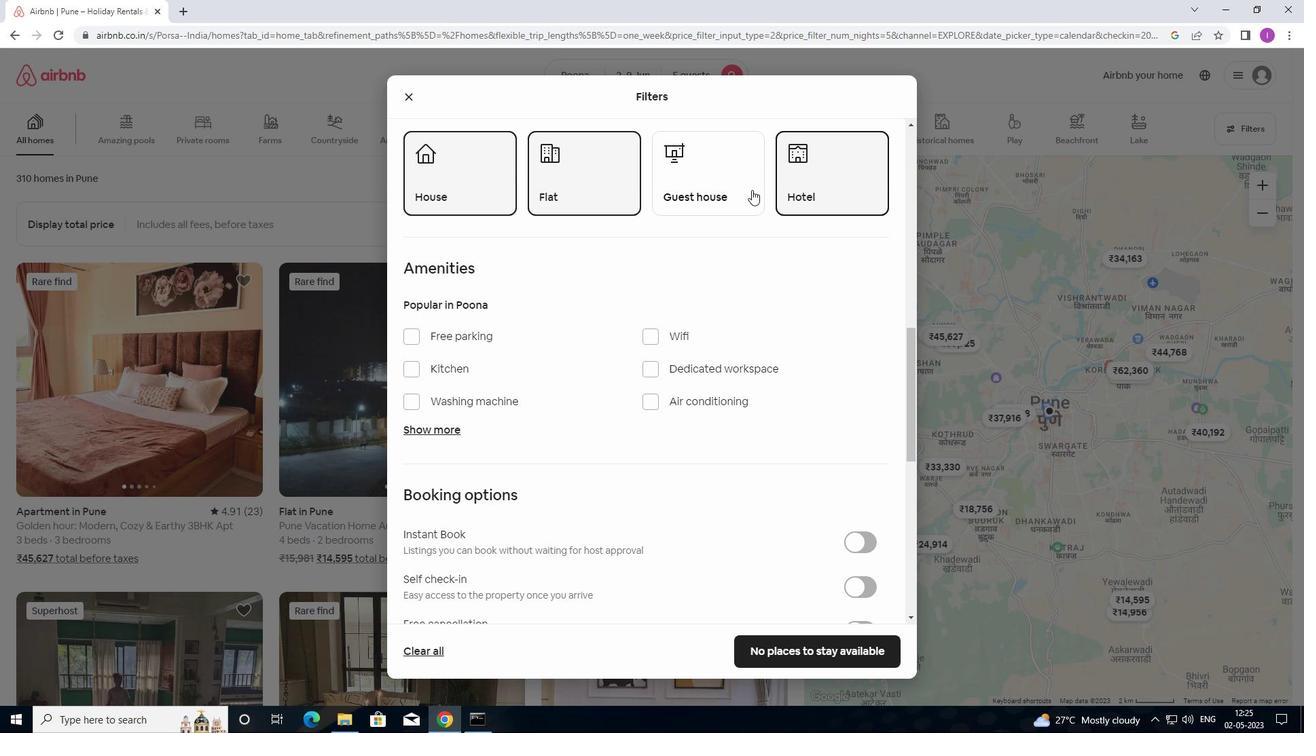 
Action: Mouse pressed left at (713, 187)
Screenshot: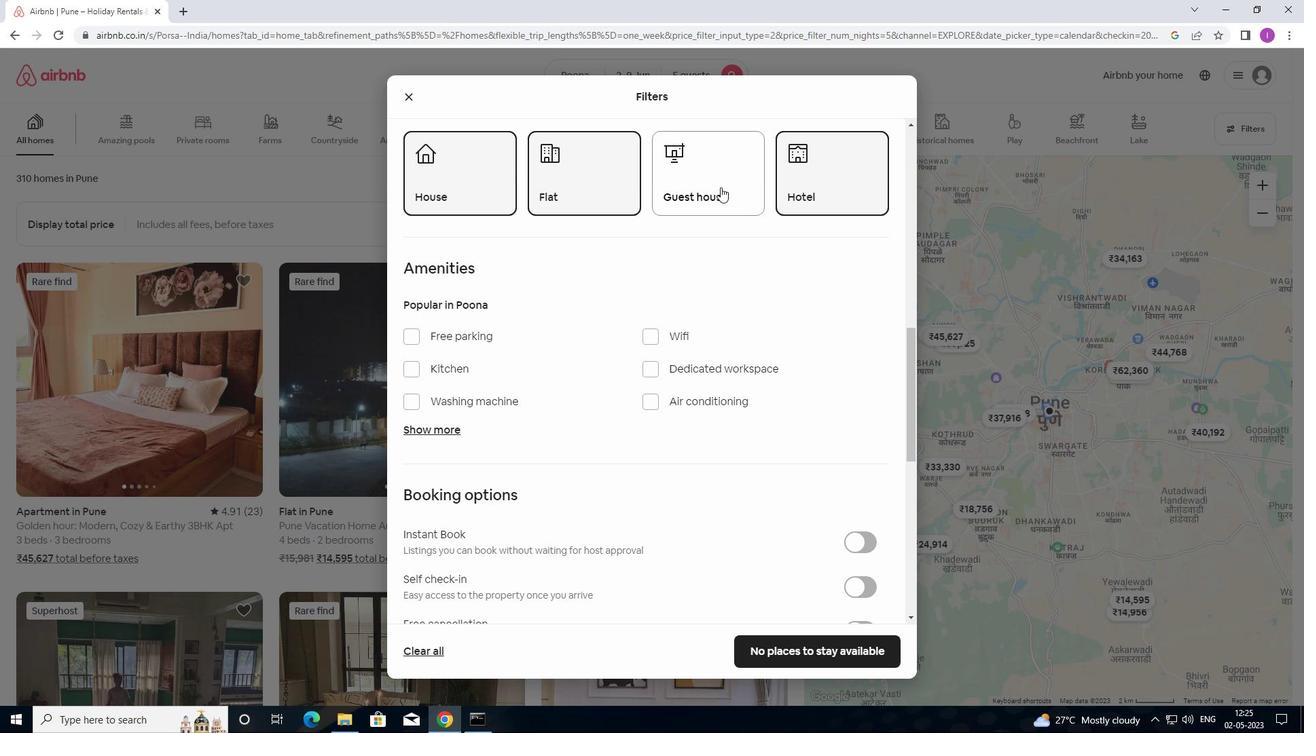 
Action: Mouse moved to (780, 195)
Screenshot: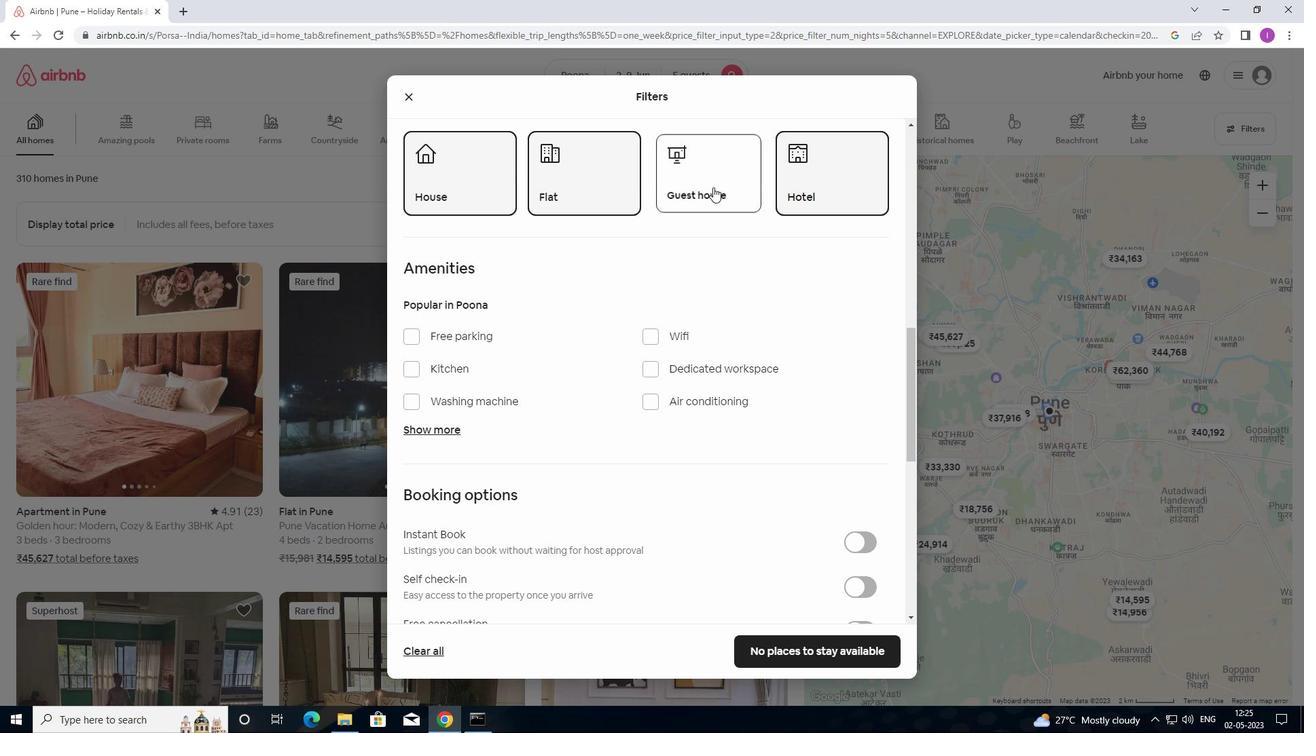 
Action: Mouse pressed left at (780, 195)
Screenshot: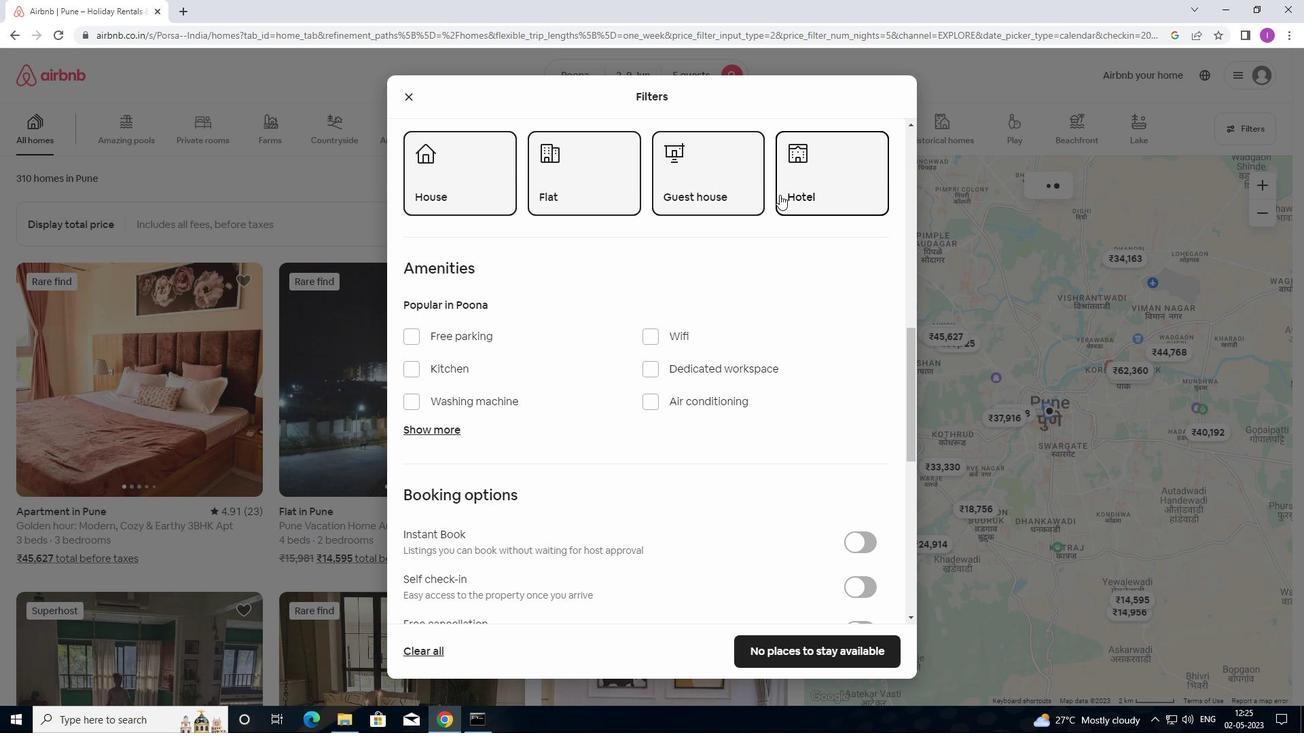 
Action: Mouse moved to (572, 374)
Screenshot: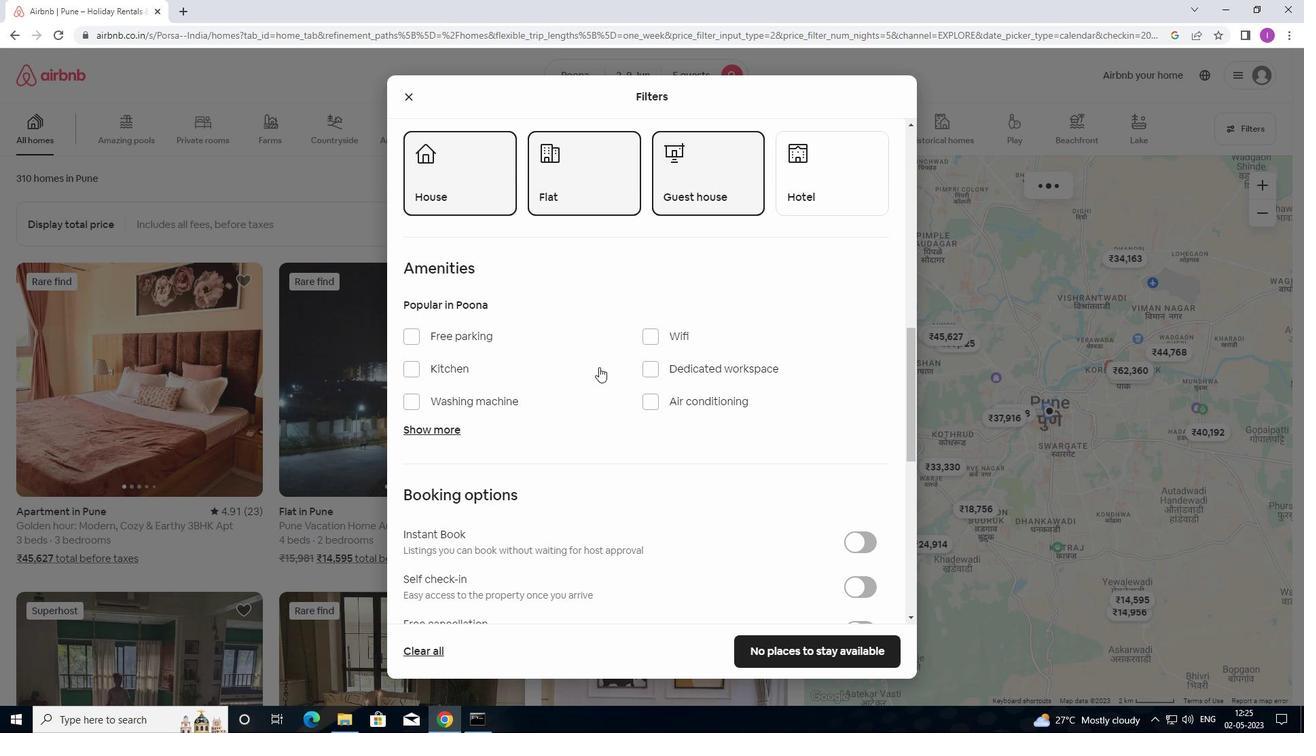
Action: Mouse scrolled (572, 373) with delta (0, 0)
Screenshot: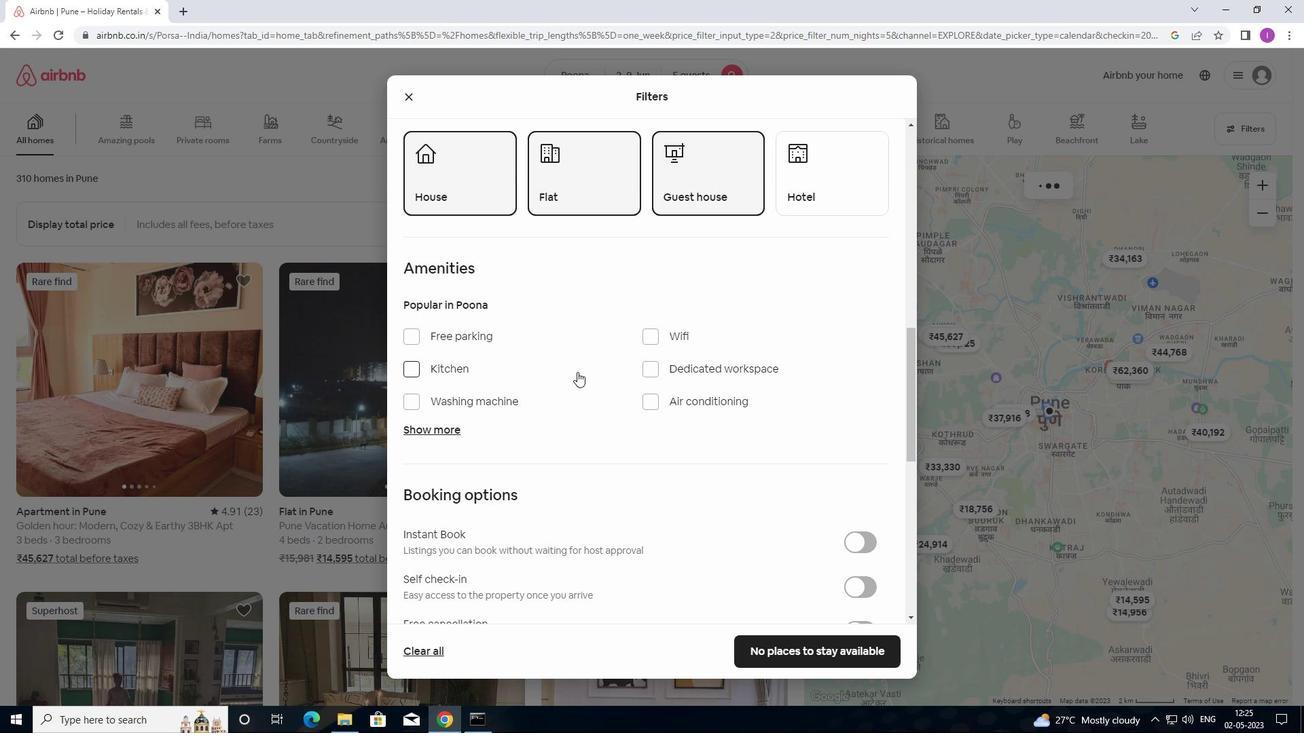 
Action: Mouse moved to (565, 375)
Screenshot: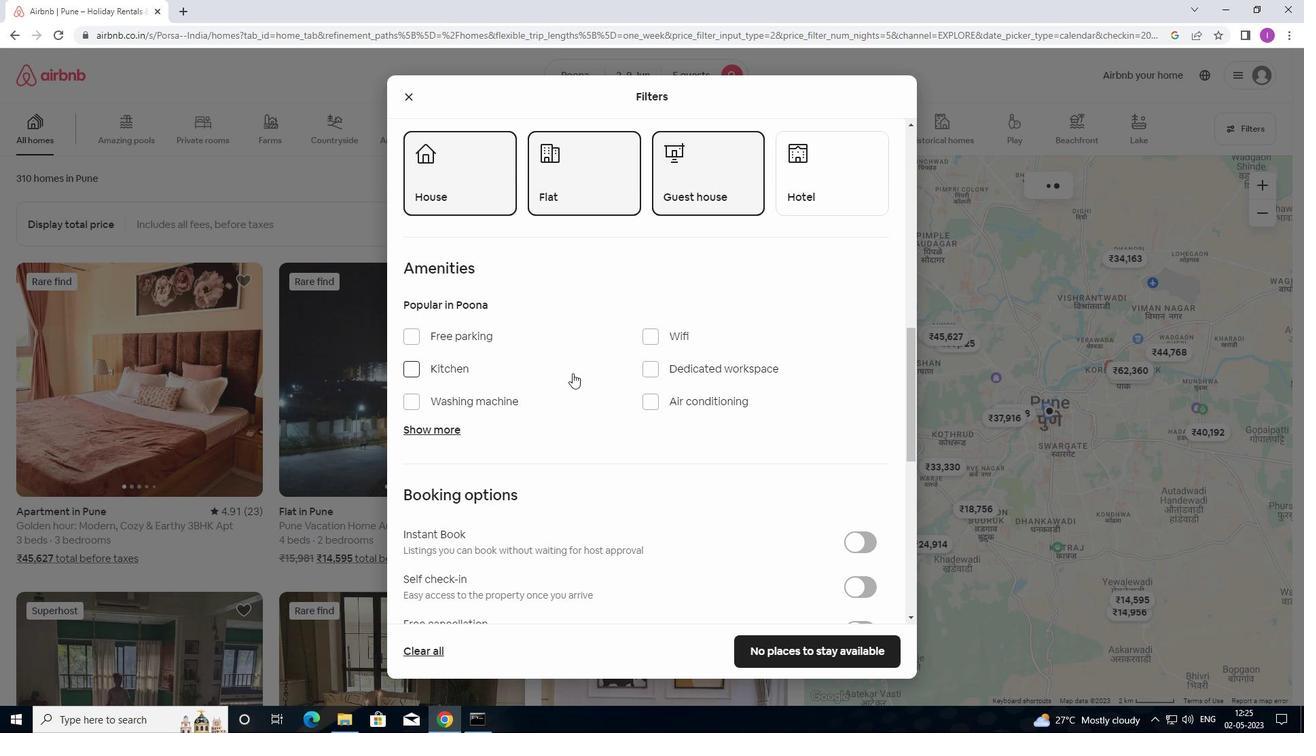 
Action: Mouse scrolled (565, 375) with delta (0, 0)
Screenshot: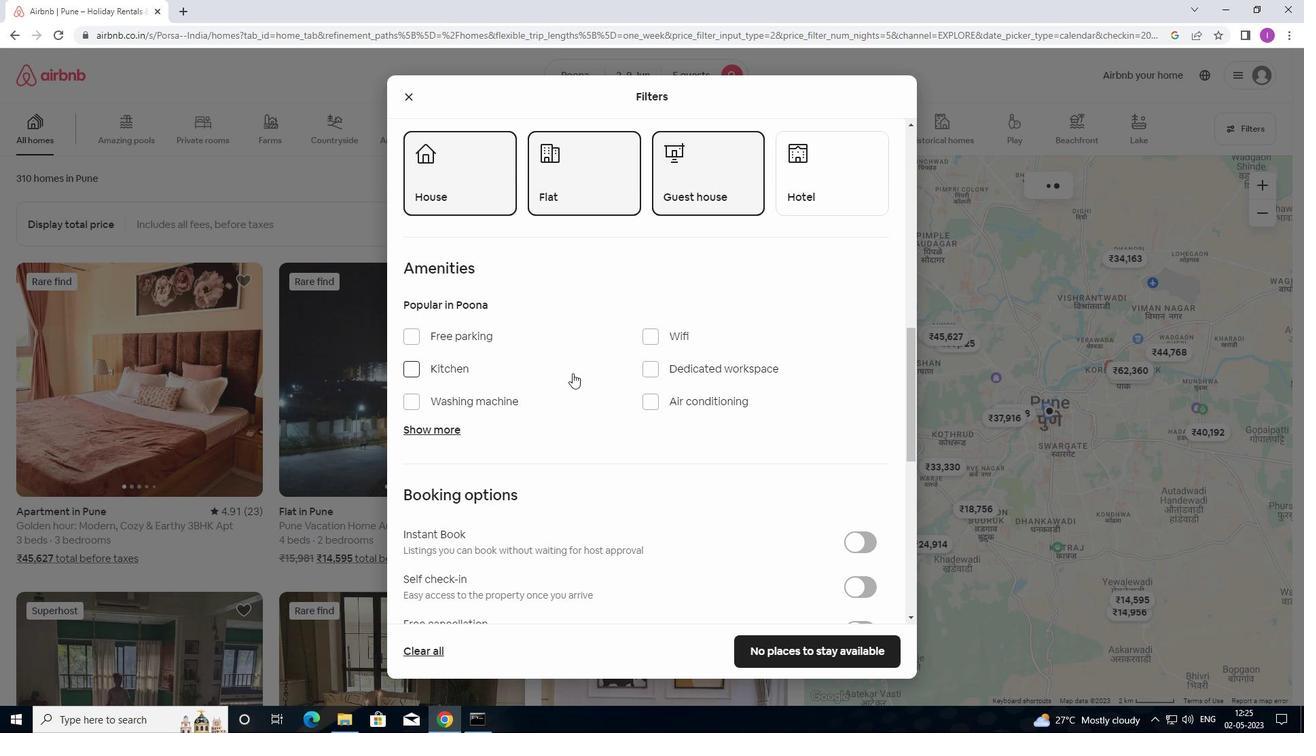 
Action: Mouse moved to (648, 198)
Screenshot: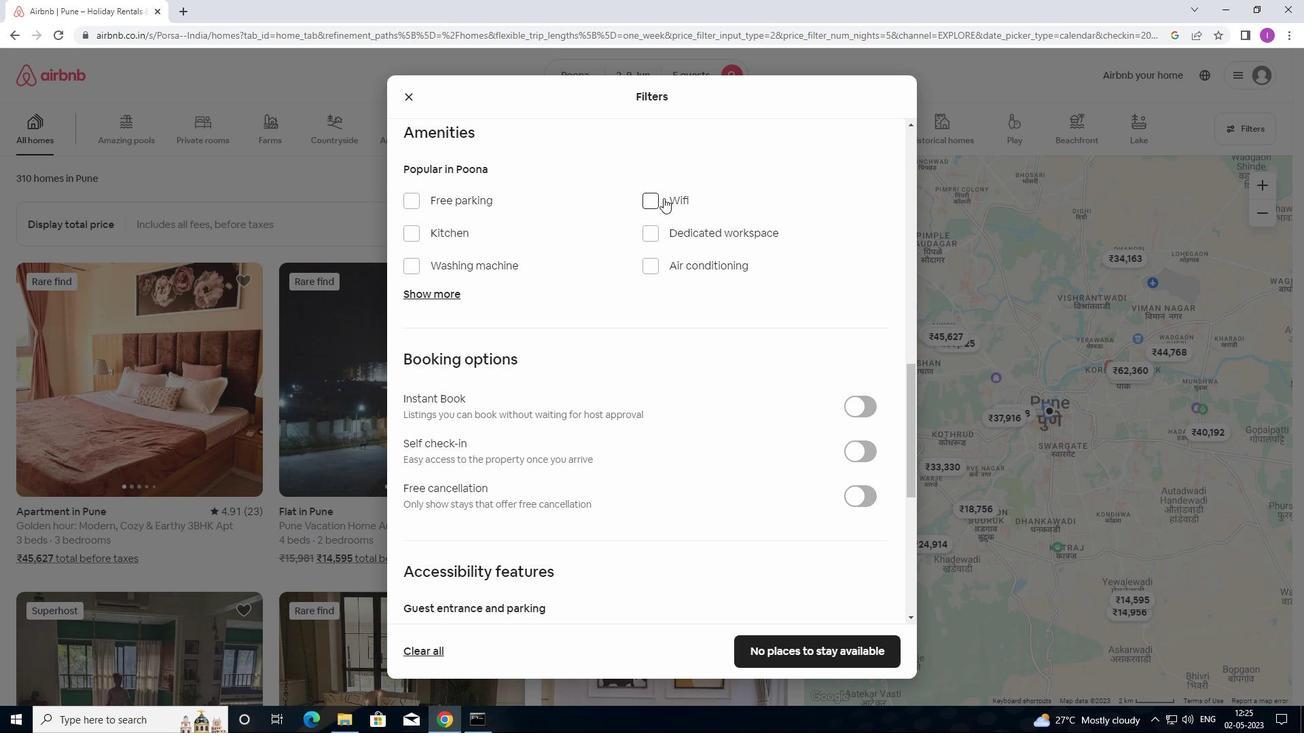 
Action: Mouse pressed left at (648, 198)
Screenshot: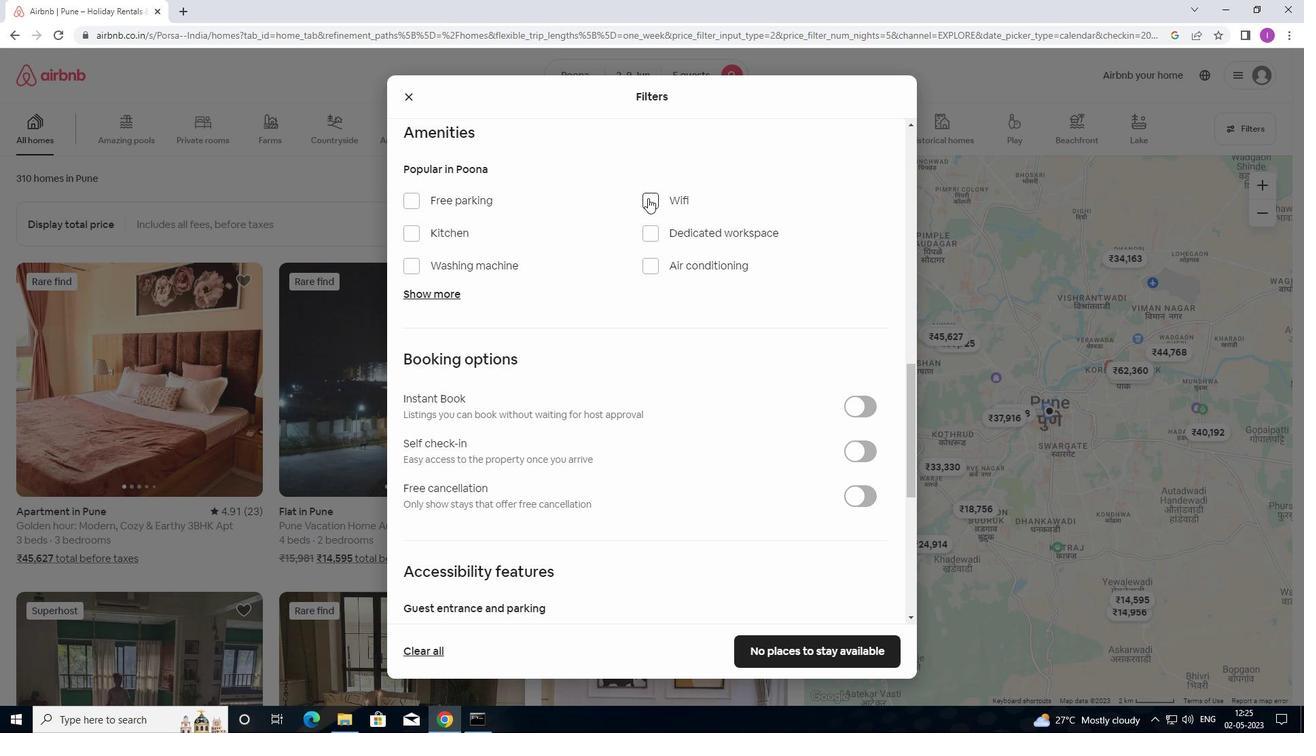 
Action: Mouse moved to (678, 260)
Screenshot: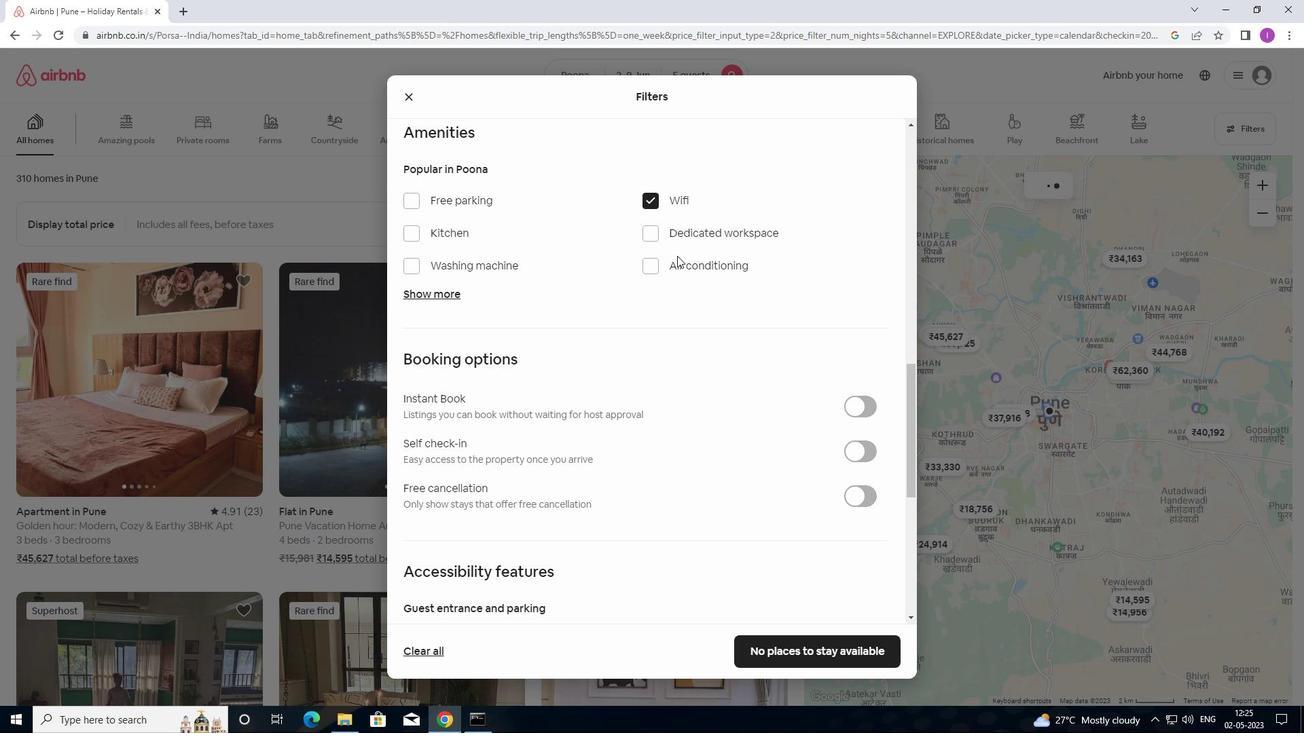 
Action: Mouse scrolled (678, 260) with delta (0, 0)
Screenshot: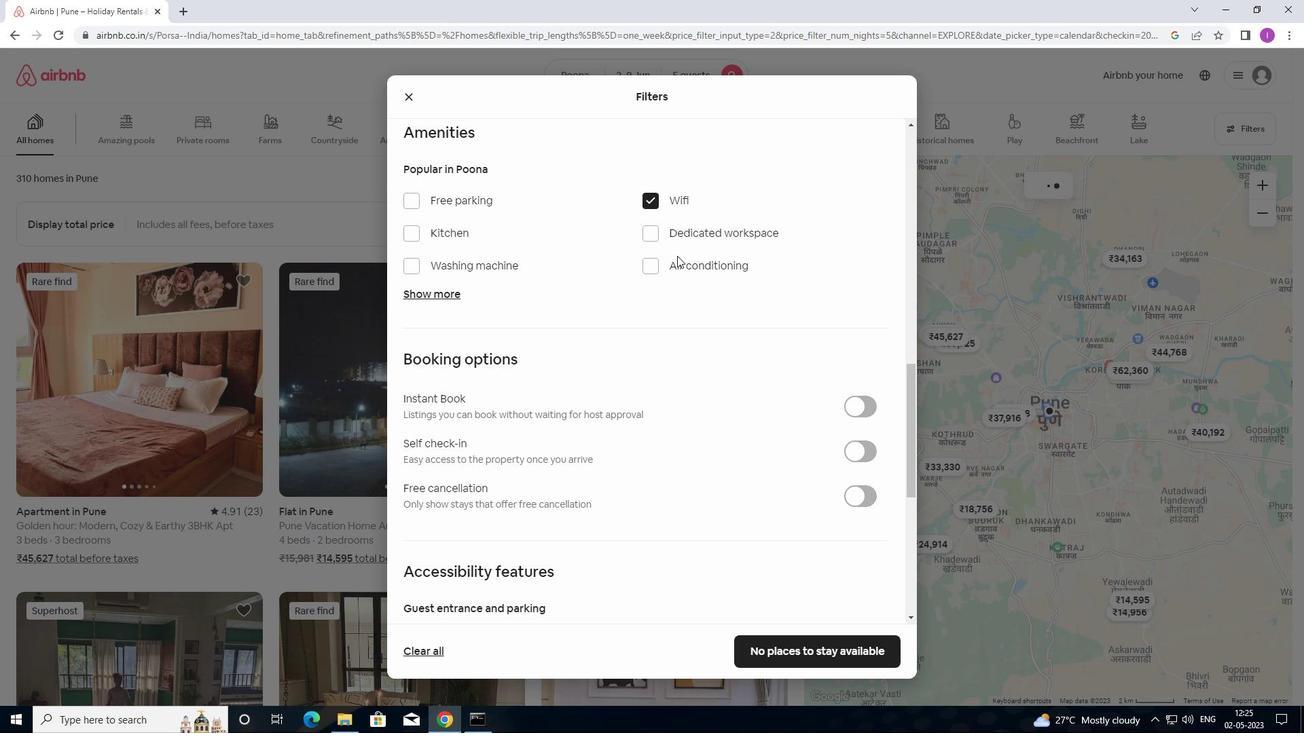 
Action: Mouse moved to (678, 269)
Screenshot: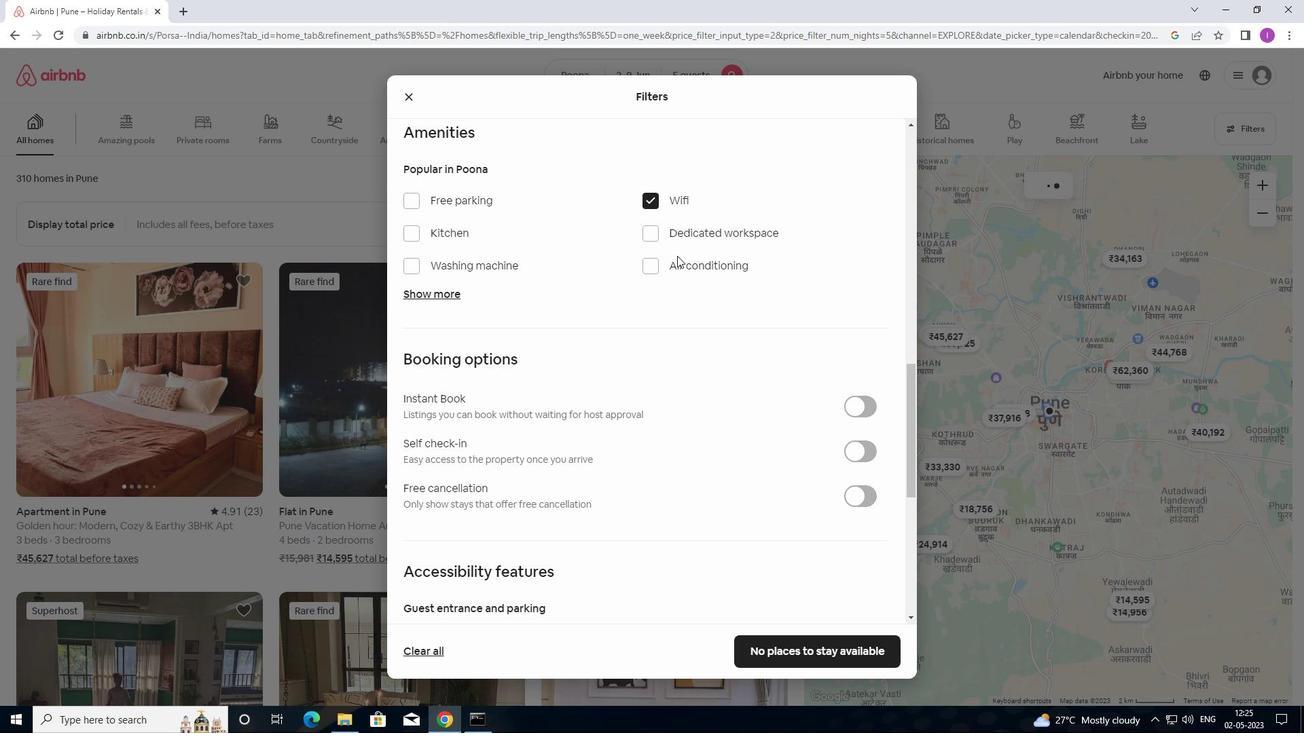 
Action: Mouse scrolled (678, 269) with delta (0, 0)
Screenshot: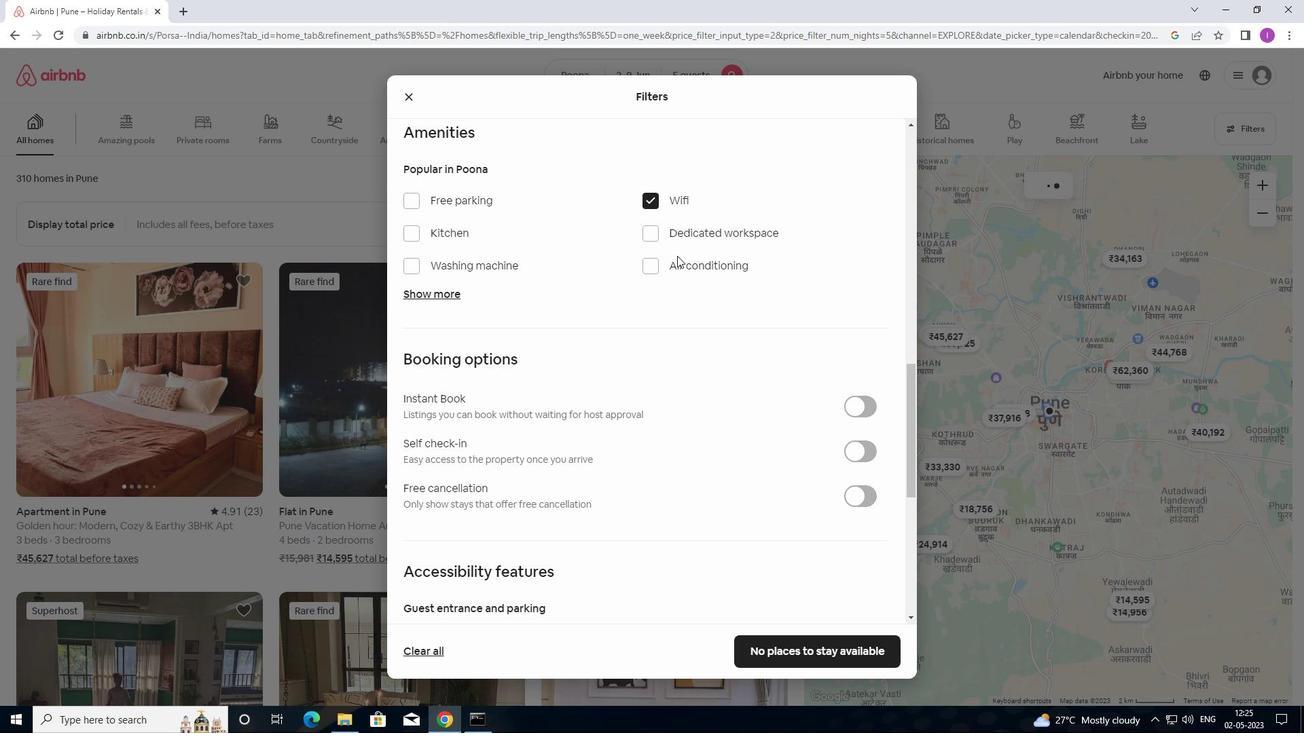 
Action: Mouse moved to (678, 279)
Screenshot: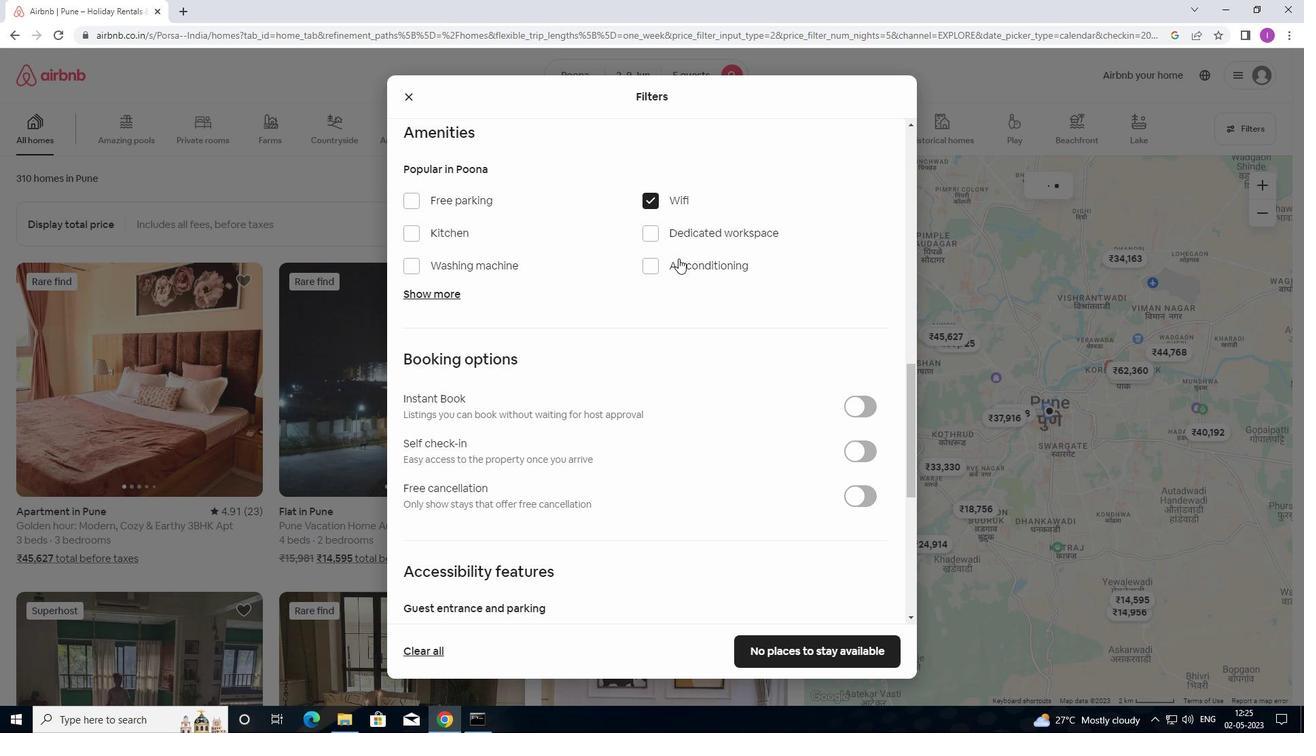 
Action: Mouse scrolled (678, 280) with delta (0, 0)
Screenshot: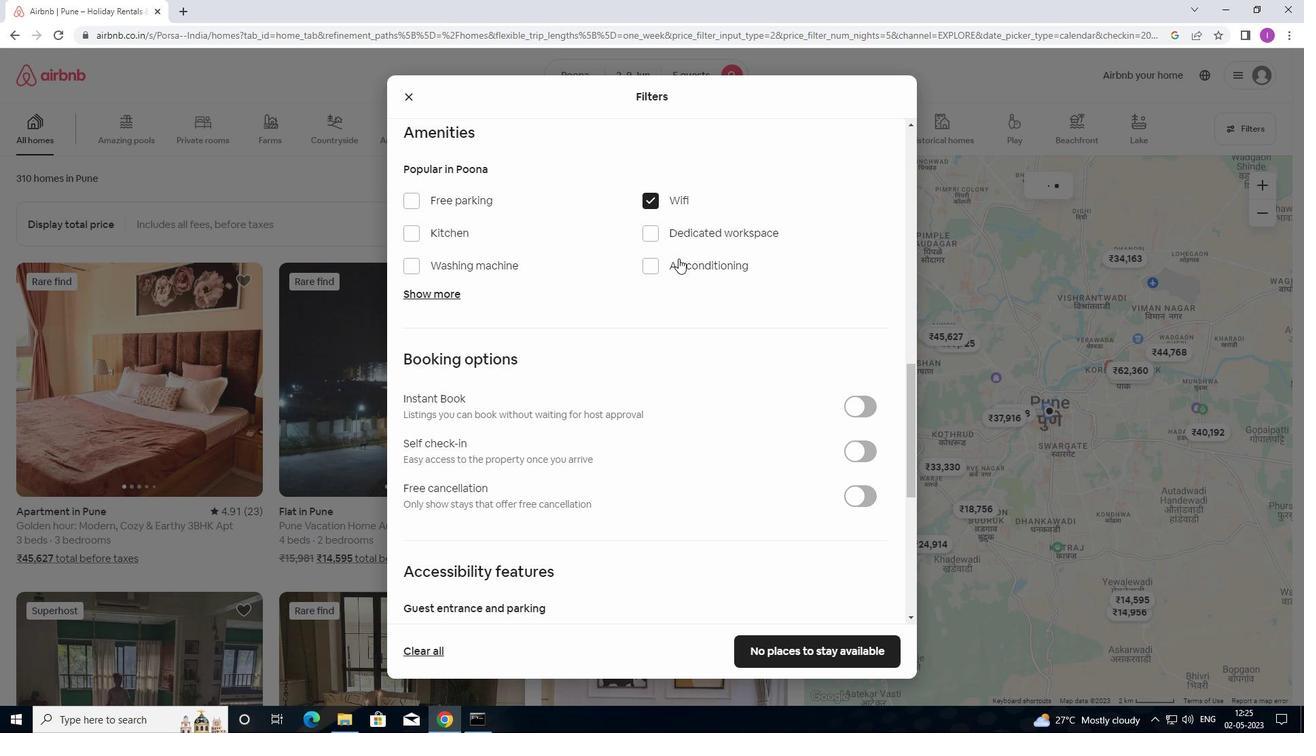 
Action: Mouse moved to (677, 281)
Screenshot: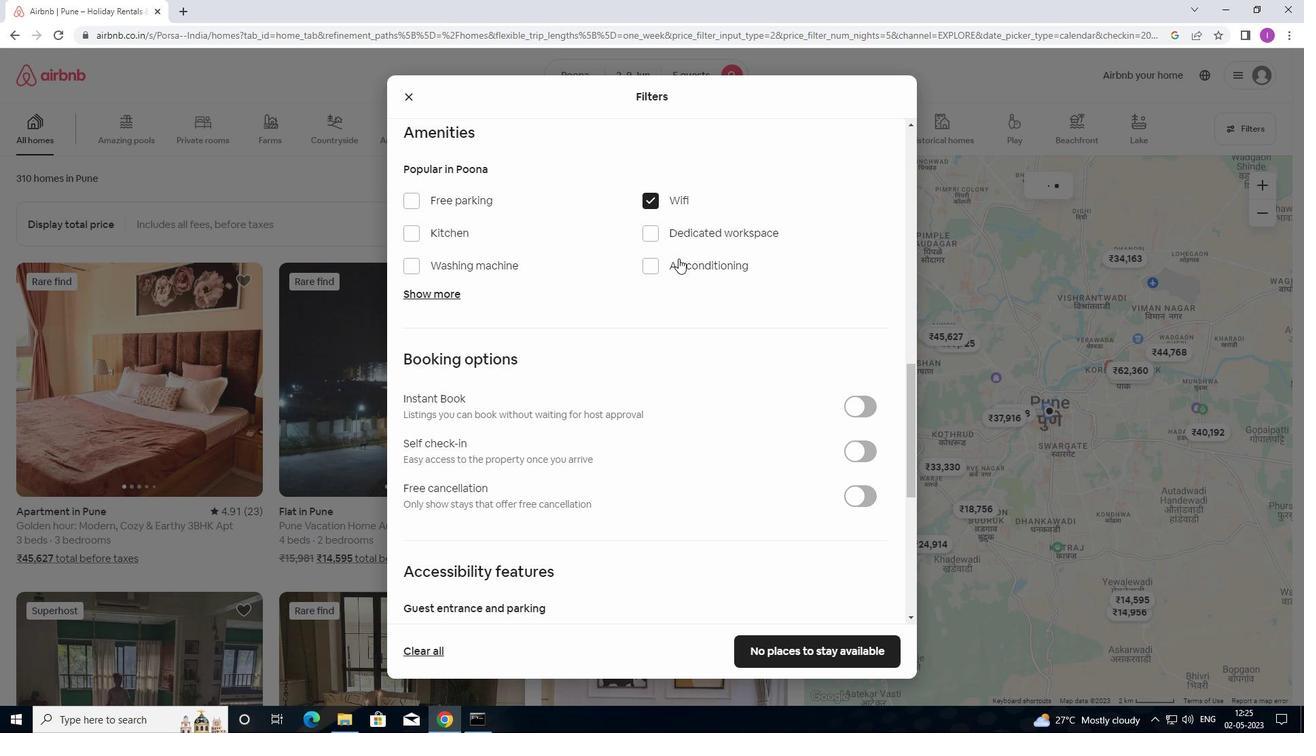 
Action: Mouse scrolled (677, 280) with delta (0, 0)
Screenshot: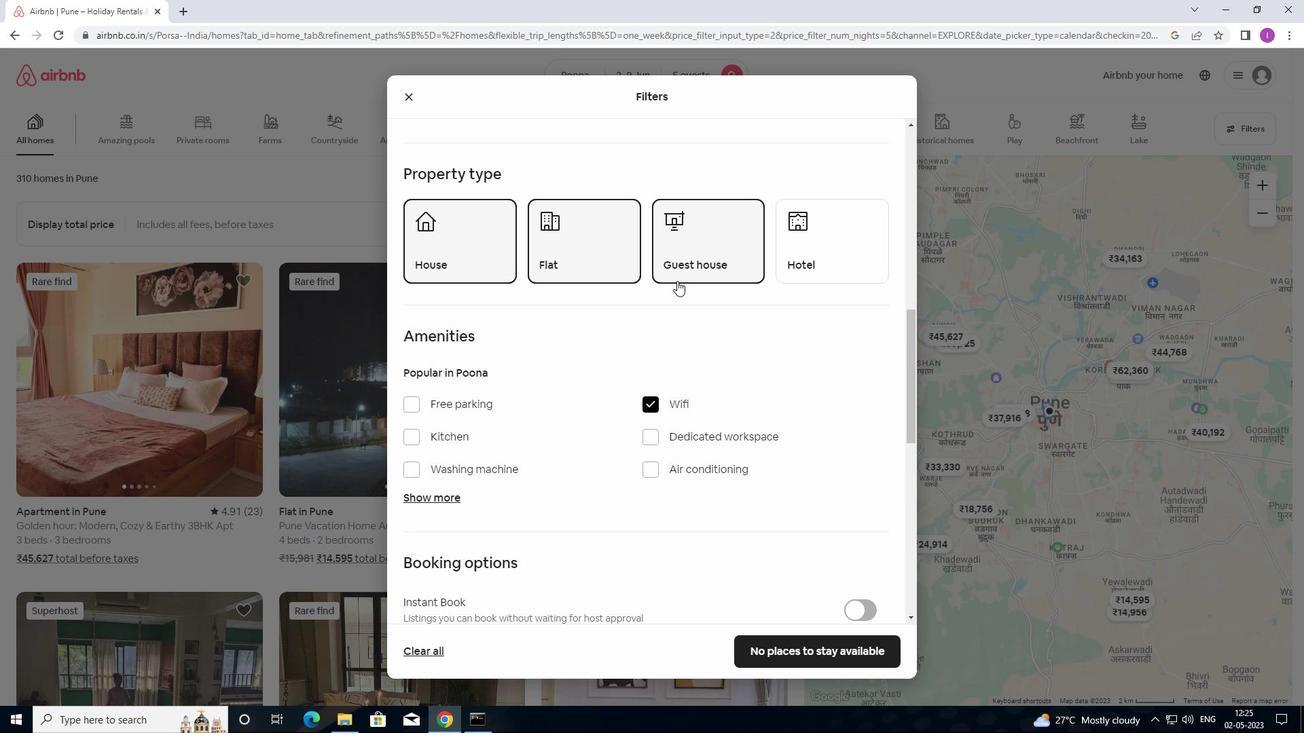 
Action: Mouse scrolled (677, 280) with delta (0, 0)
Screenshot: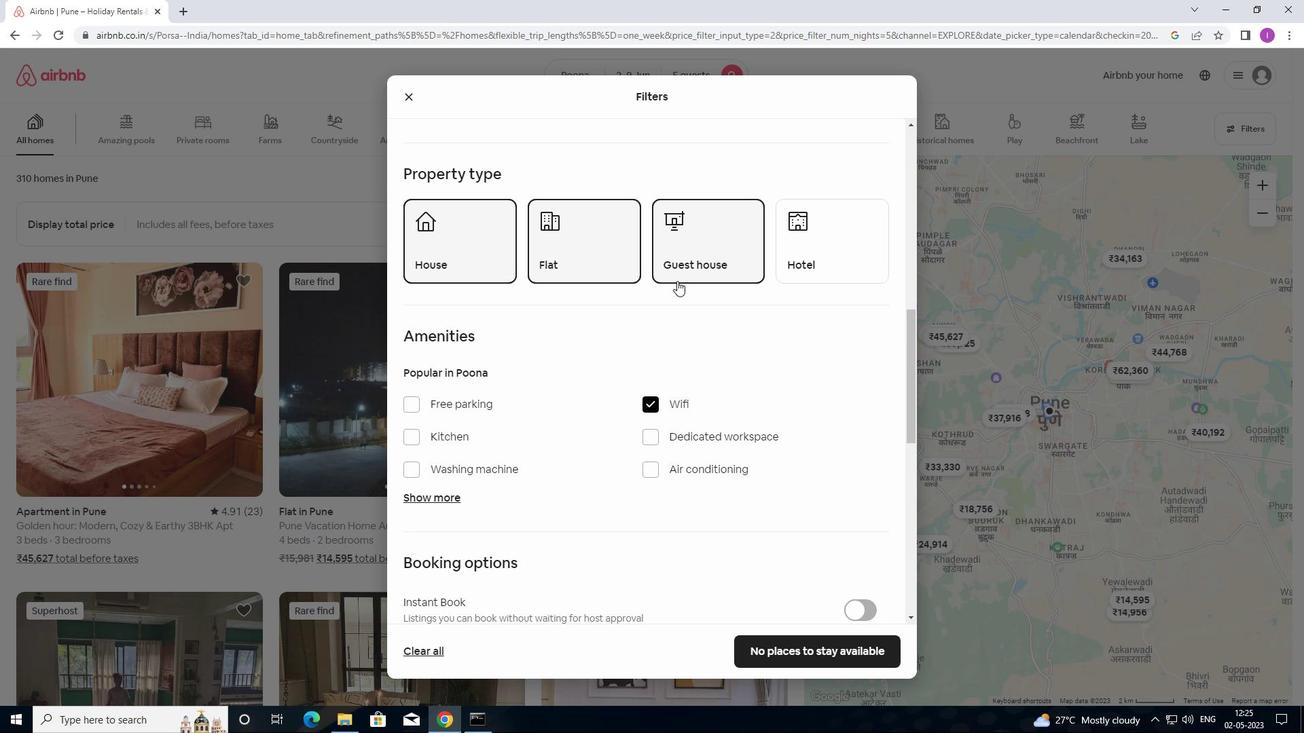 
Action: Mouse scrolled (677, 280) with delta (0, 0)
Screenshot: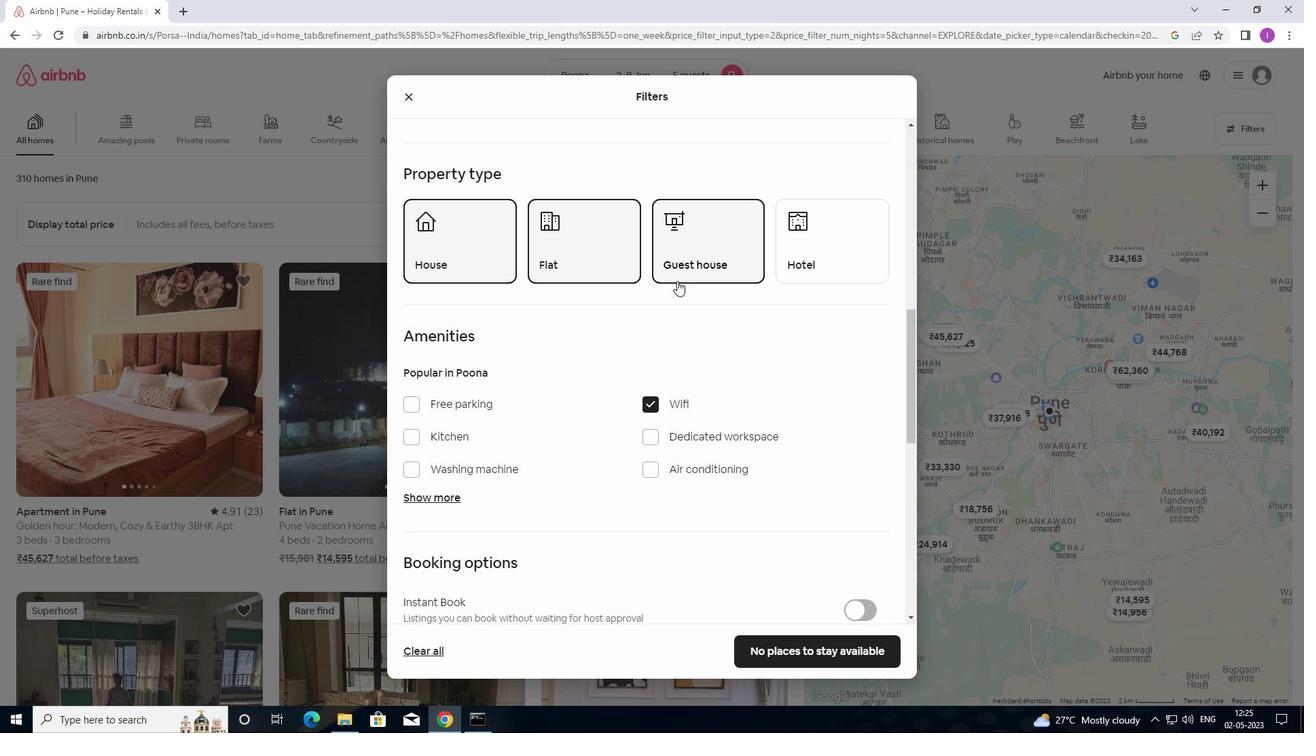 
Action: Mouse moved to (677, 281)
Screenshot: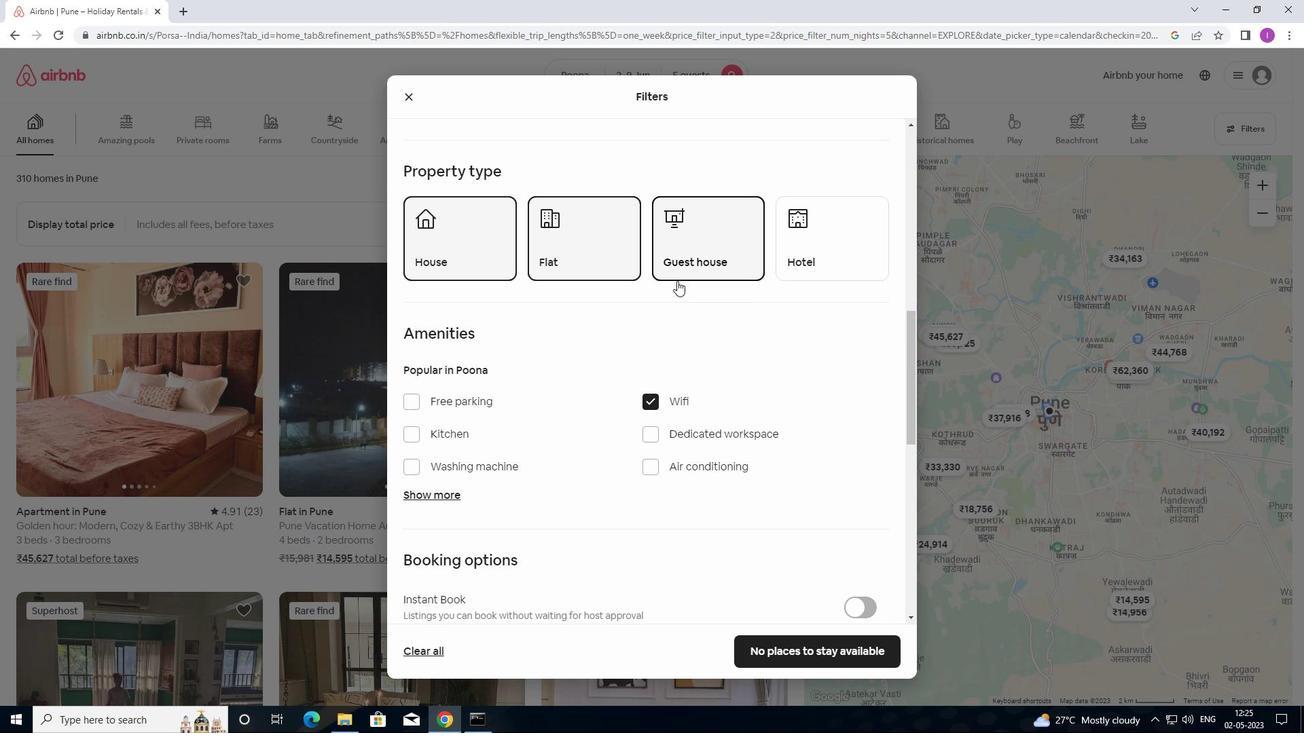 
Action: Mouse scrolled (677, 281) with delta (0, 0)
Screenshot: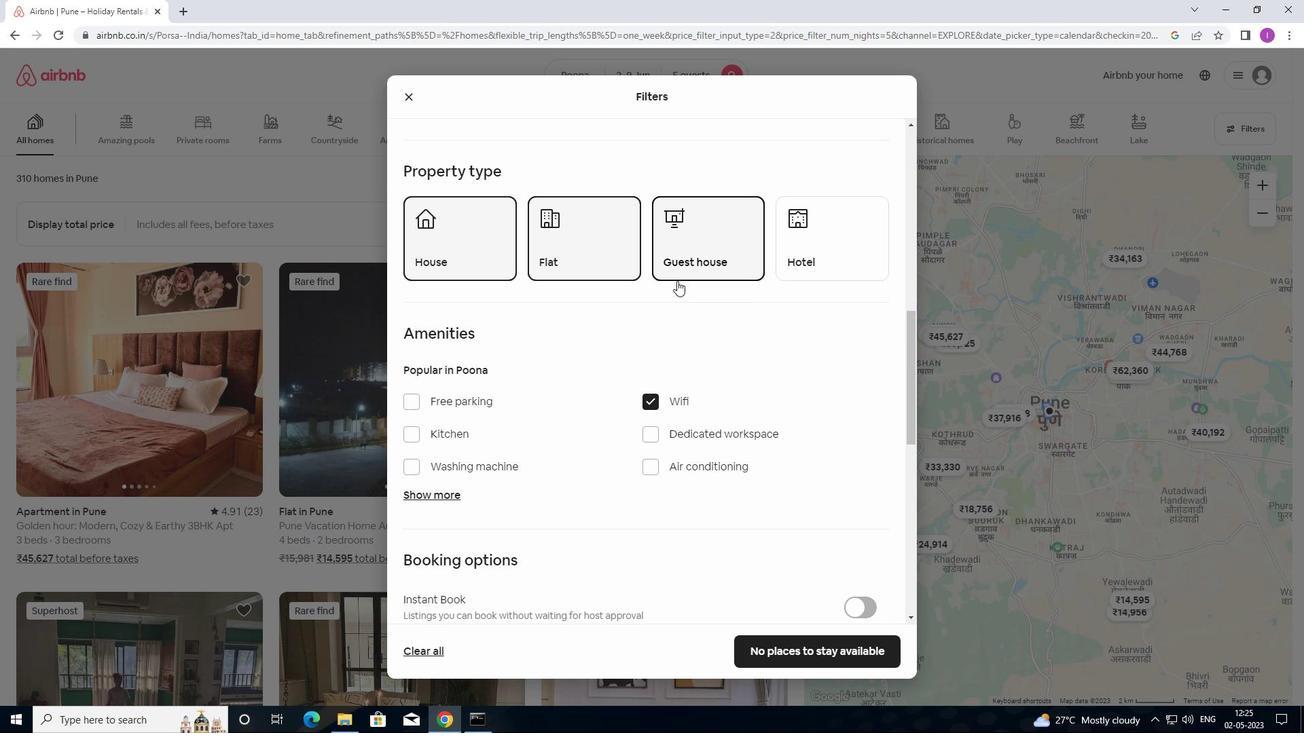 
Action: Mouse moved to (682, 281)
Screenshot: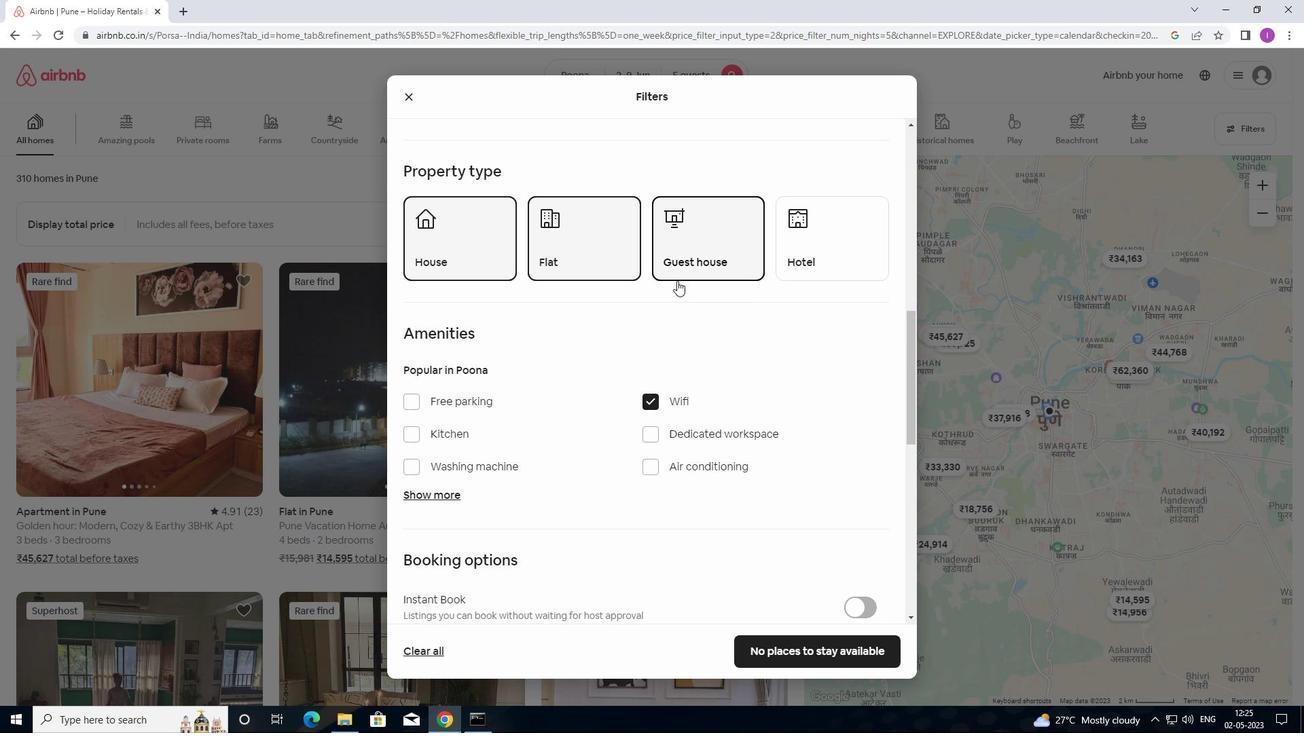 
Action: Mouse scrolled (682, 281) with delta (0, 0)
Screenshot: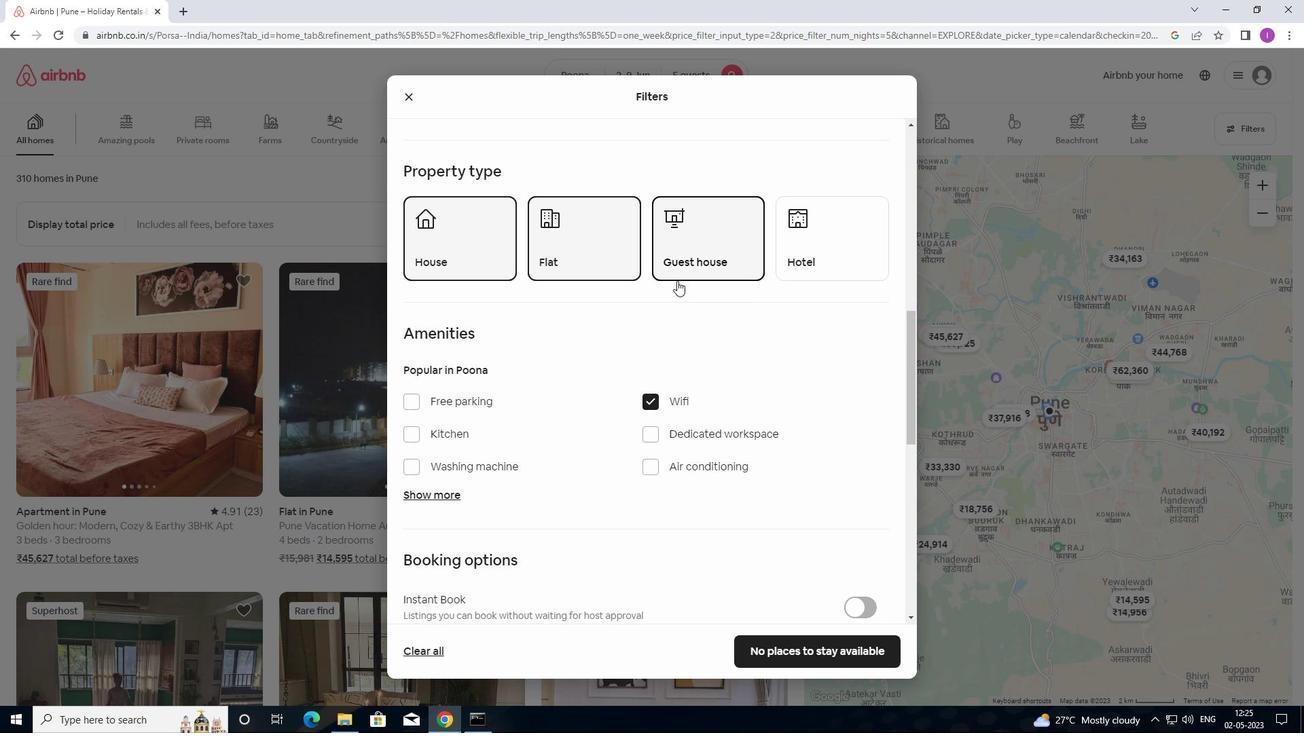 
Action: Mouse moved to (875, 311)
Screenshot: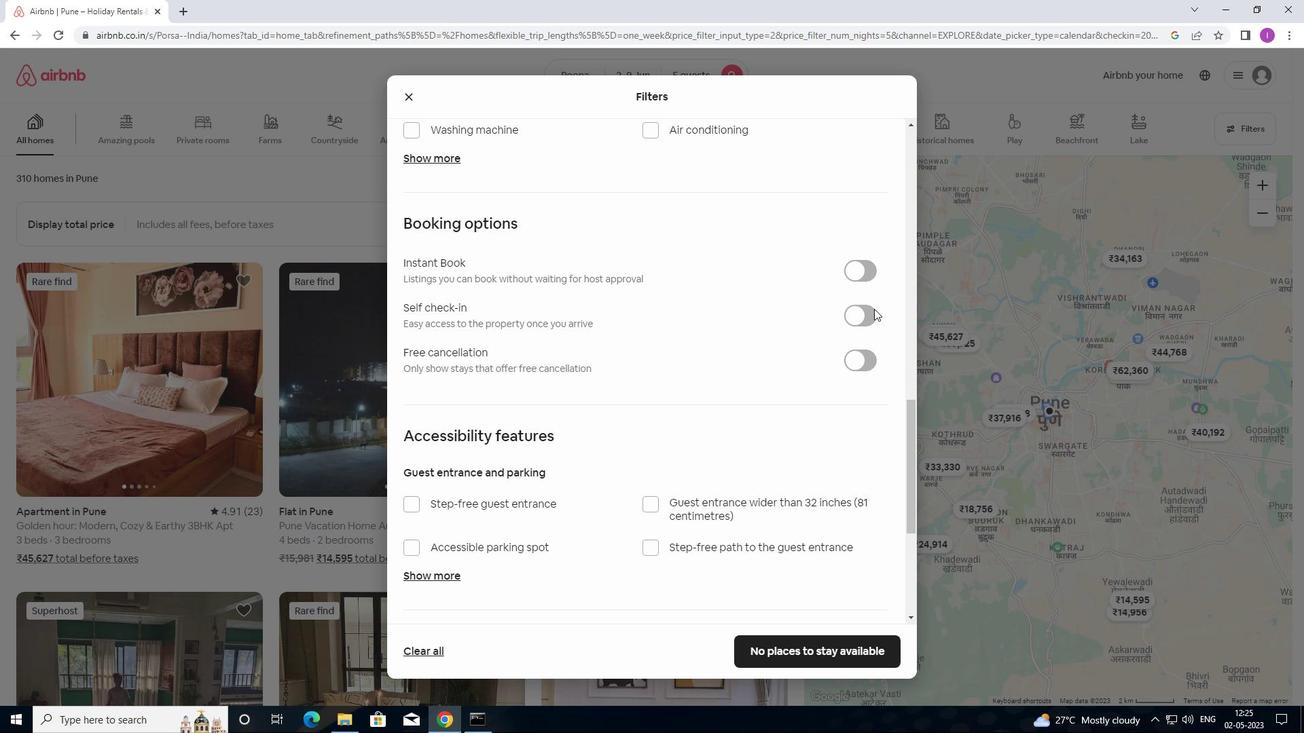 
Action: Mouse pressed left at (875, 311)
Screenshot: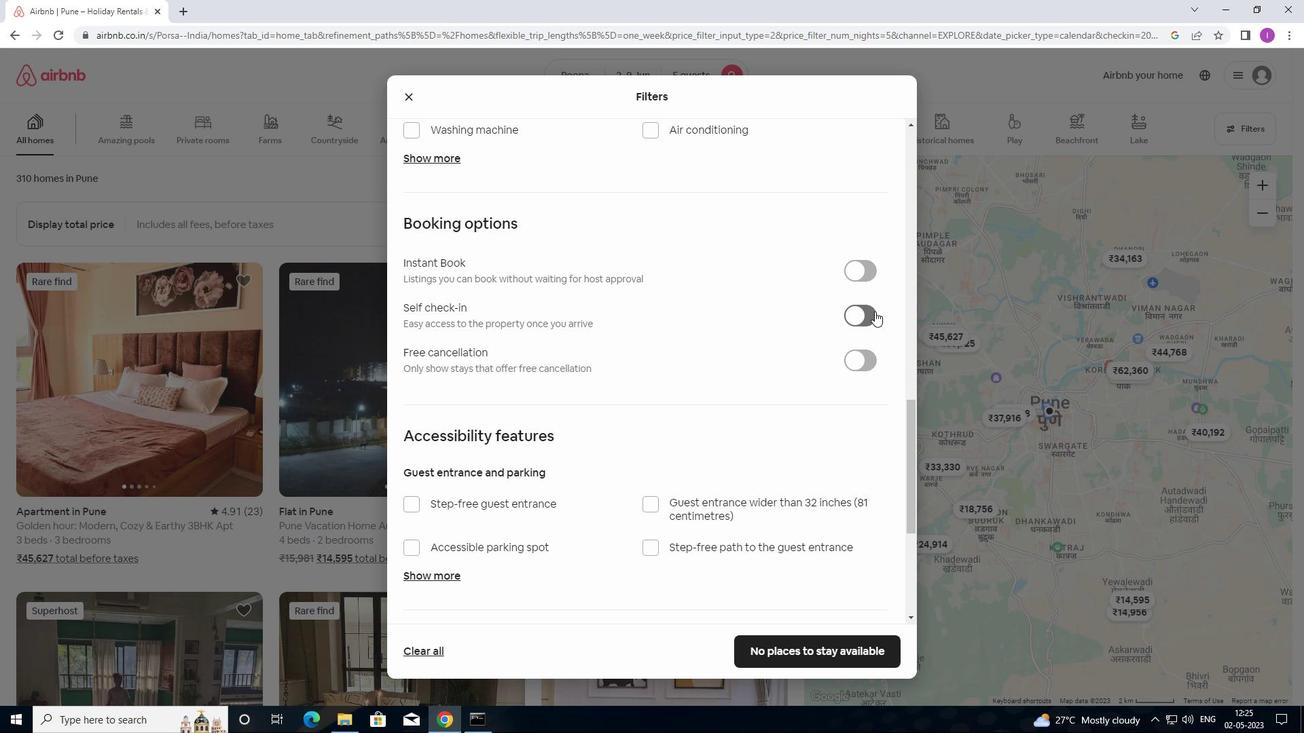 
Action: Mouse moved to (669, 362)
Screenshot: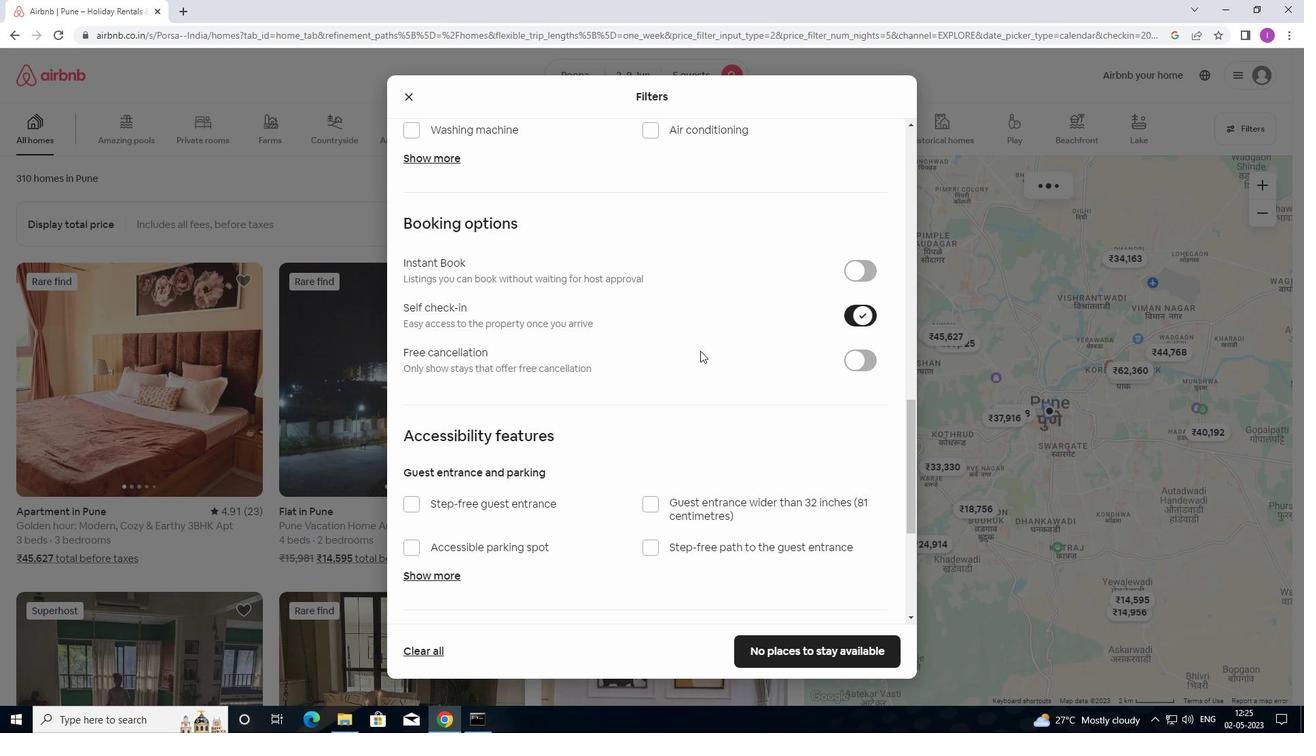 
Action: Mouse scrolled (669, 362) with delta (0, 0)
Screenshot: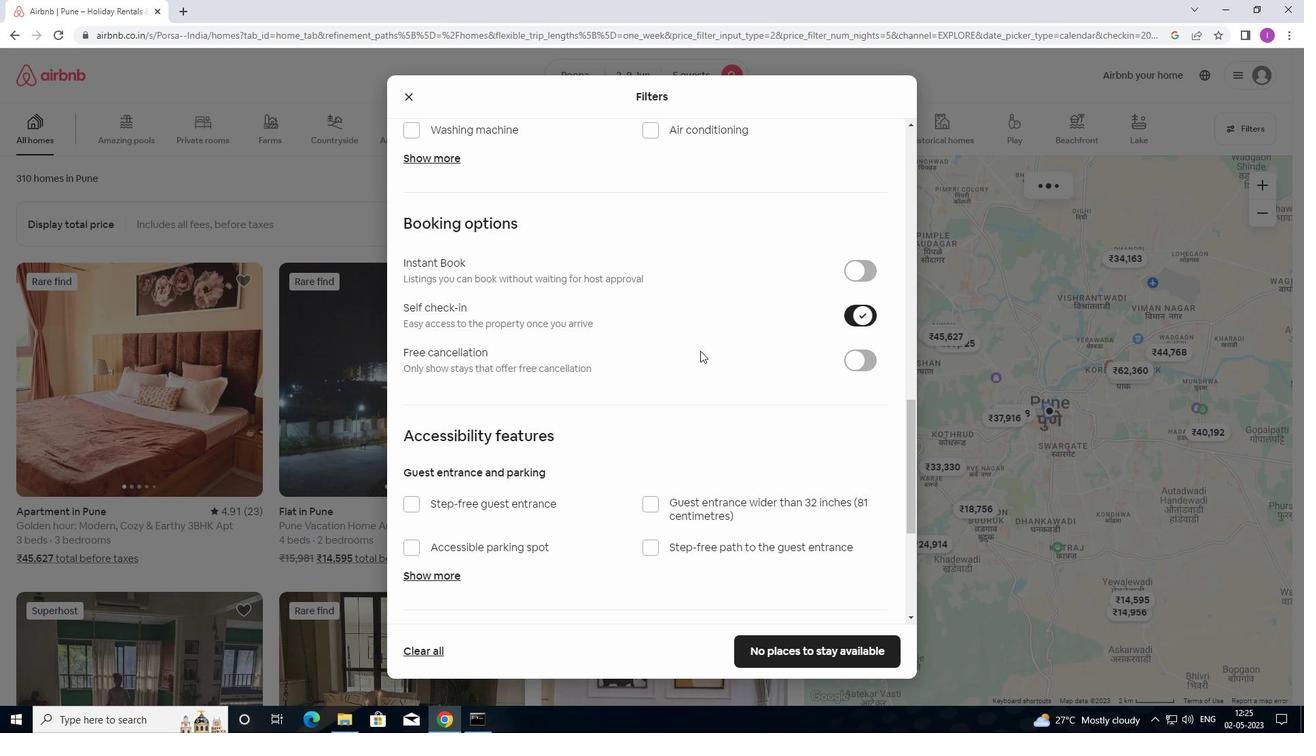 
Action: Mouse moved to (663, 367)
Screenshot: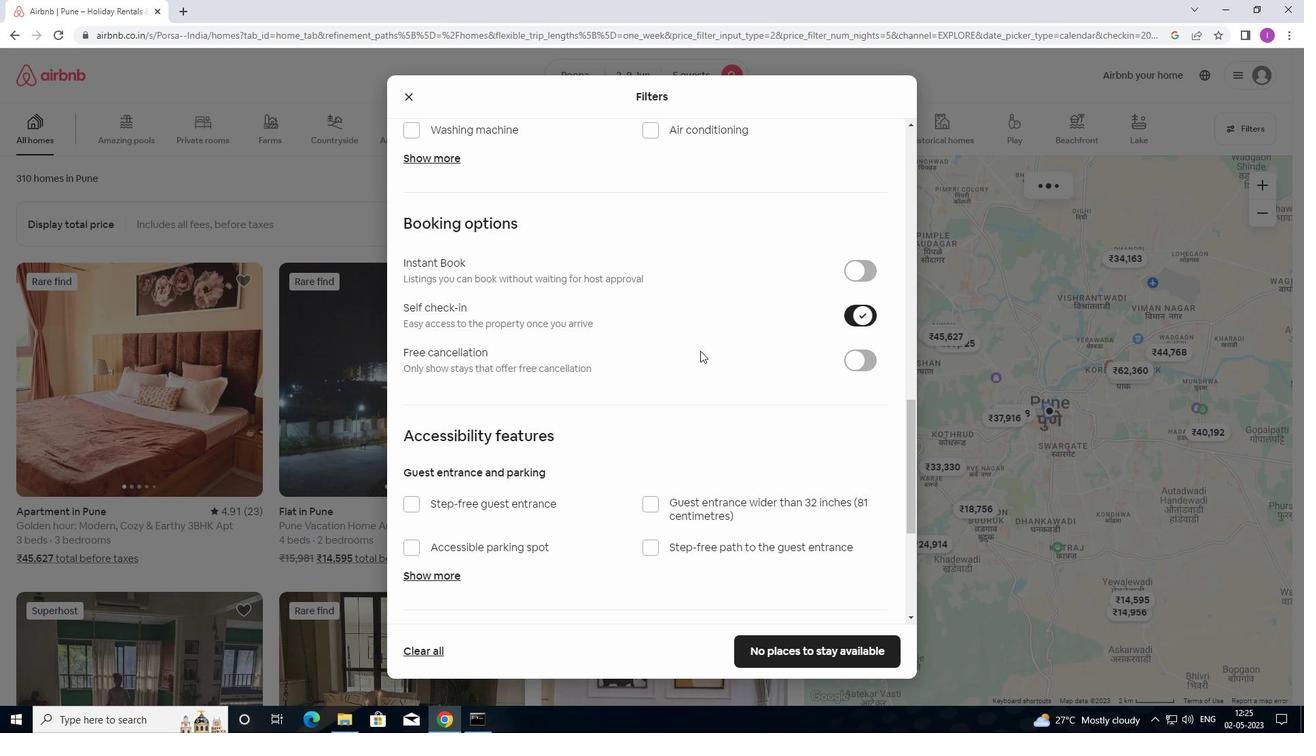 
Action: Mouse scrolled (663, 366) with delta (0, 0)
Screenshot: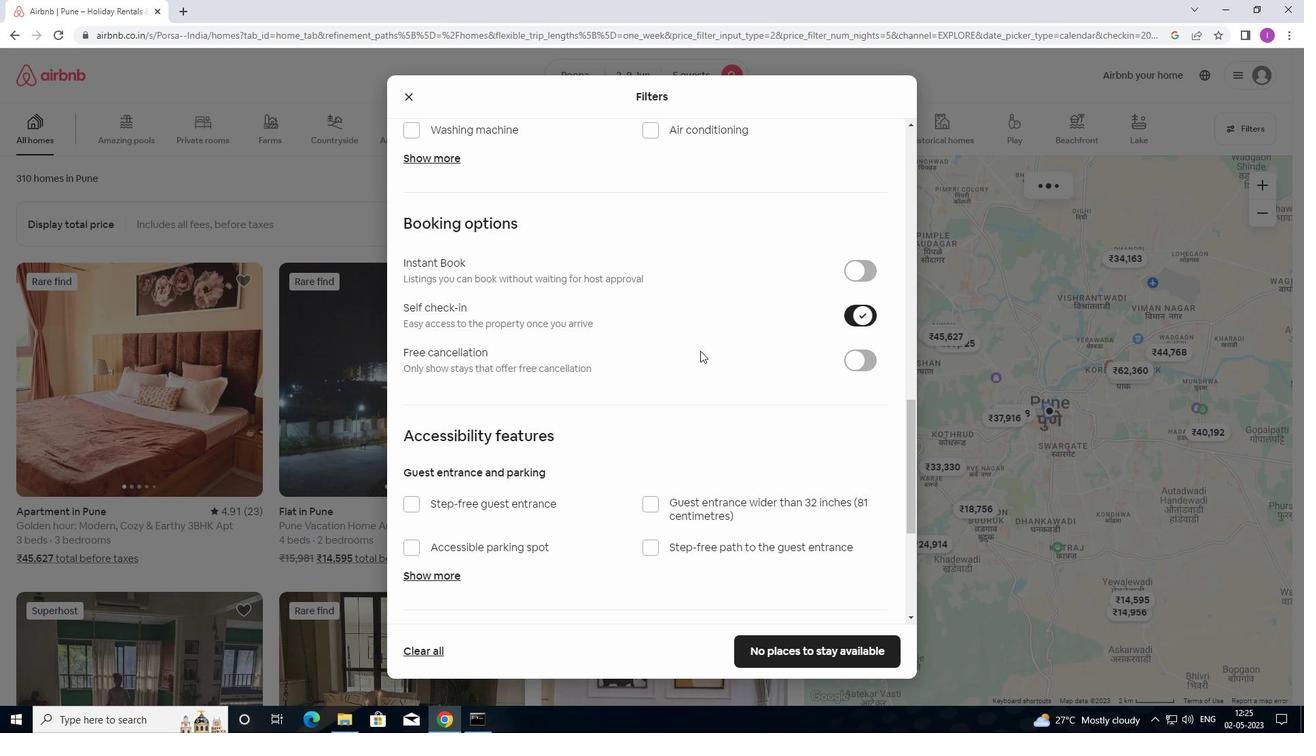 
Action: Mouse moved to (660, 370)
Screenshot: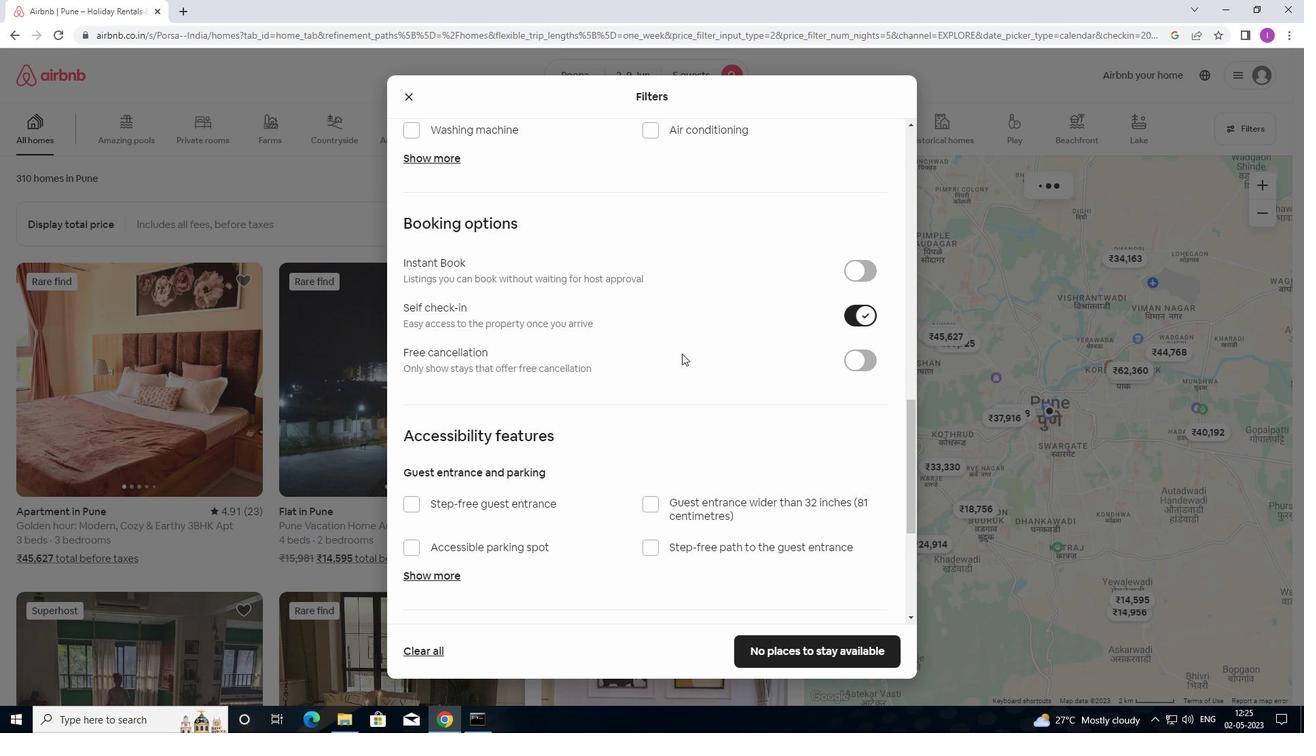 
Action: Mouse scrolled (660, 369) with delta (0, 0)
Screenshot: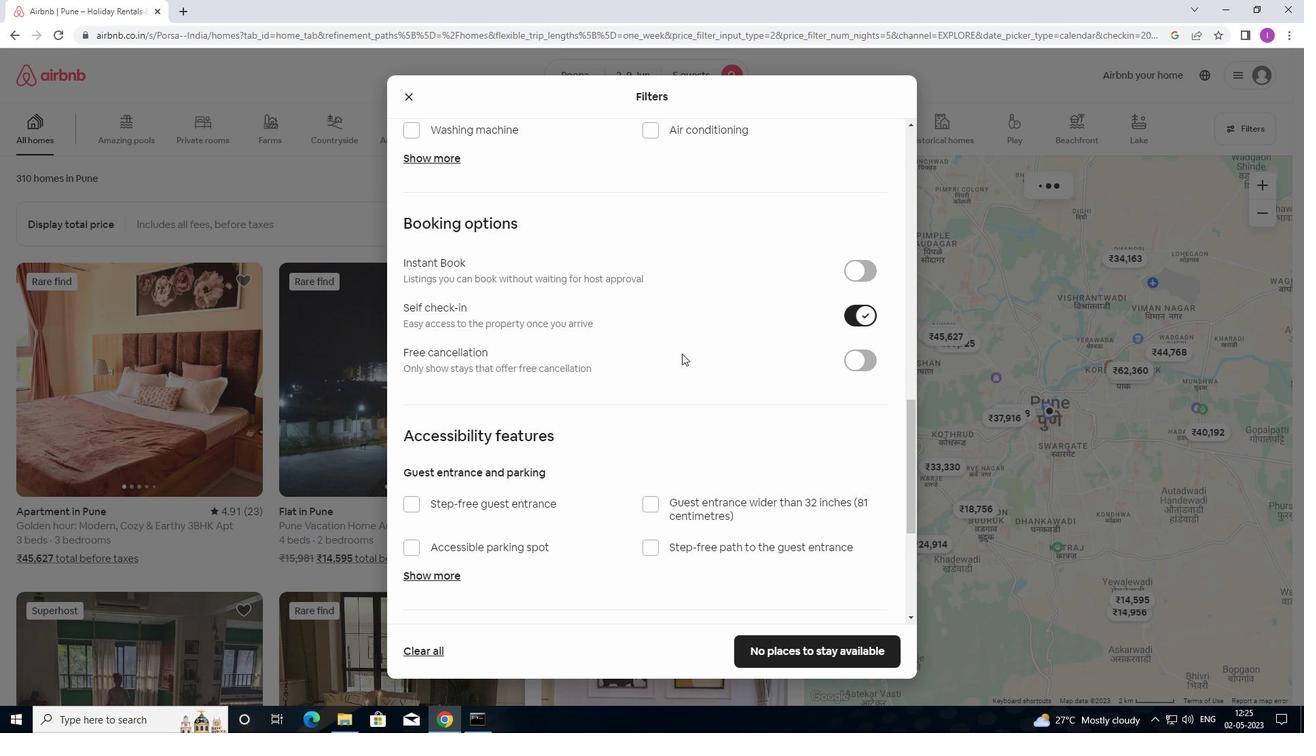 
Action: Mouse moved to (653, 371)
Screenshot: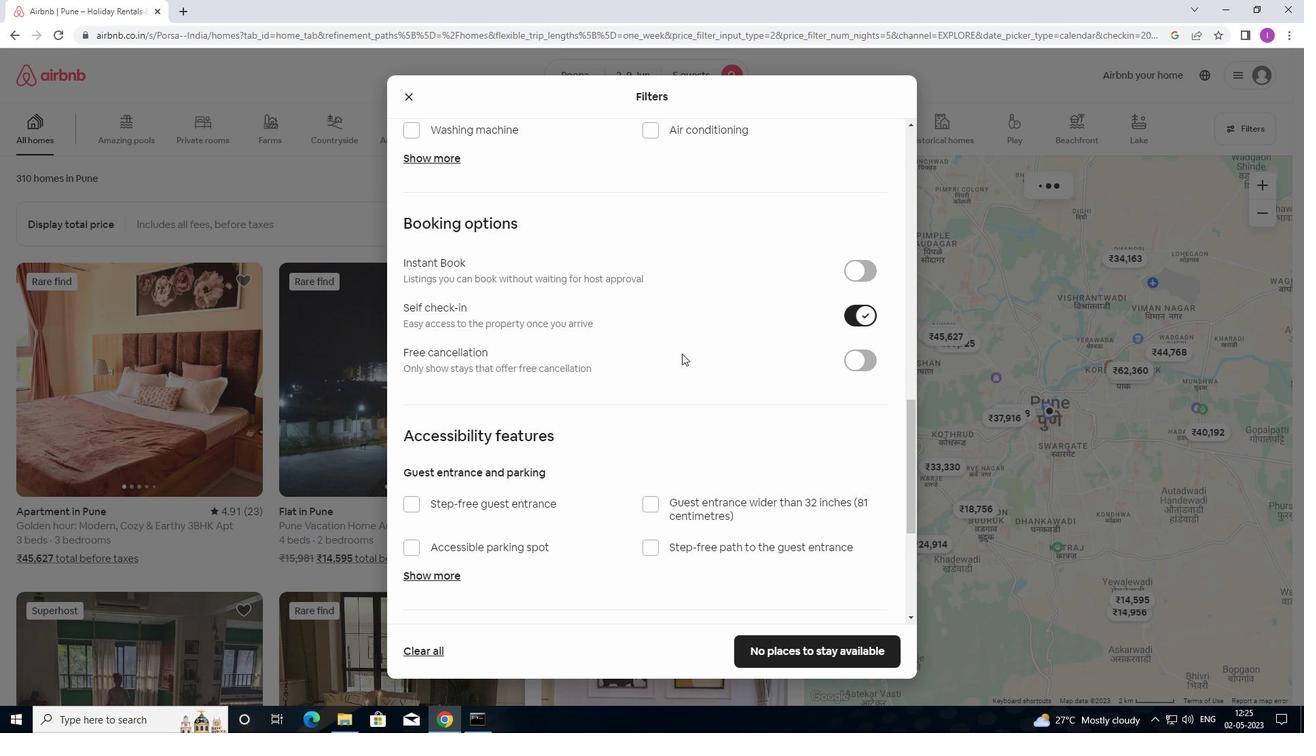 
Action: Mouse scrolled (653, 370) with delta (0, 0)
Screenshot: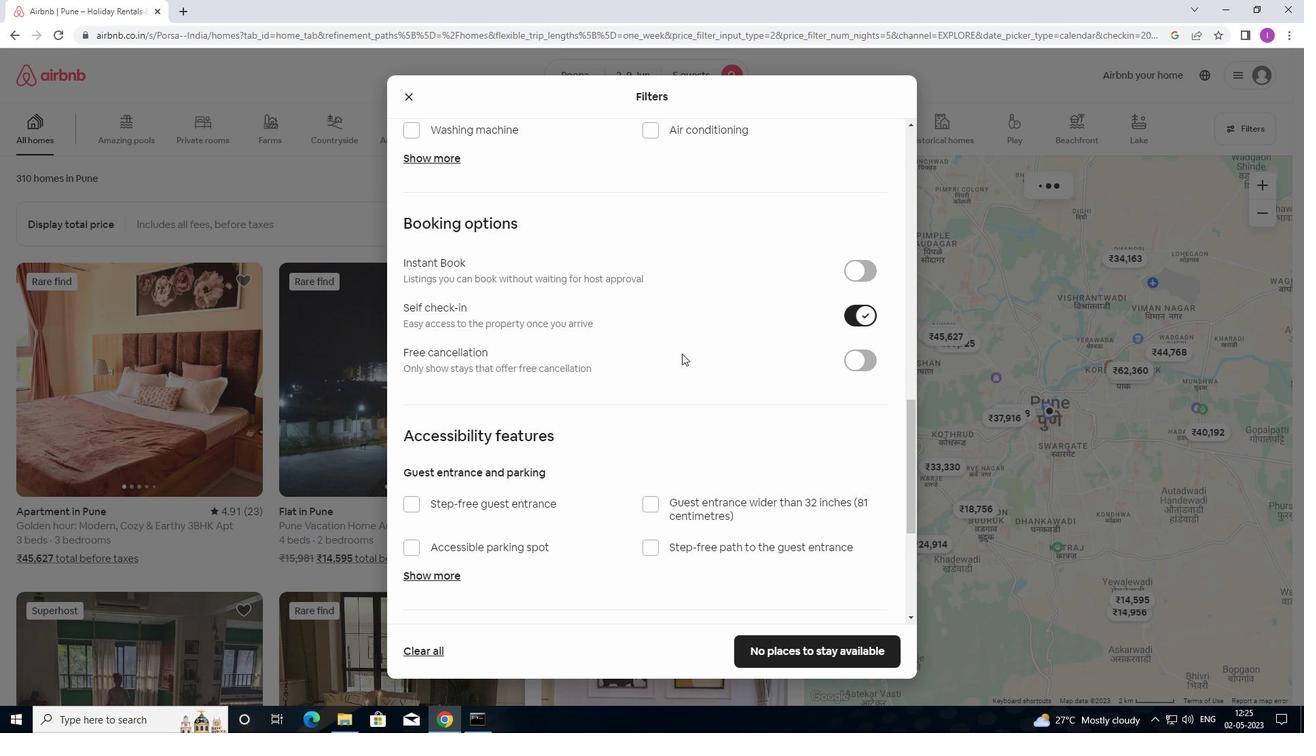 
Action: Mouse moved to (642, 373)
Screenshot: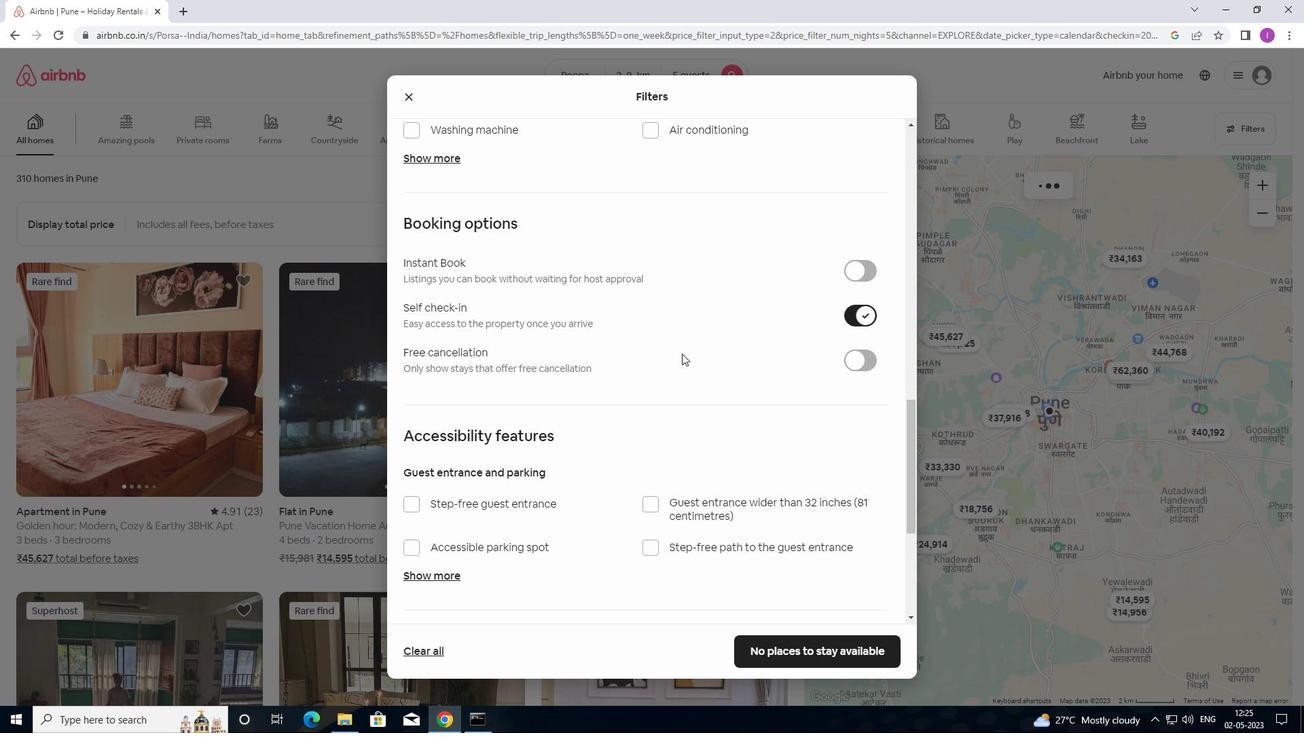 
Action: Mouse scrolled (642, 372) with delta (0, 0)
Screenshot: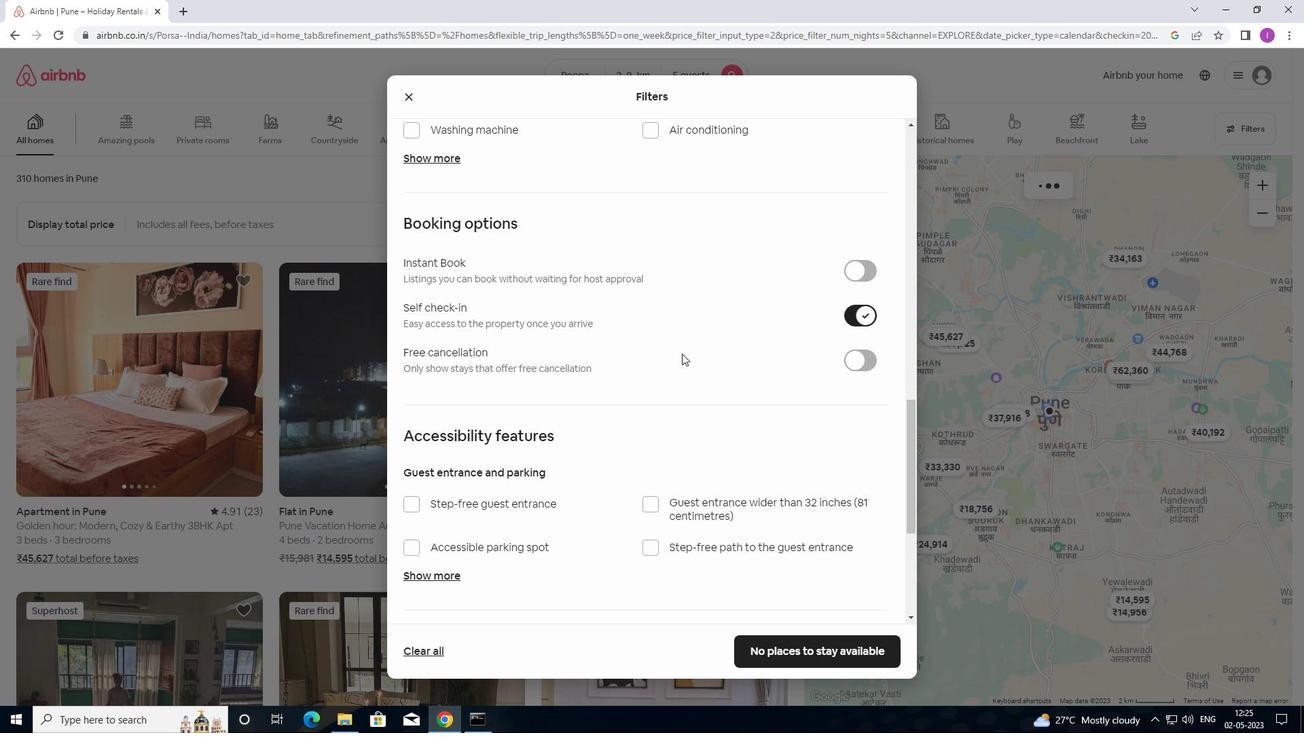 
Action: Mouse moved to (573, 450)
Screenshot: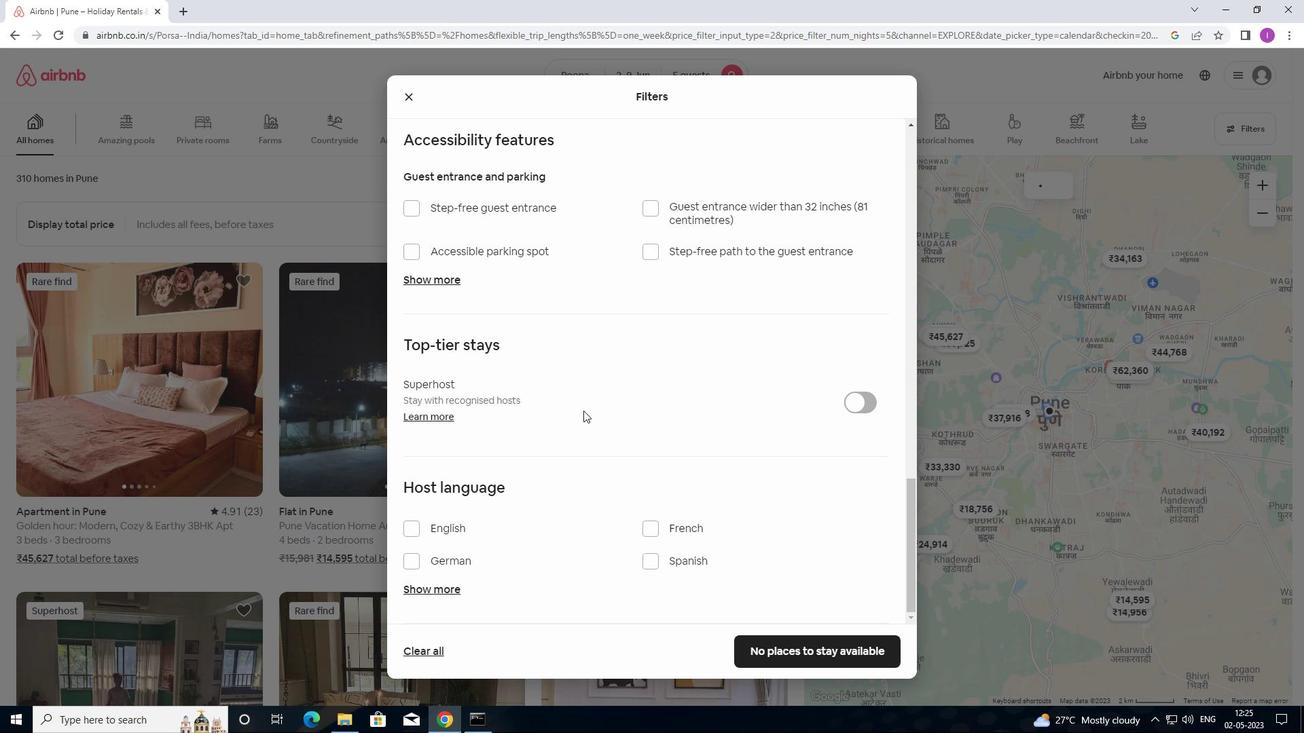 
Action: Mouse scrolled (573, 449) with delta (0, 0)
Screenshot: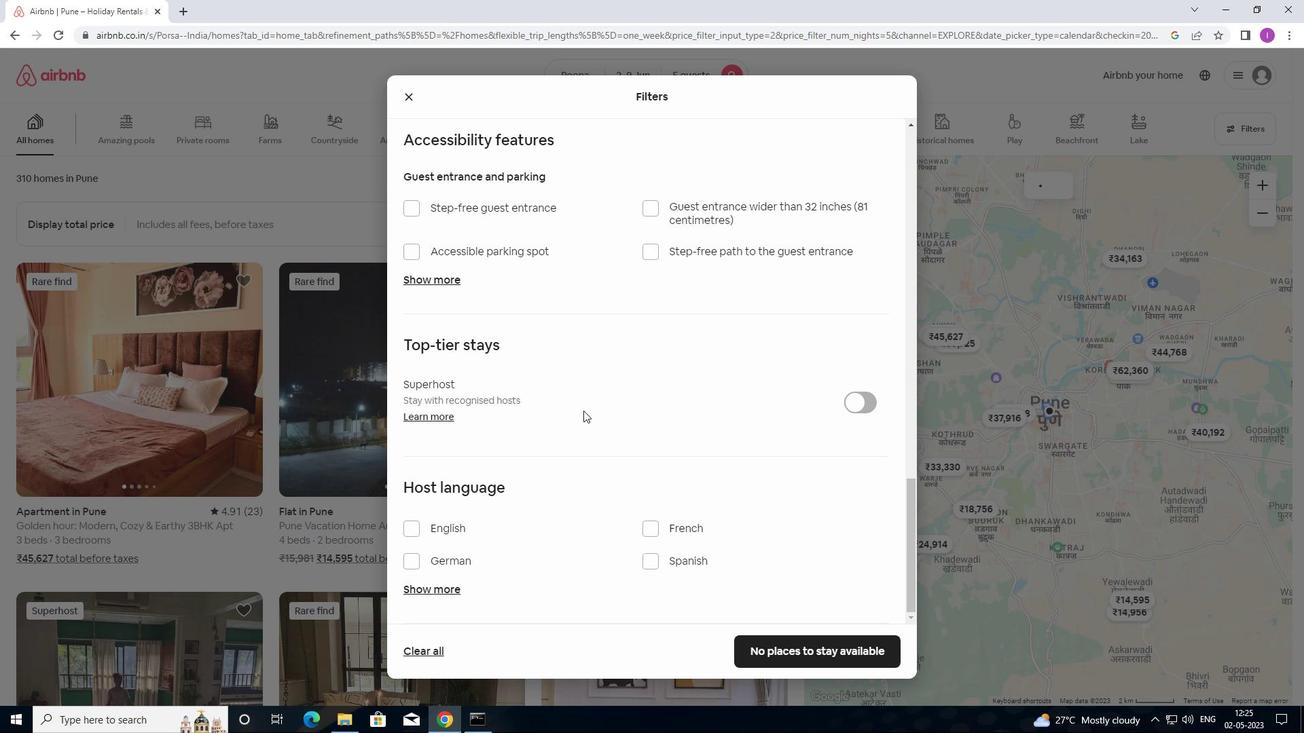 
Action: Mouse moved to (573, 455)
Screenshot: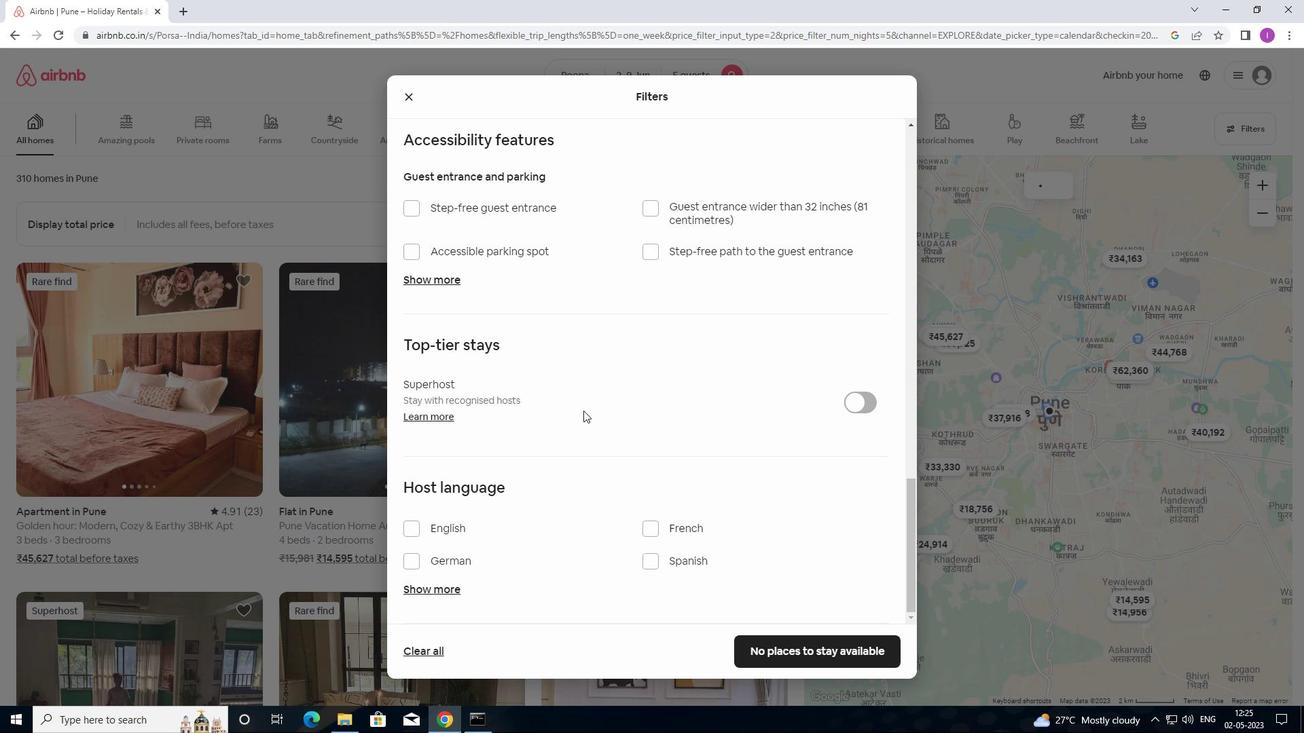 
Action: Mouse scrolled (573, 455) with delta (0, 0)
Screenshot: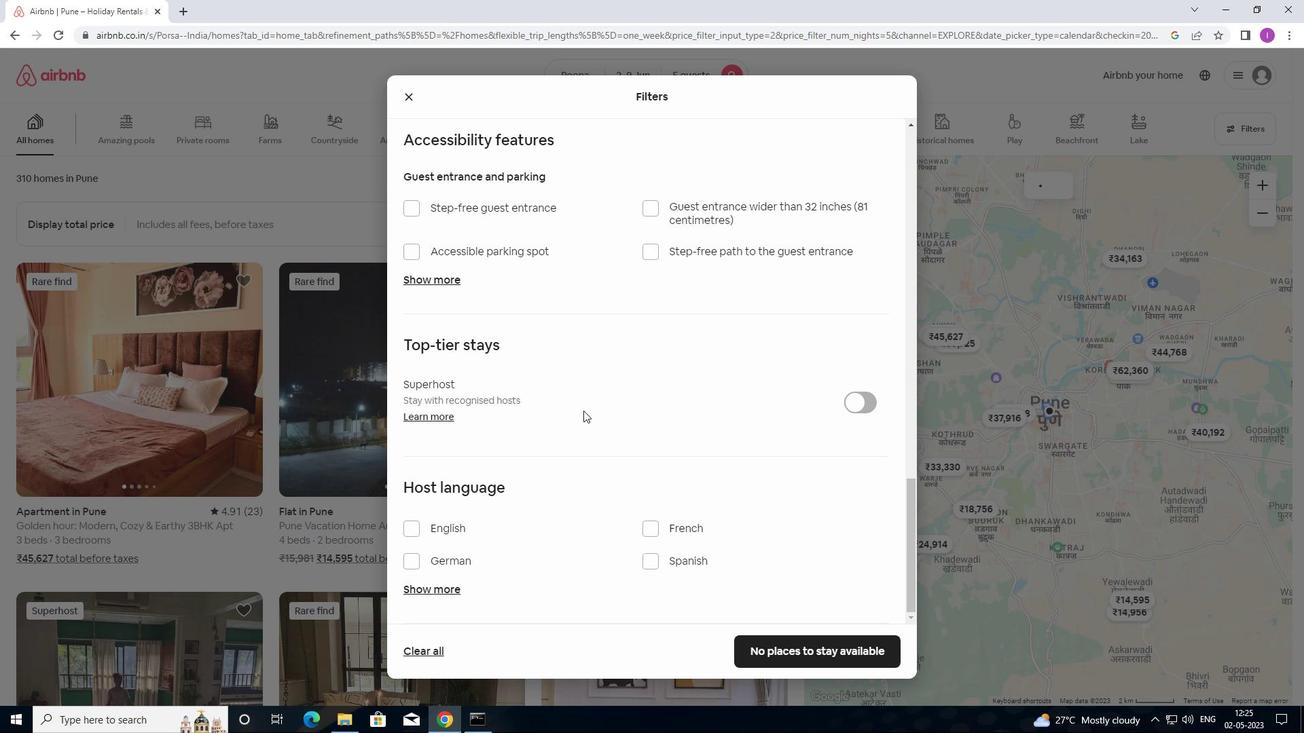 
Action: Mouse moved to (571, 460)
Screenshot: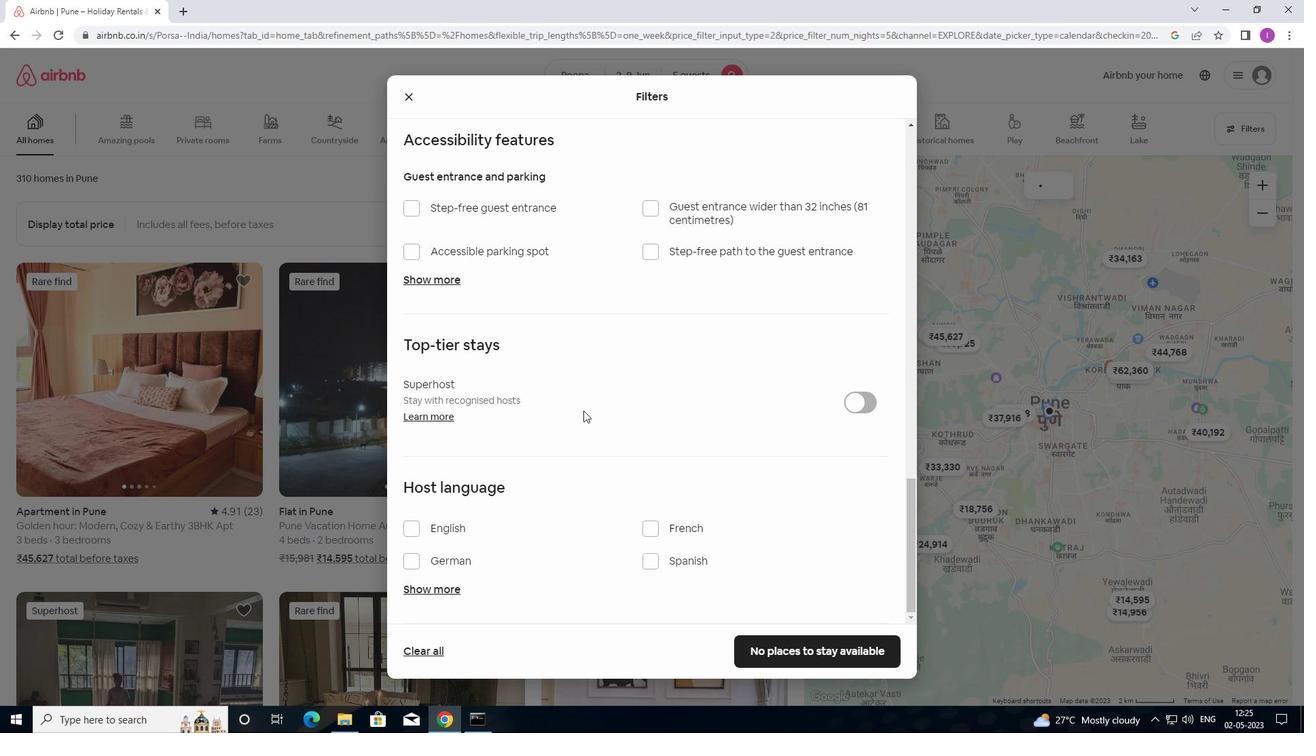 
Action: Mouse scrolled (571, 459) with delta (0, 0)
Screenshot: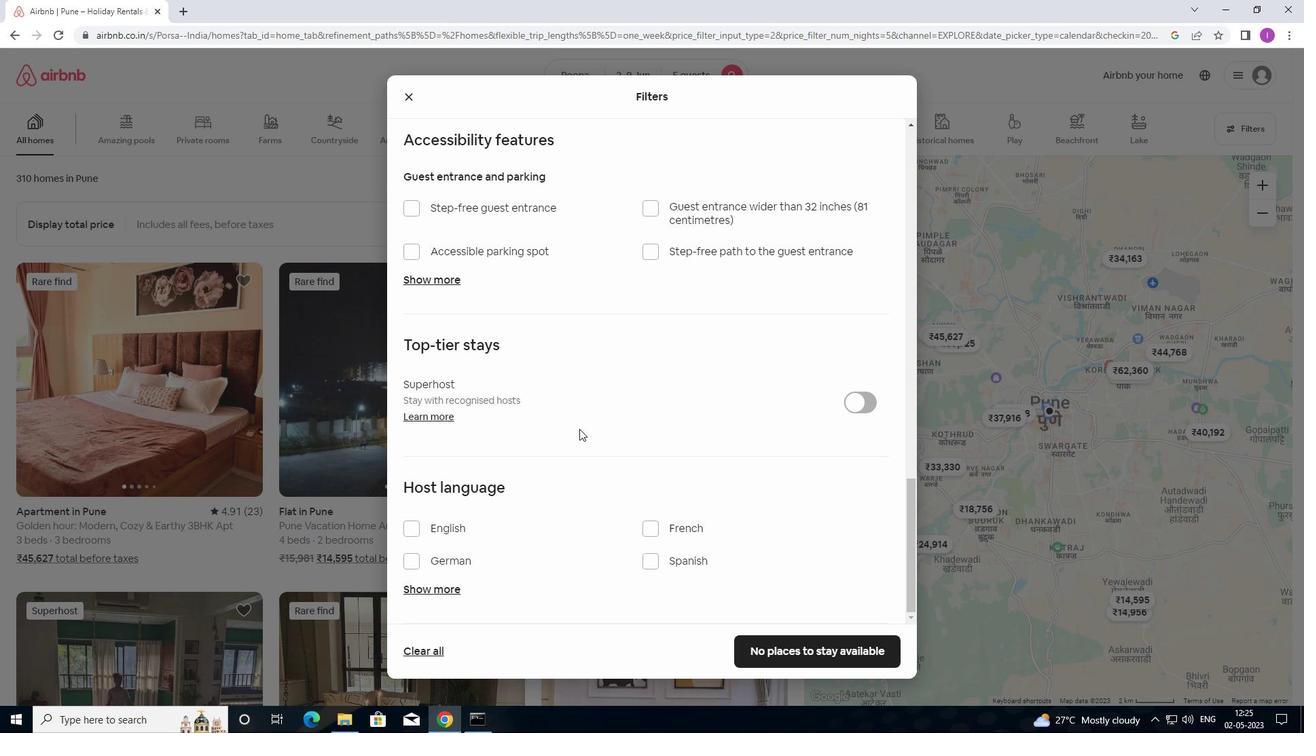 
Action: Mouse moved to (564, 467)
Screenshot: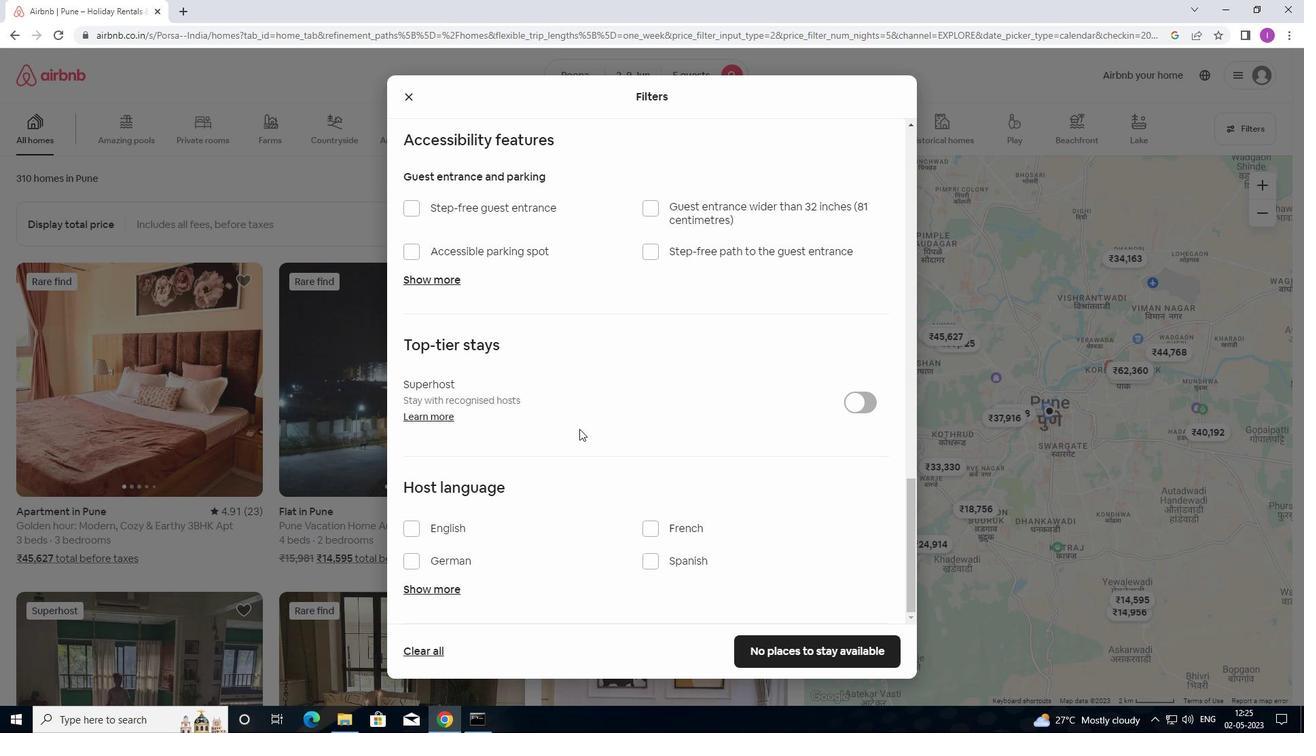 
Action: Mouse scrolled (564, 466) with delta (0, 0)
Screenshot: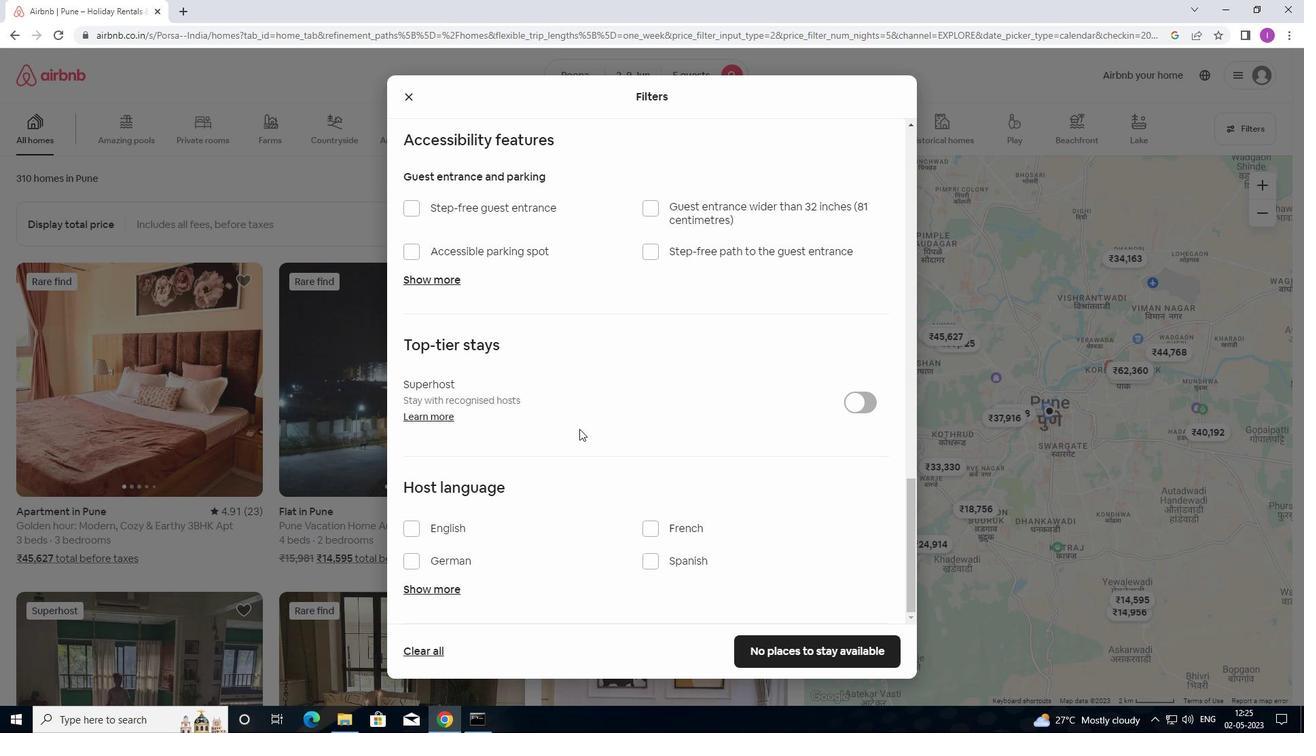
Action: Mouse moved to (445, 532)
Screenshot: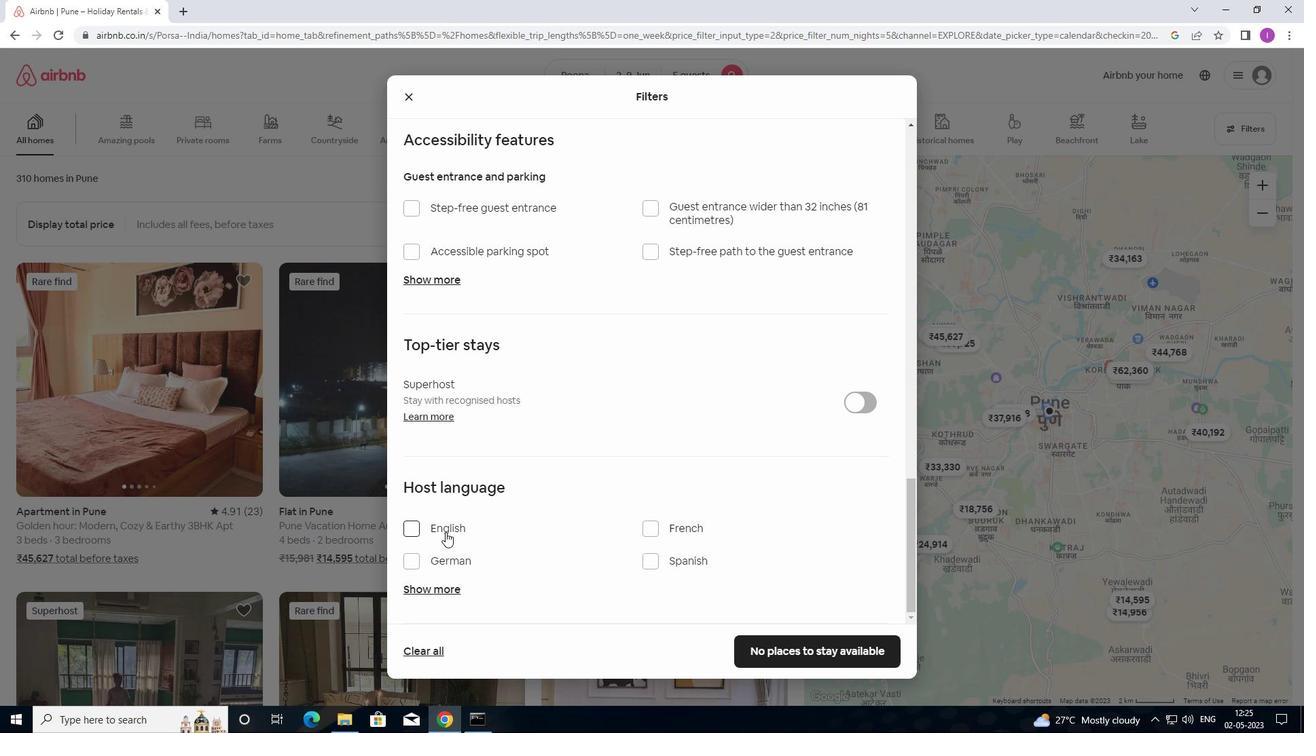 
Action: Mouse pressed left at (445, 532)
Screenshot: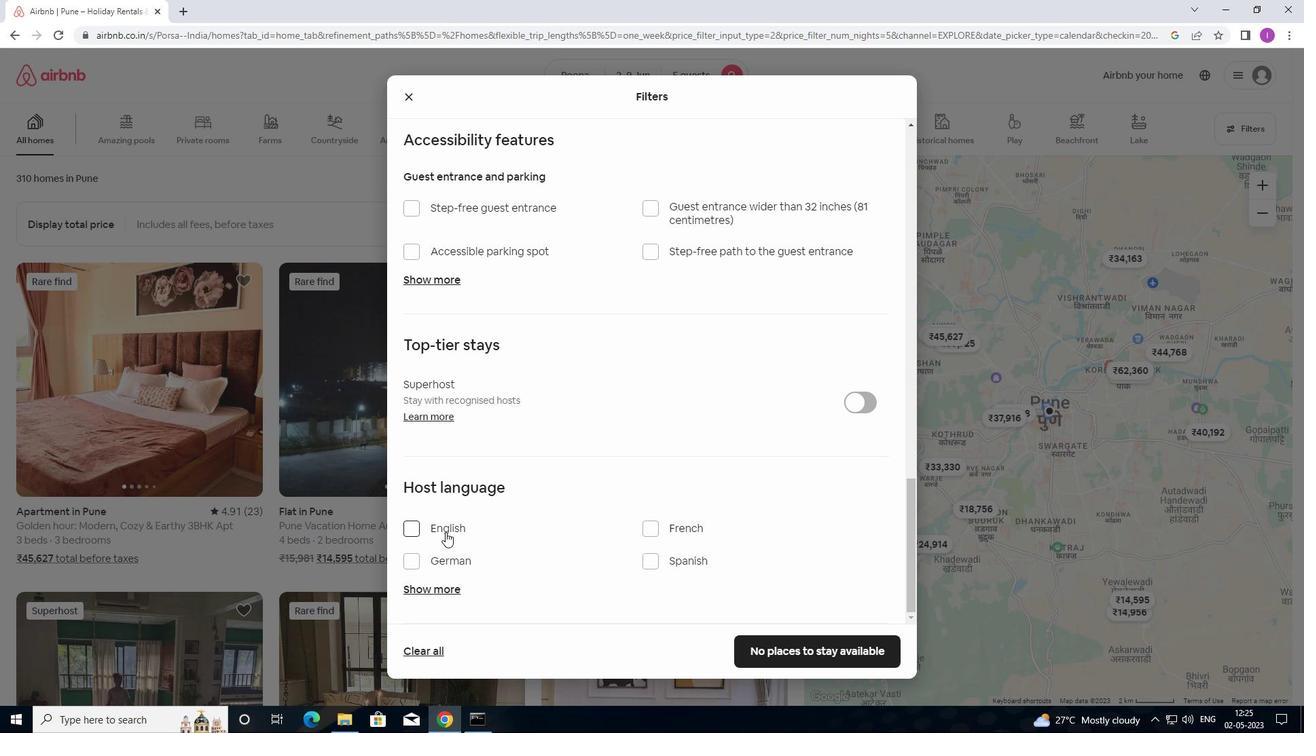 
Action: Mouse moved to (775, 653)
Screenshot: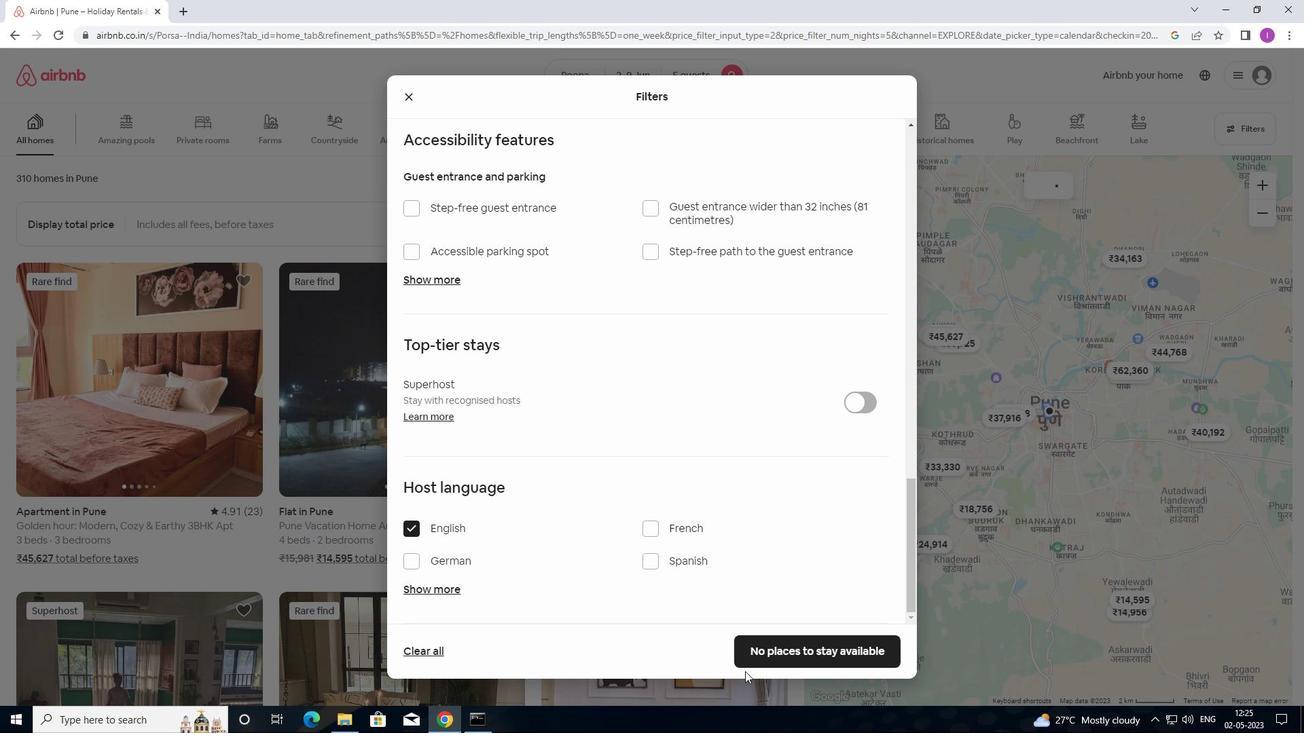 
Action: Mouse pressed left at (775, 653)
Screenshot: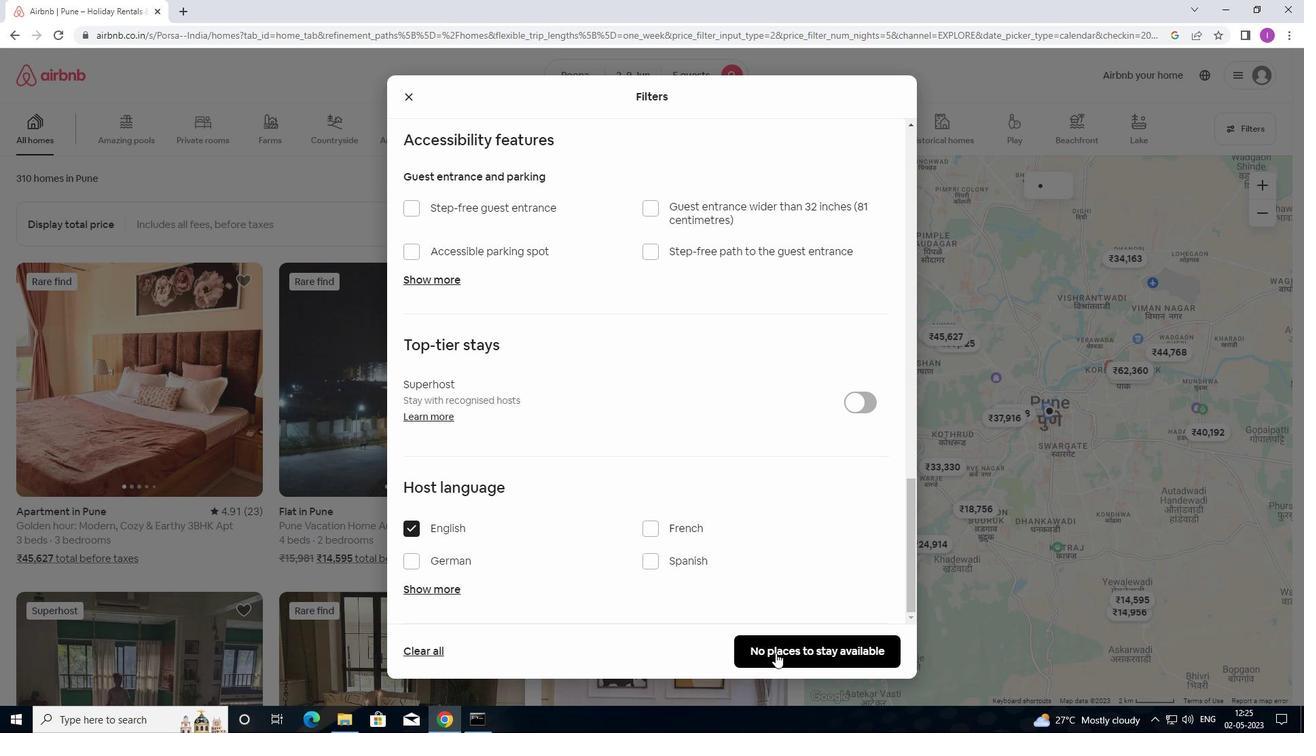 
Action: Mouse moved to (788, 642)
Screenshot: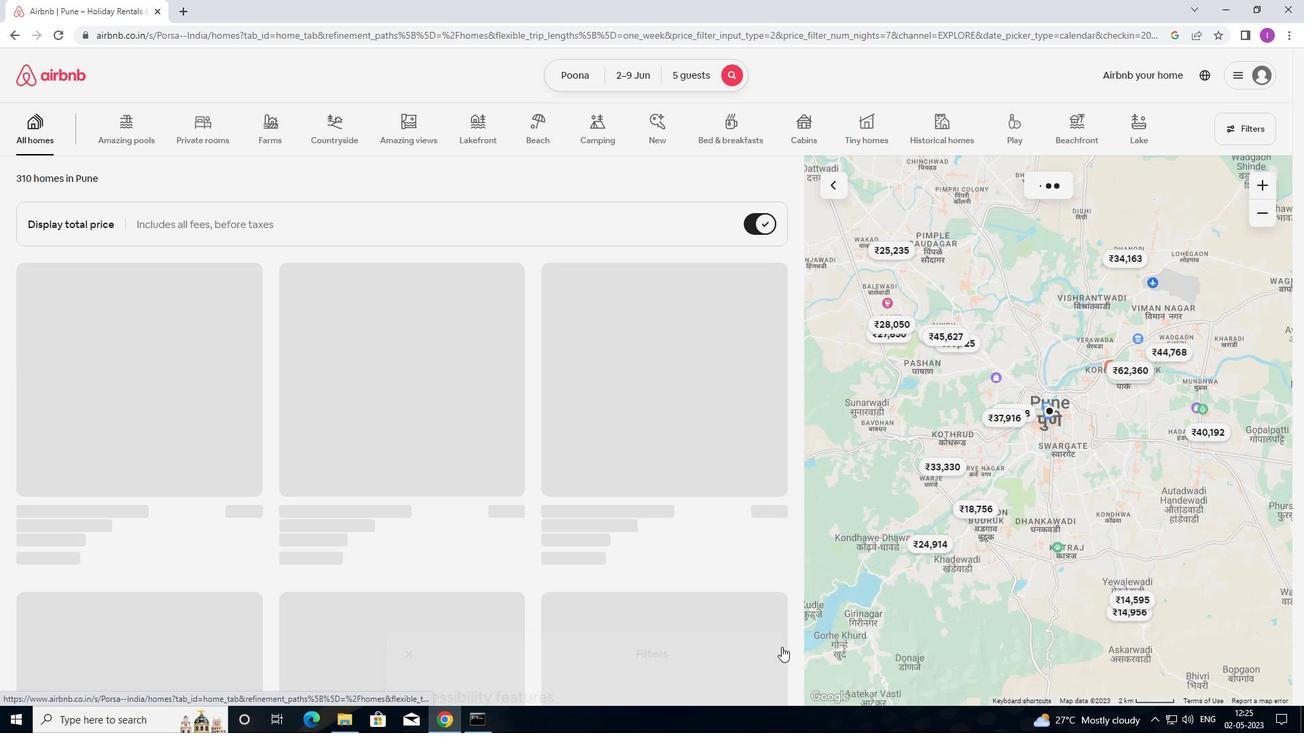 
